 Task: In the event  named  Sales Team Training and Skill Enhancement, Set a range of dates when you can accept meetings  '23 Jul â€" 20 Aug 2023'. Select a duration of  60 min. Select working hours  	_x000D_
MON- SAT 10:00am â€" 6:00pm. Add time before or after your events  as 10 min. Set the frequency of available time slots for invitees as  60 min. Set the minimum notice period and maximum events allowed per day as  42 hours and 2. , logged in from the account softage.4@softage.net and add another guest for the event, softage.1@softage.net
Action: Mouse pressed left at (396, 261)
Screenshot: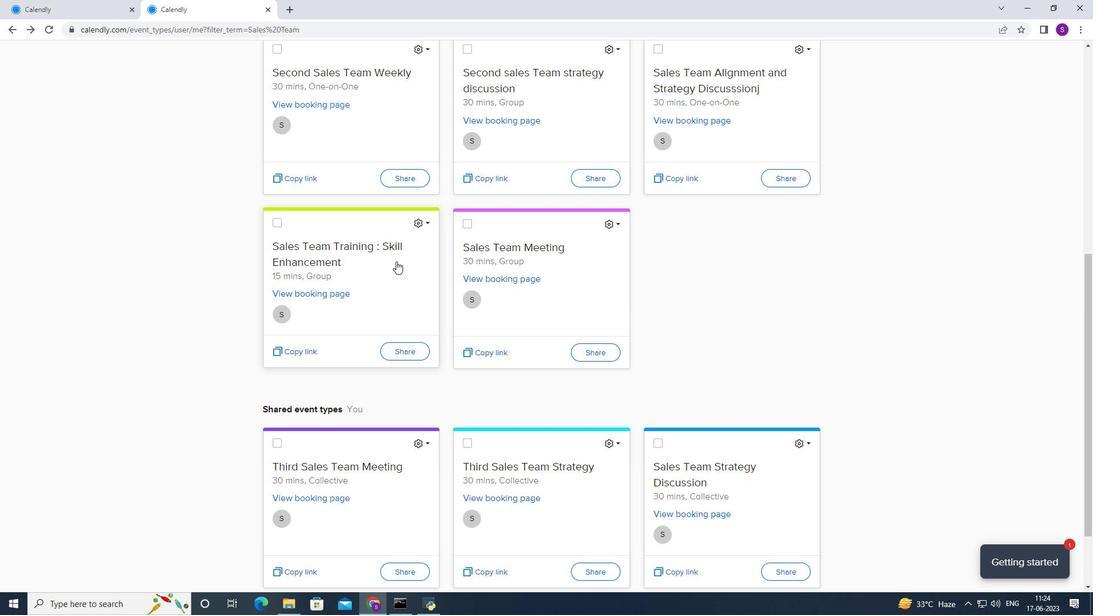 
Action: Mouse moved to (353, 245)
Screenshot: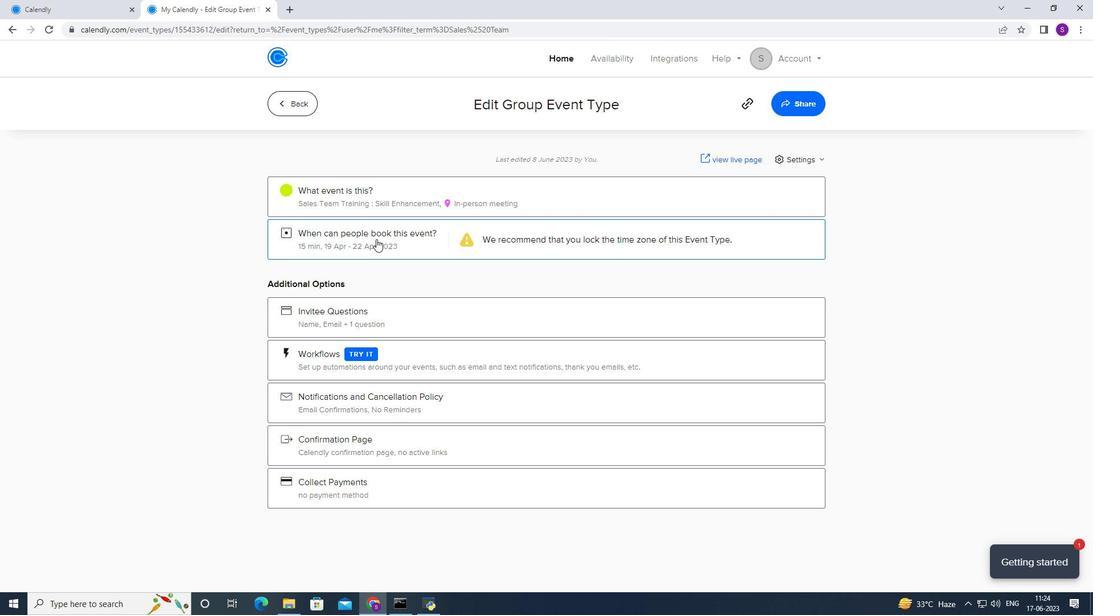 
Action: Mouse pressed left at (353, 245)
Screenshot: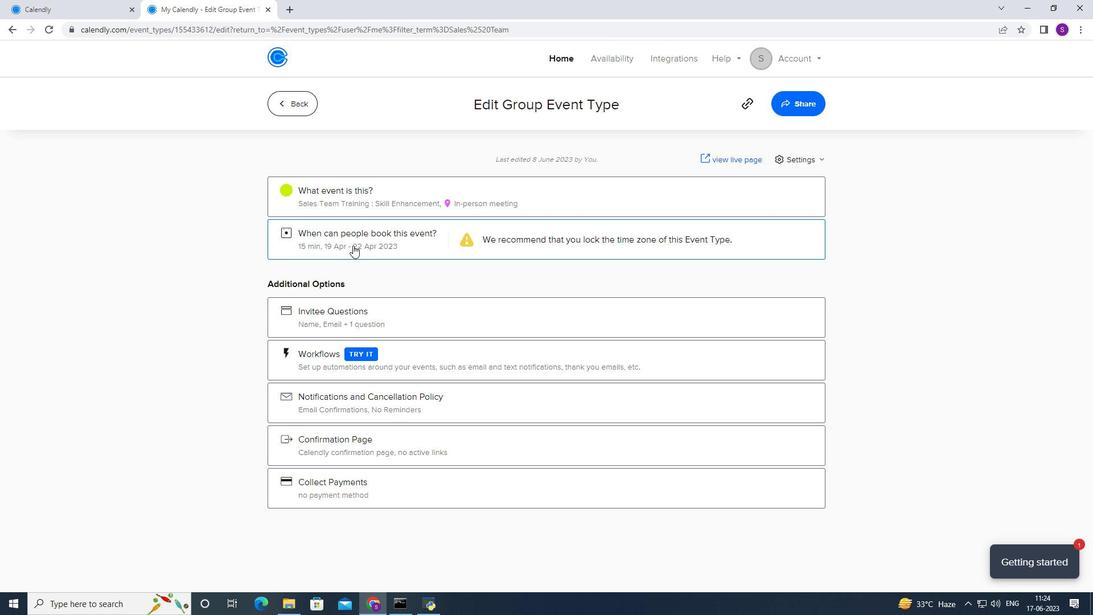 
Action: Mouse moved to (406, 374)
Screenshot: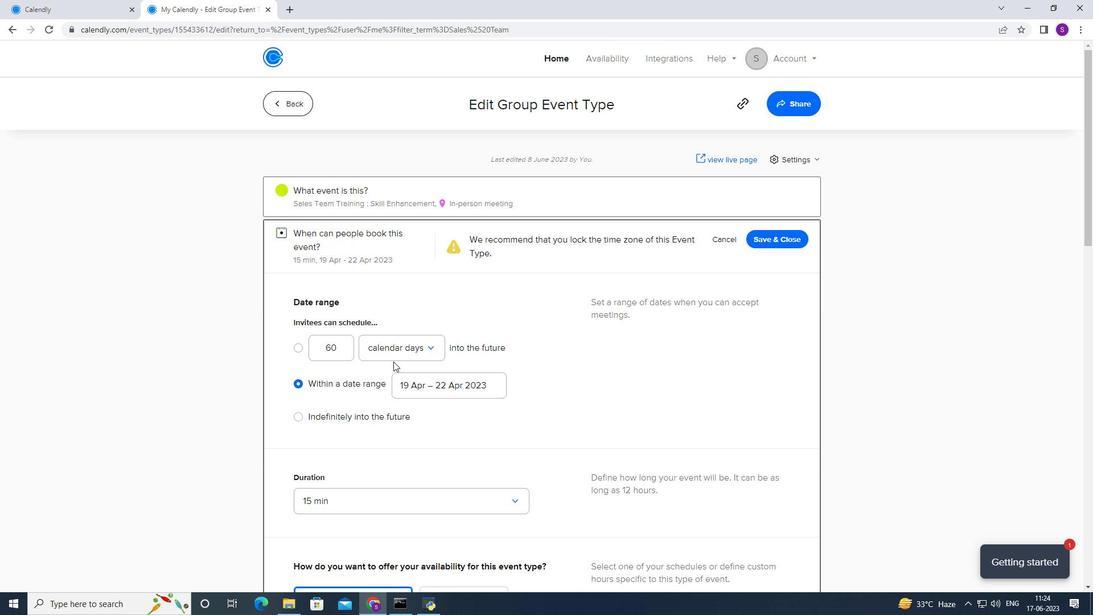
Action: Mouse pressed left at (406, 374)
Screenshot: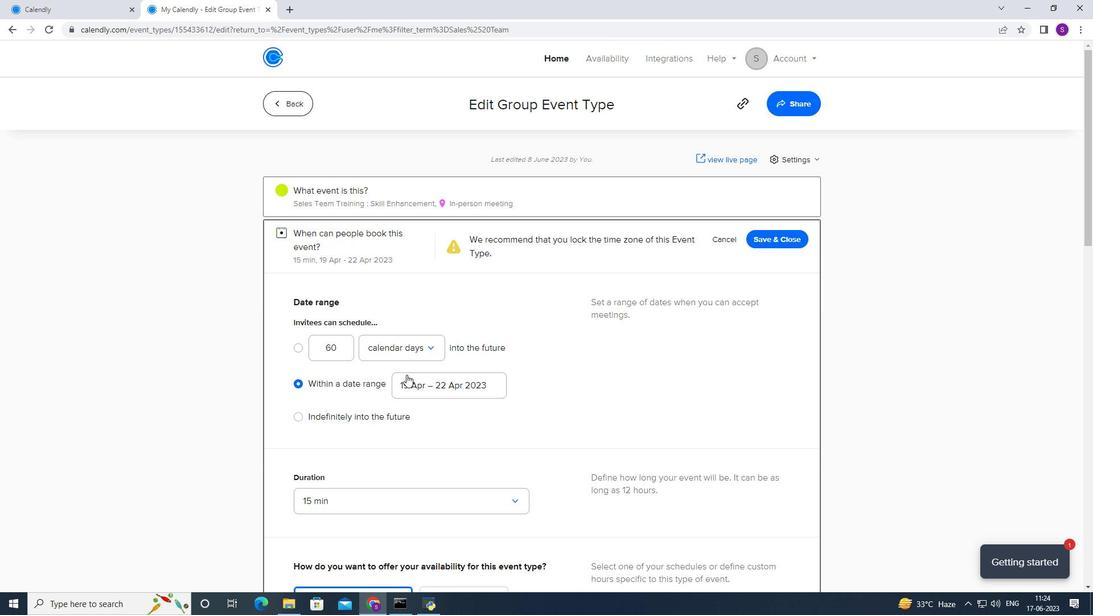 
Action: Mouse moved to (480, 178)
Screenshot: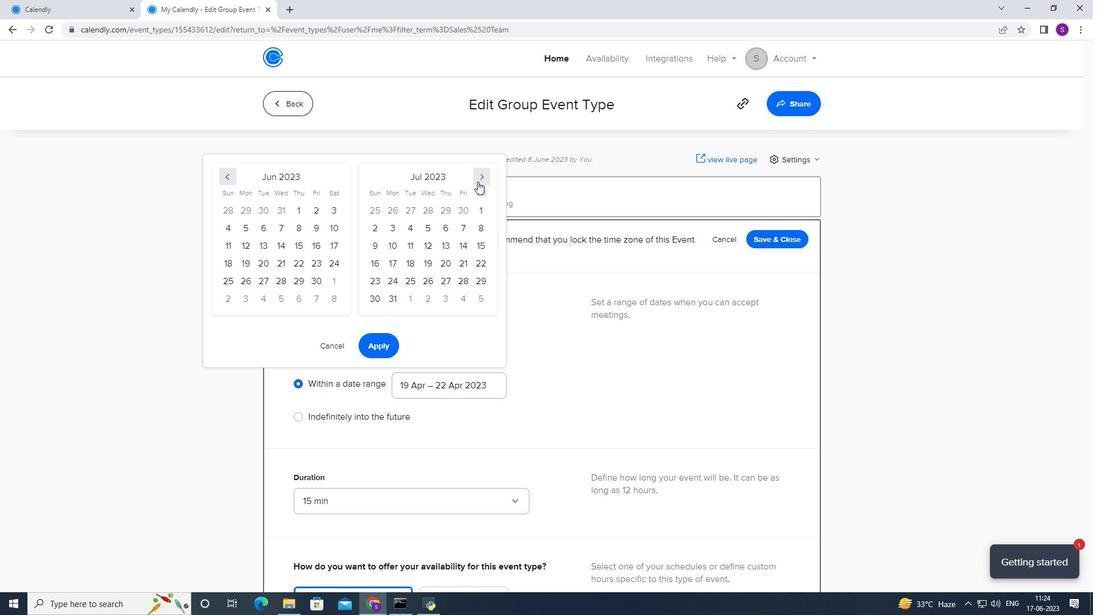 
Action: Mouse pressed left at (480, 178)
Screenshot: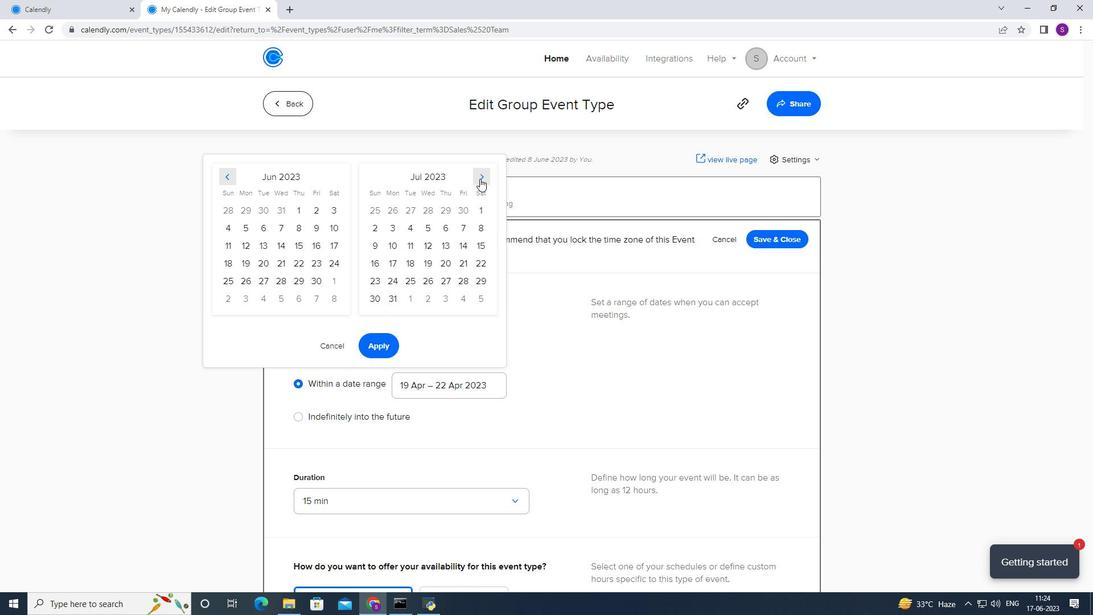 
Action: Mouse moved to (223, 276)
Screenshot: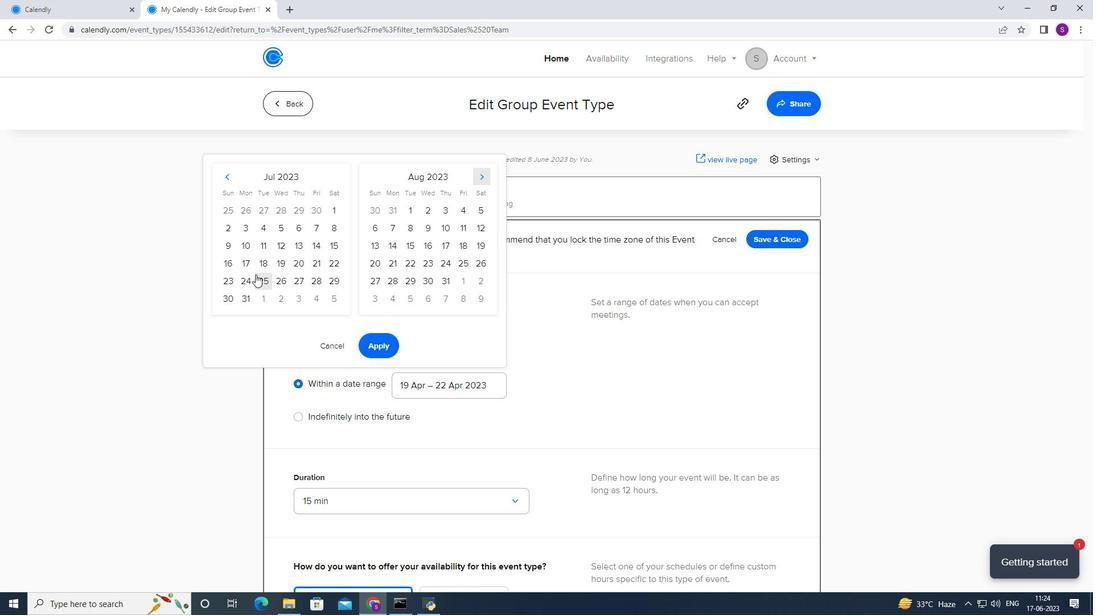 
Action: Mouse pressed left at (223, 276)
Screenshot: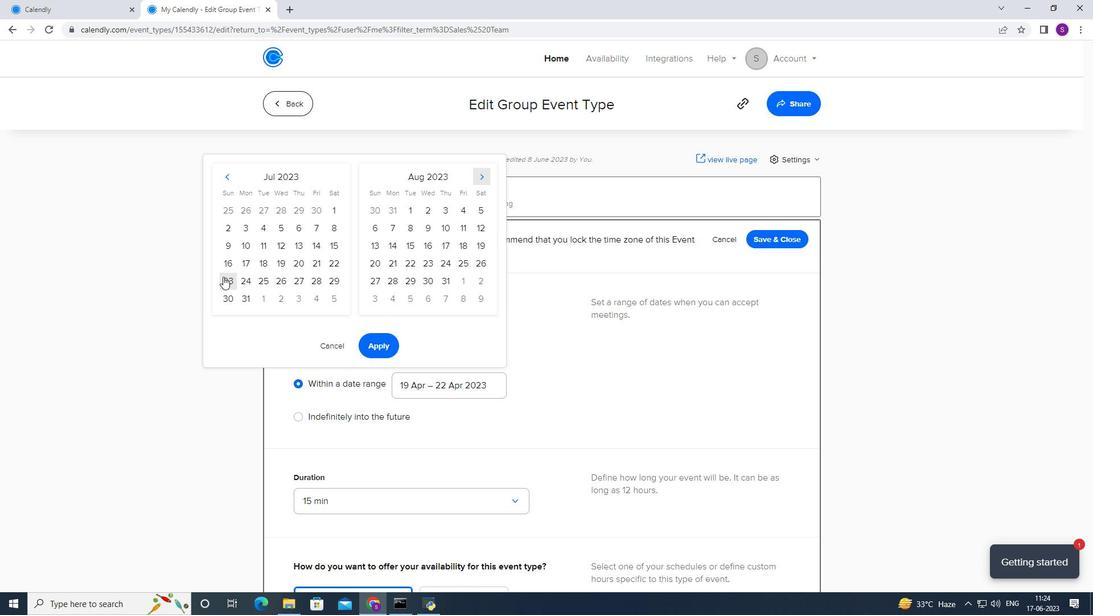 
Action: Mouse moved to (382, 264)
Screenshot: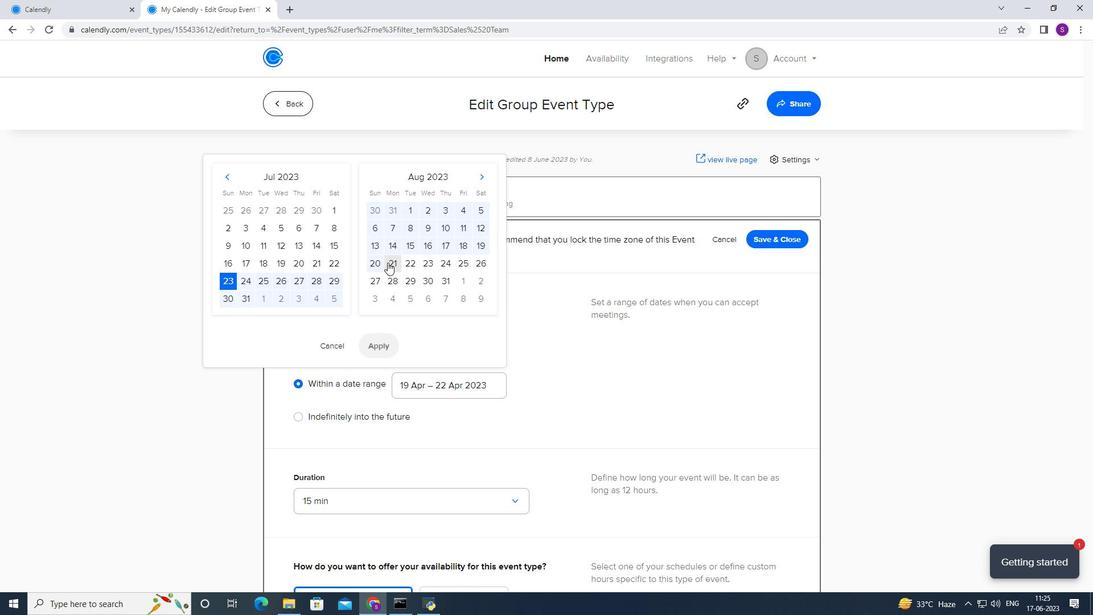 
Action: Mouse pressed left at (382, 264)
Screenshot: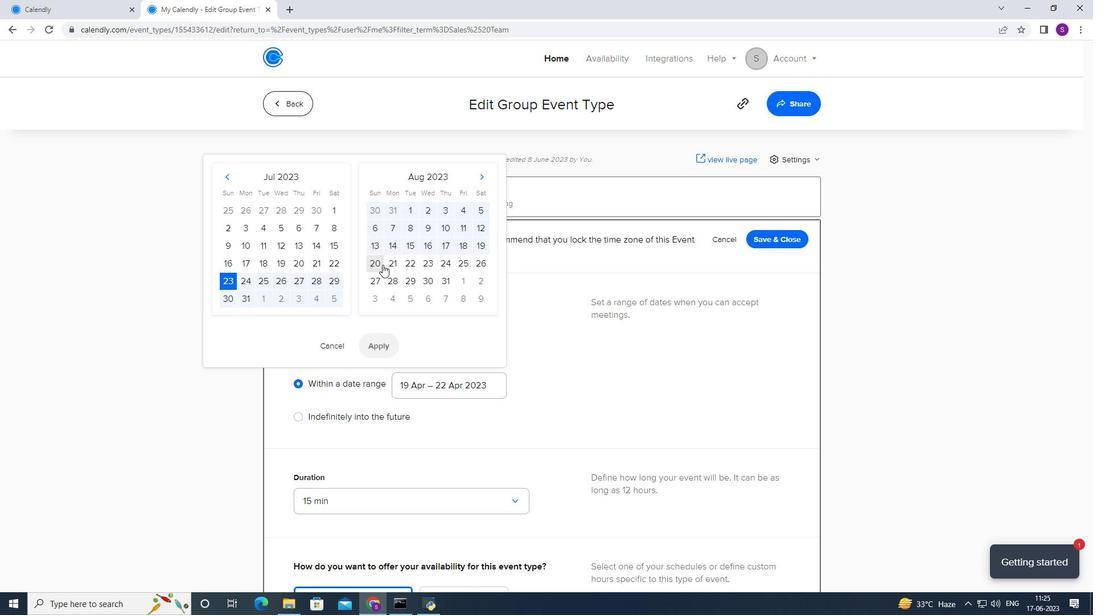 
Action: Mouse moved to (373, 342)
Screenshot: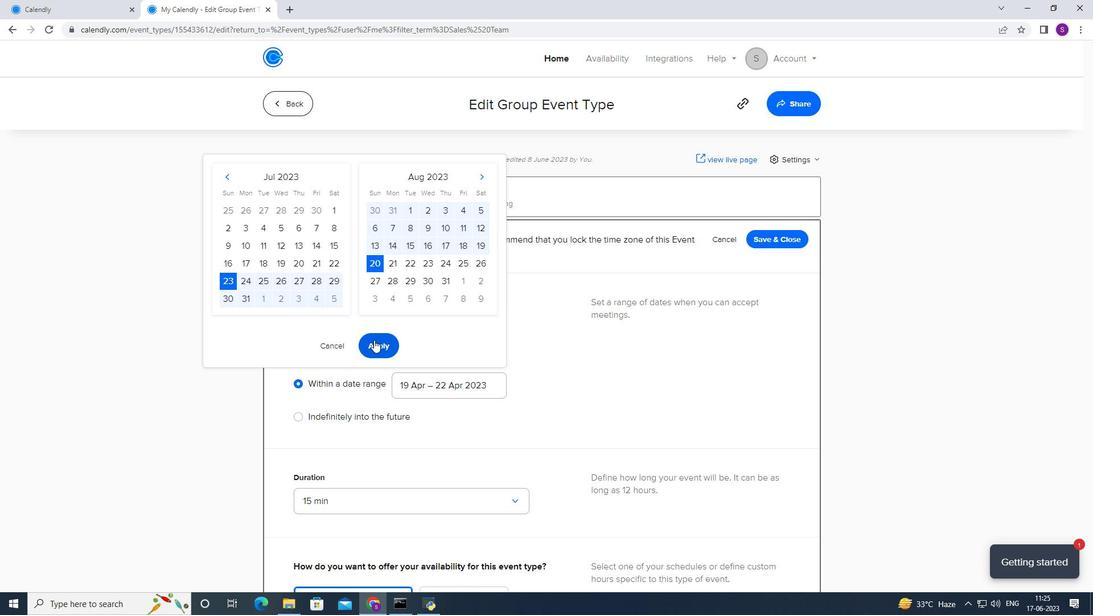 
Action: Mouse pressed left at (373, 342)
Screenshot: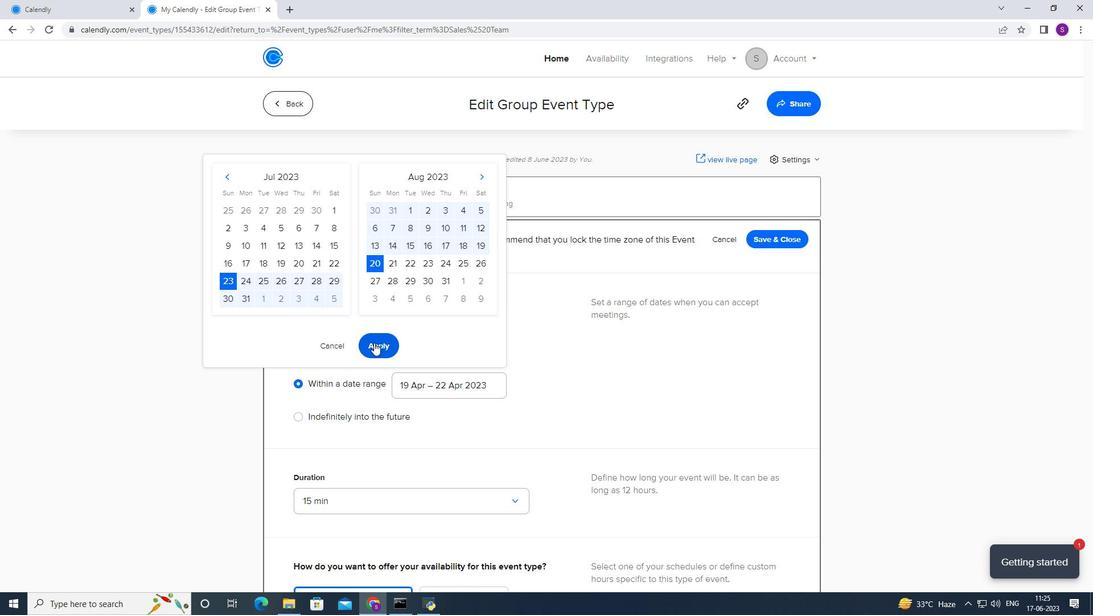 
Action: Mouse scrolled (373, 342) with delta (0, 0)
Screenshot: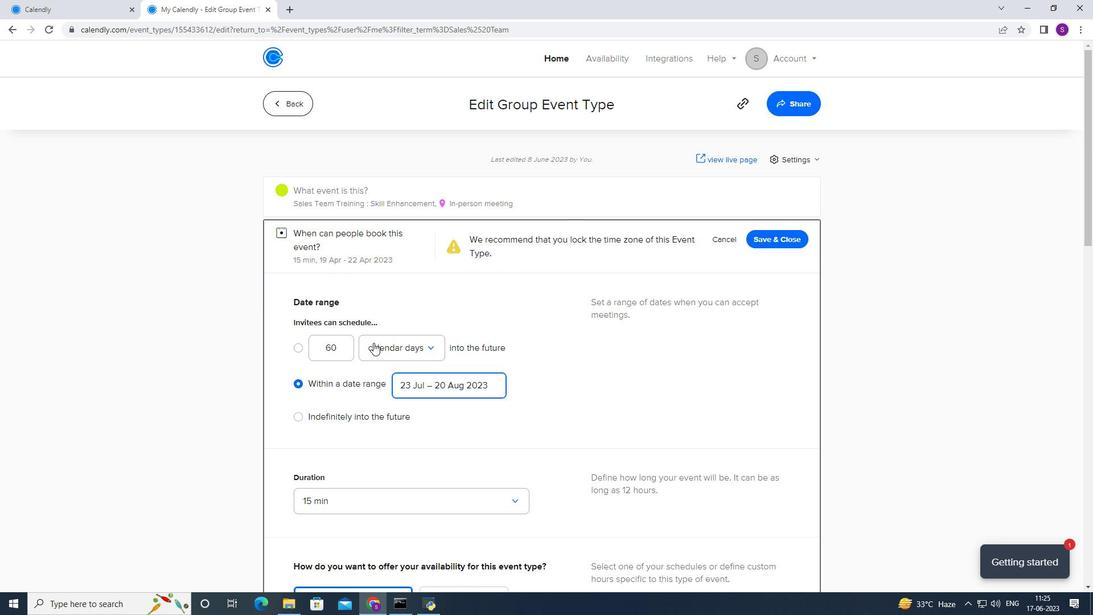 
Action: Mouse scrolled (373, 342) with delta (0, 0)
Screenshot: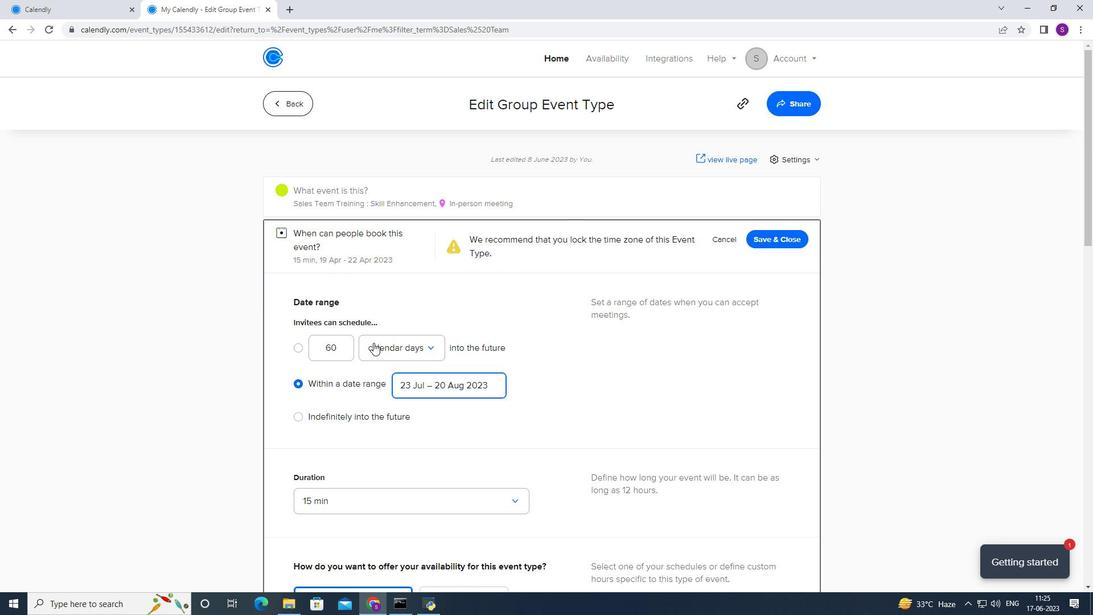 
Action: Mouse scrolled (373, 342) with delta (0, 0)
Screenshot: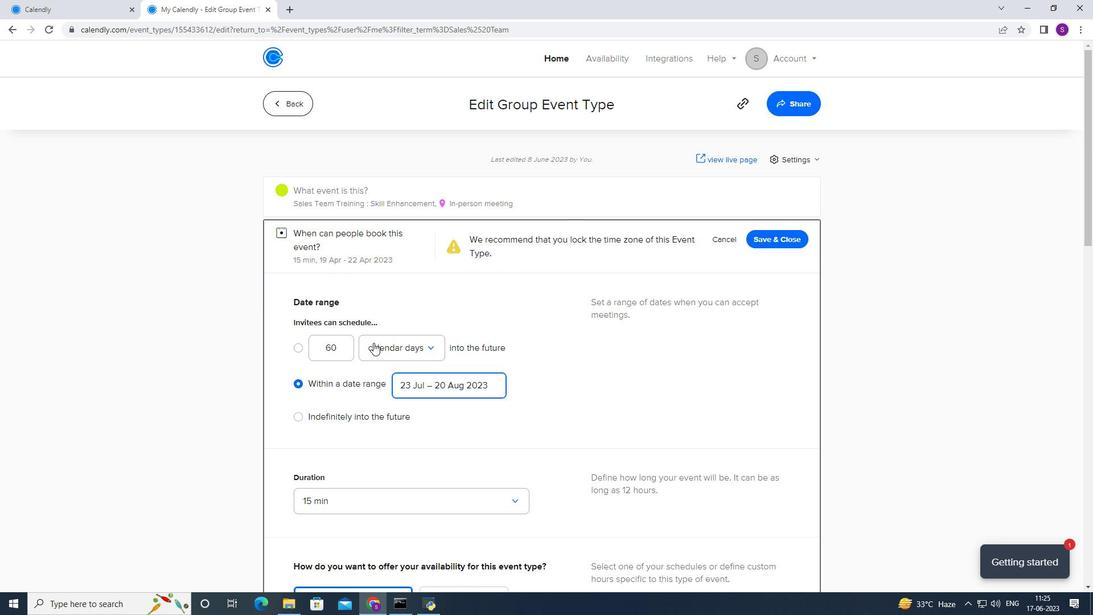 
Action: Mouse scrolled (373, 342) with delta (0, 0)
Screenshot: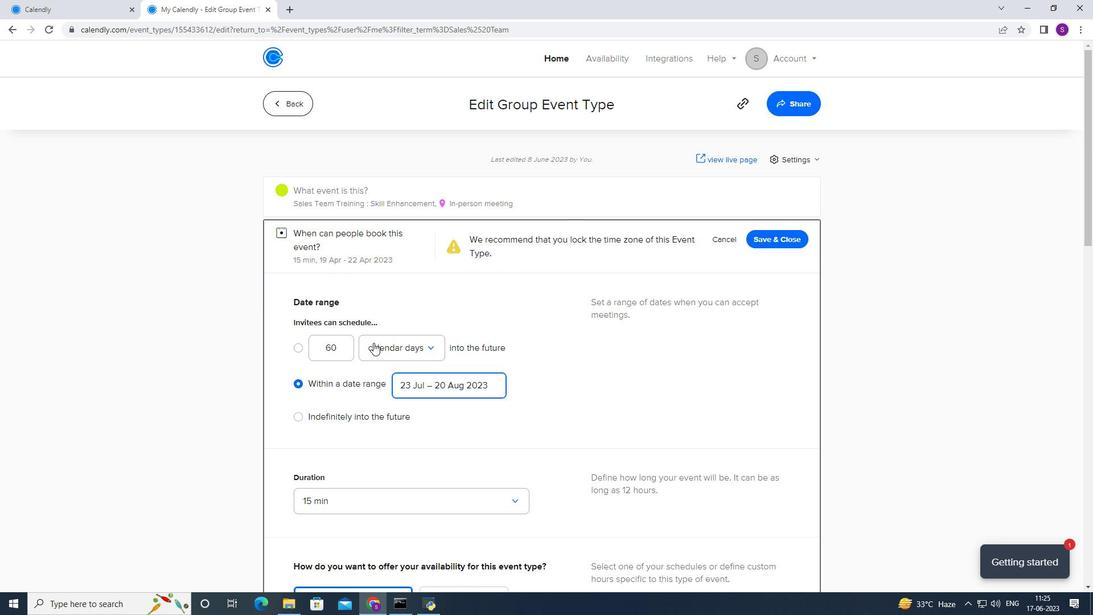 
Action: Mouse scrolled (373, 342) with delta (0, 0)
Screenshot: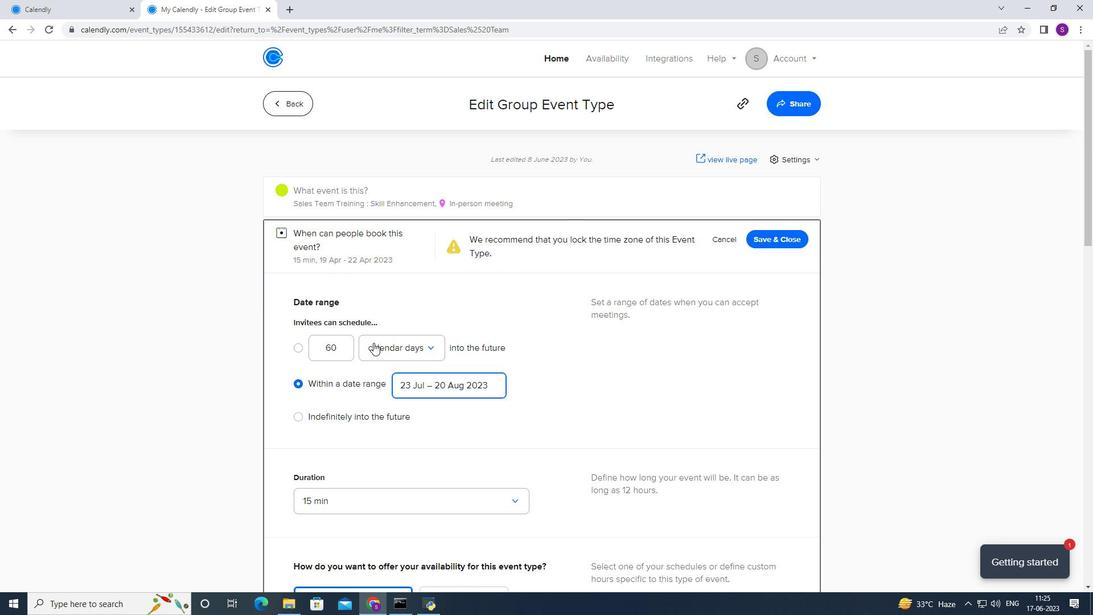 
Action: Mouse moved to (373, 221)
Screenshot: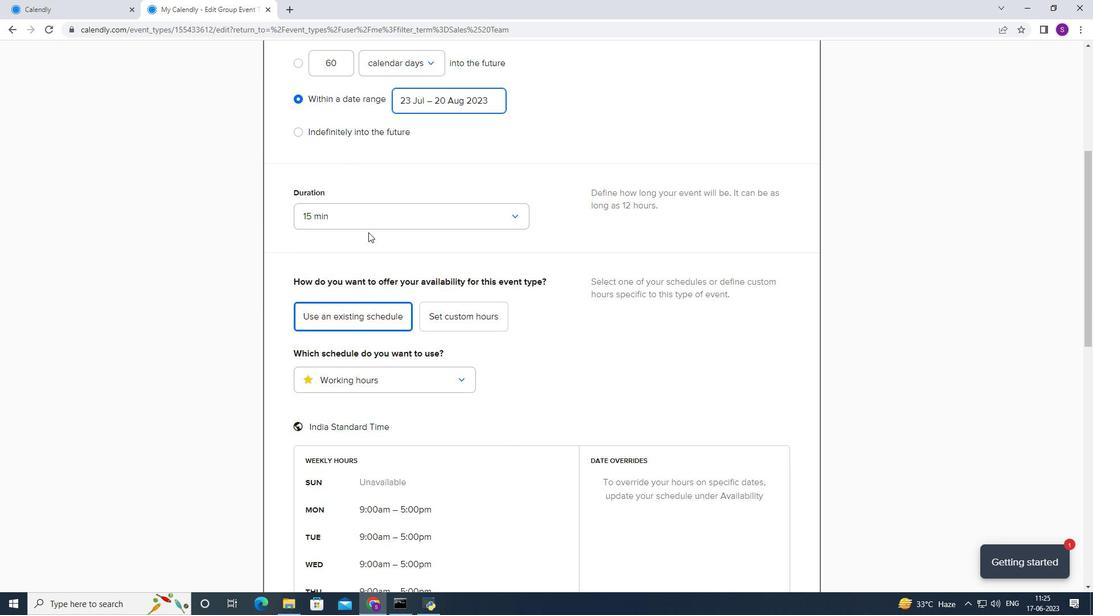 
Action: Mouse pressed left at (373, 221)
Screenshot: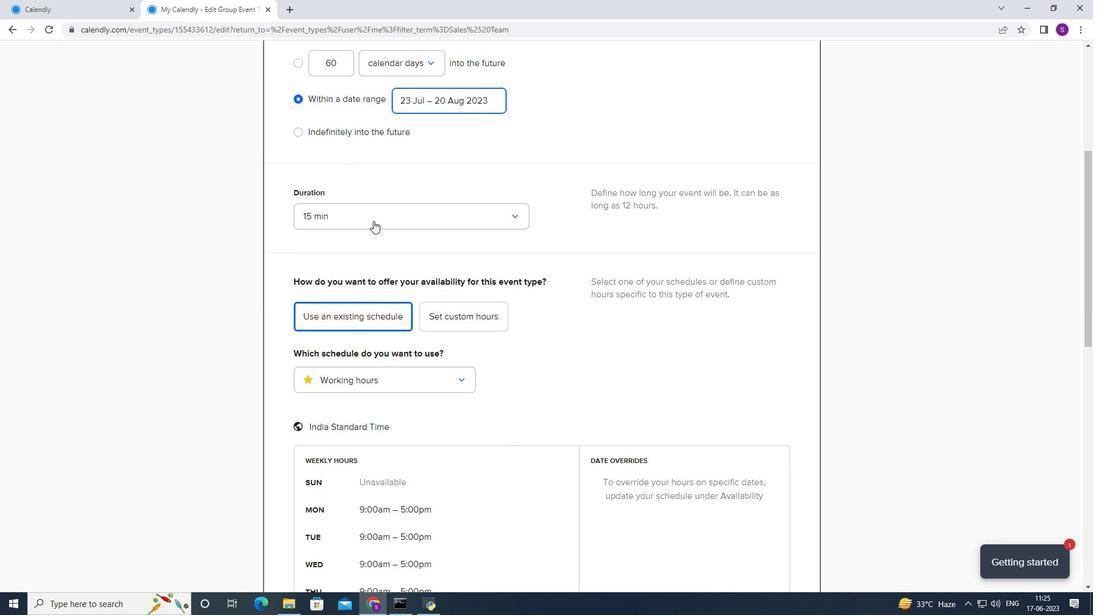 
Action: Mouse moved to (330, 313)
Screenshot: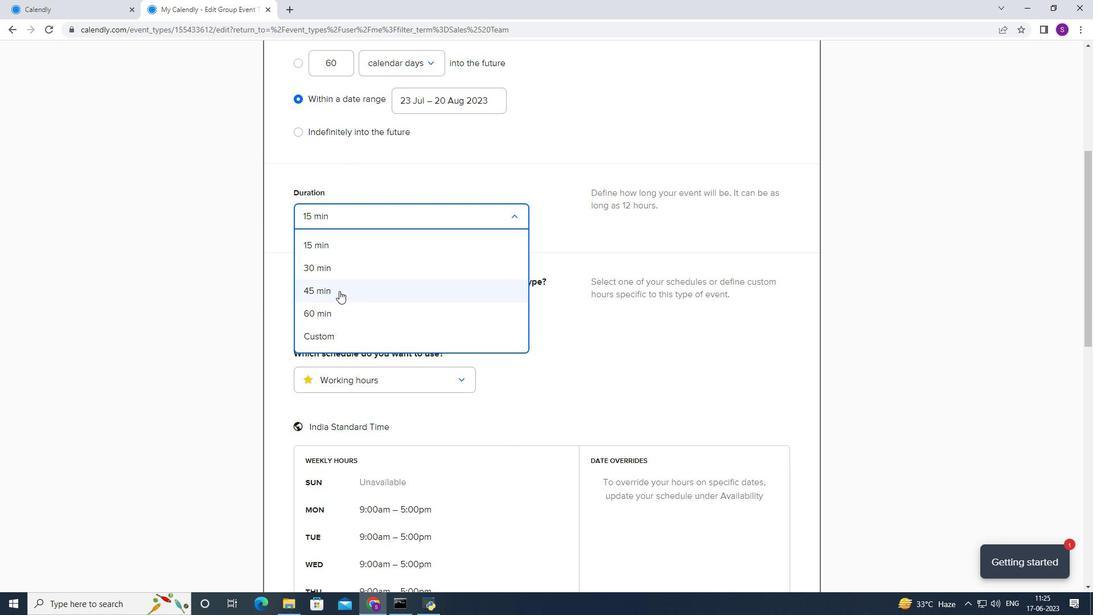 
Action: Mouse pressed left at (330, 313)
Screenshot: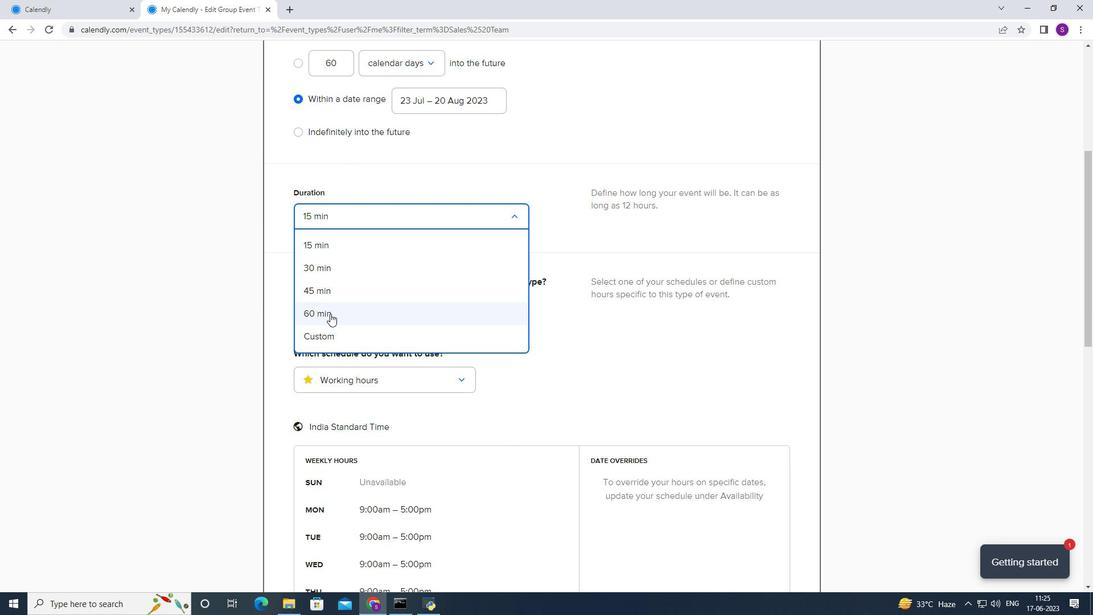 
Action: Mouse moved to (334, 297)
Screenshot: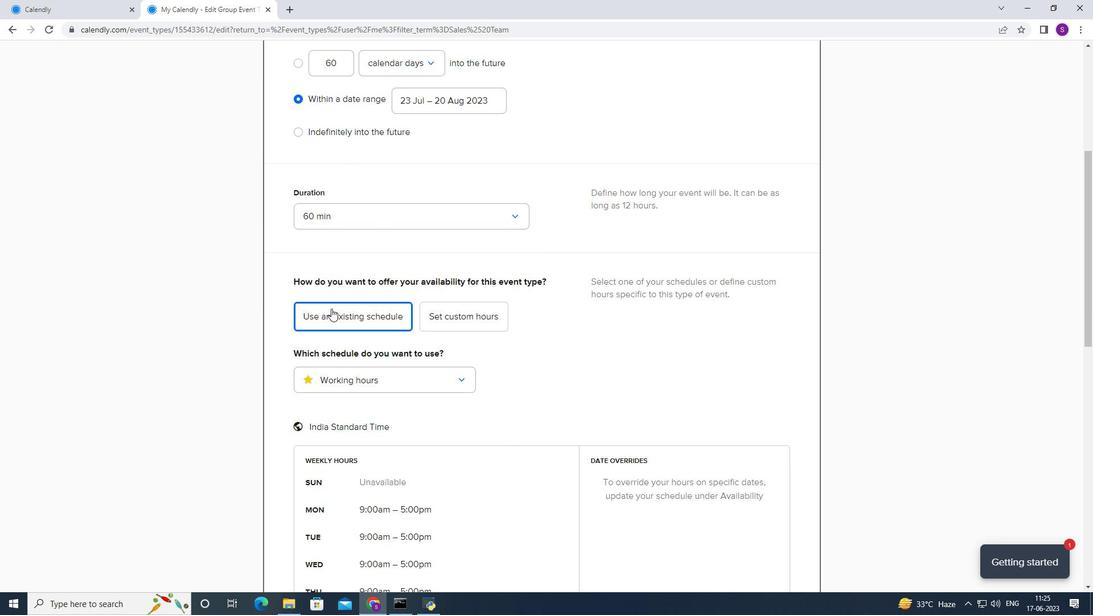 
Action: Mouse scrolled (334, 296) with delta (0, 0)
Screenshot: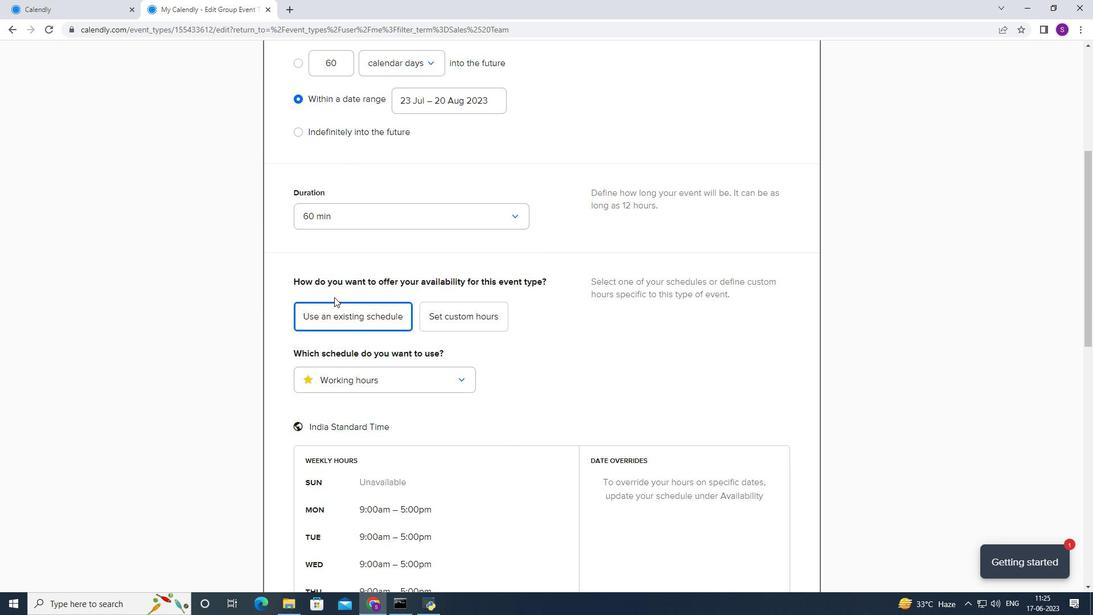 
Action: Mouse scrolled (334, 296) with delta (0, 0)
Screenshot: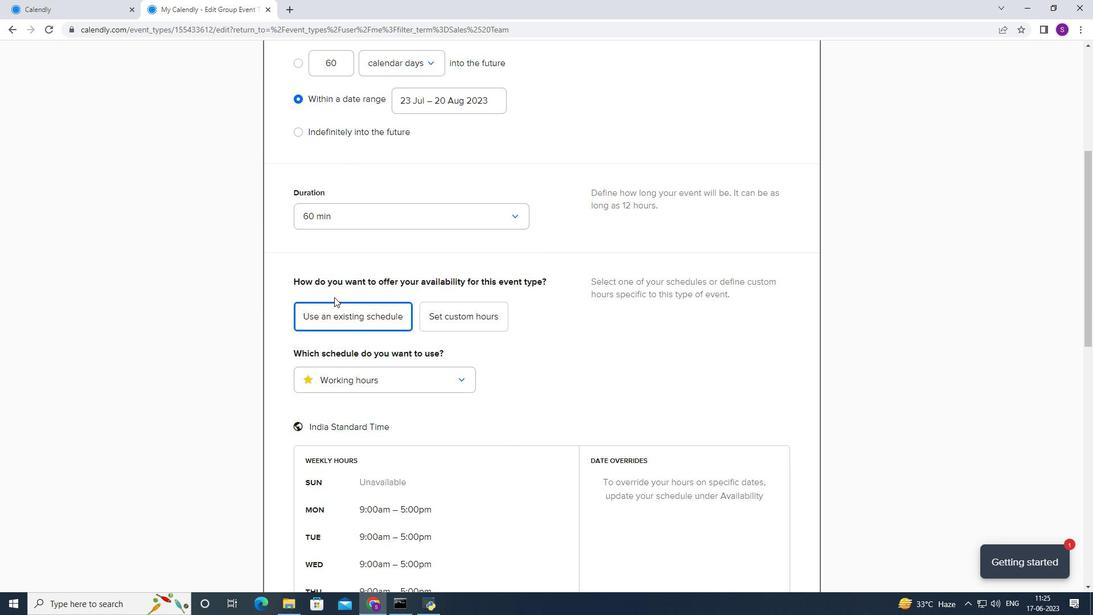 
Action: Mouse scrolled (334, 296) with delta (0, 0)
Screenshot: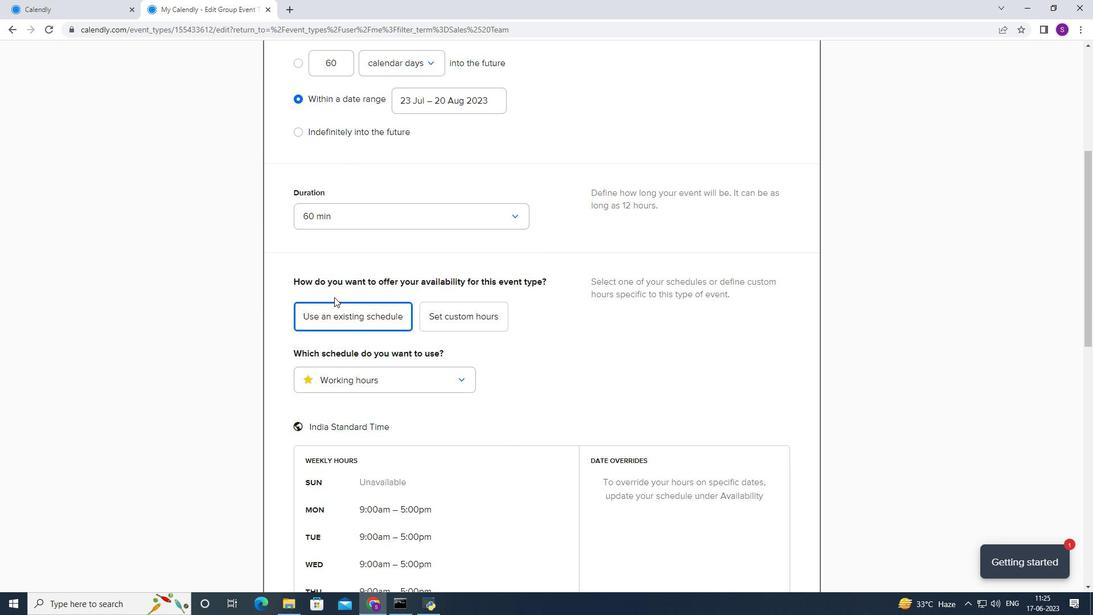 
Action: Mouse moved to (357, 215)
Screenshot: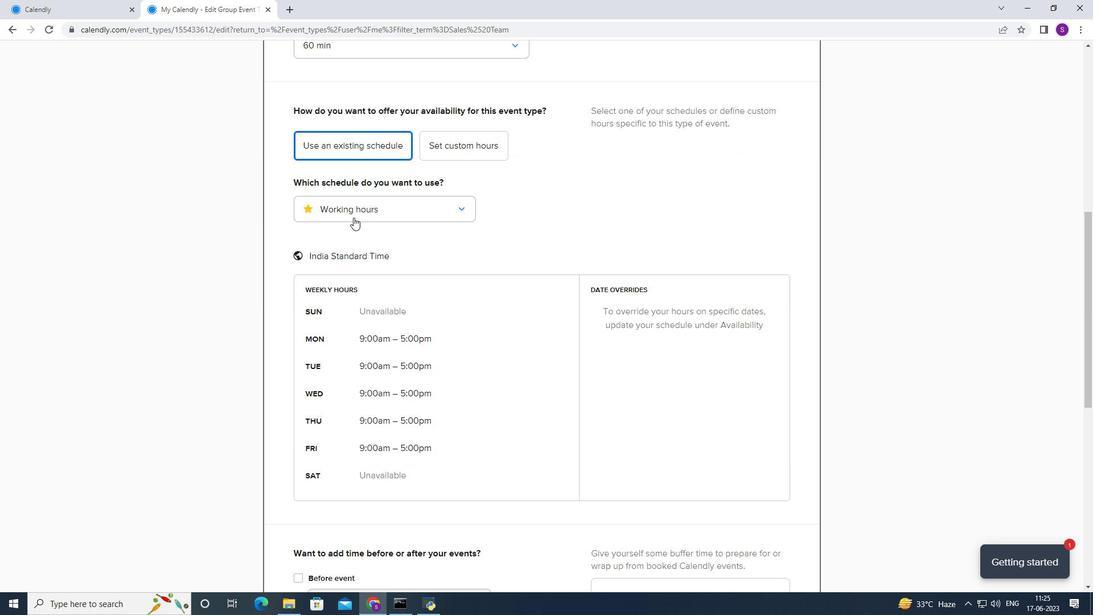 
Action: Mouse pressed left at (357, 215)
Screenshot: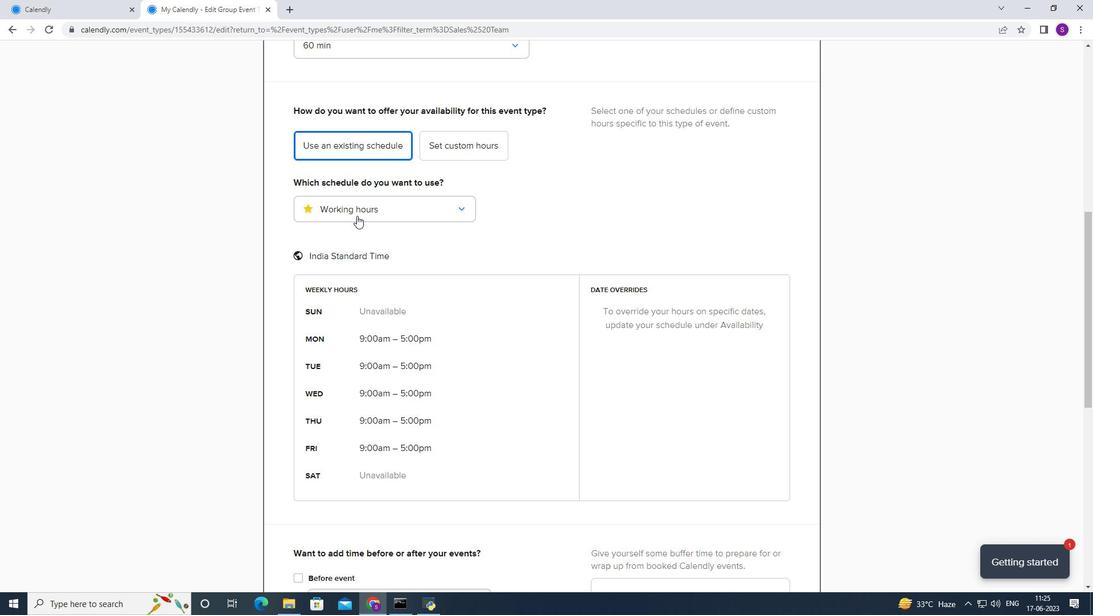 
Action: Mouse moved to (357, 237)
Screenshot: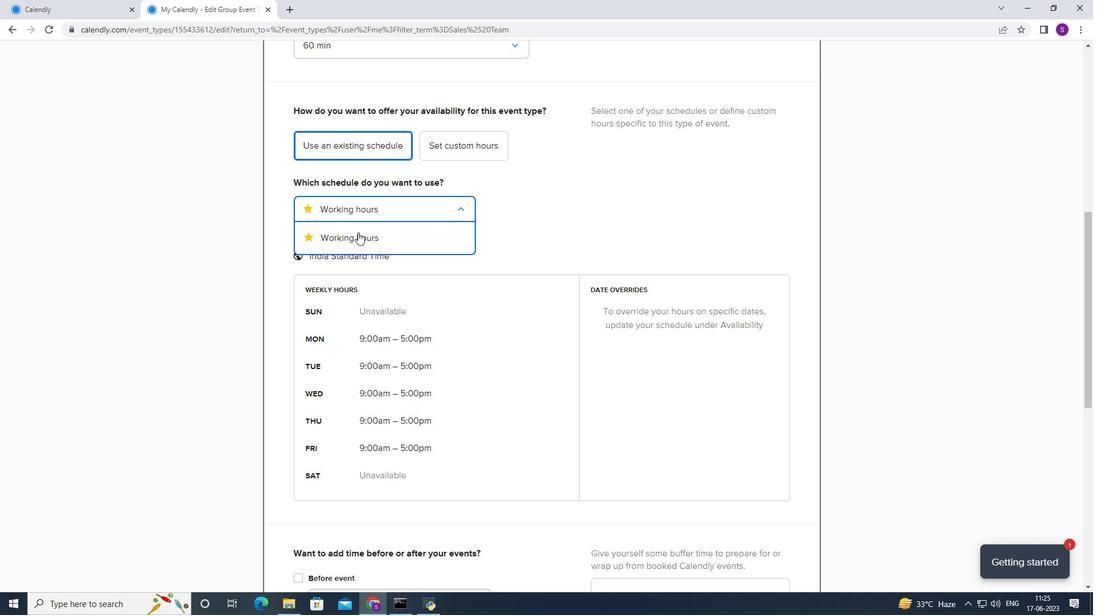 
Action: Mouse pressed left at (357, 237)
Screenshot: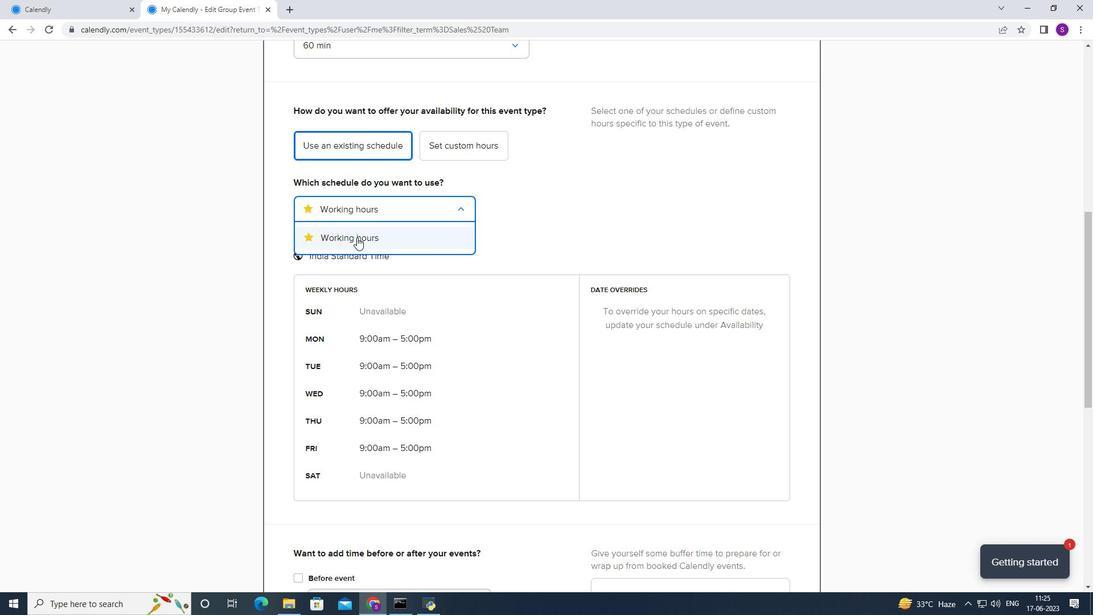 
Action: Mouse moved to (342, 295)
Screenshot: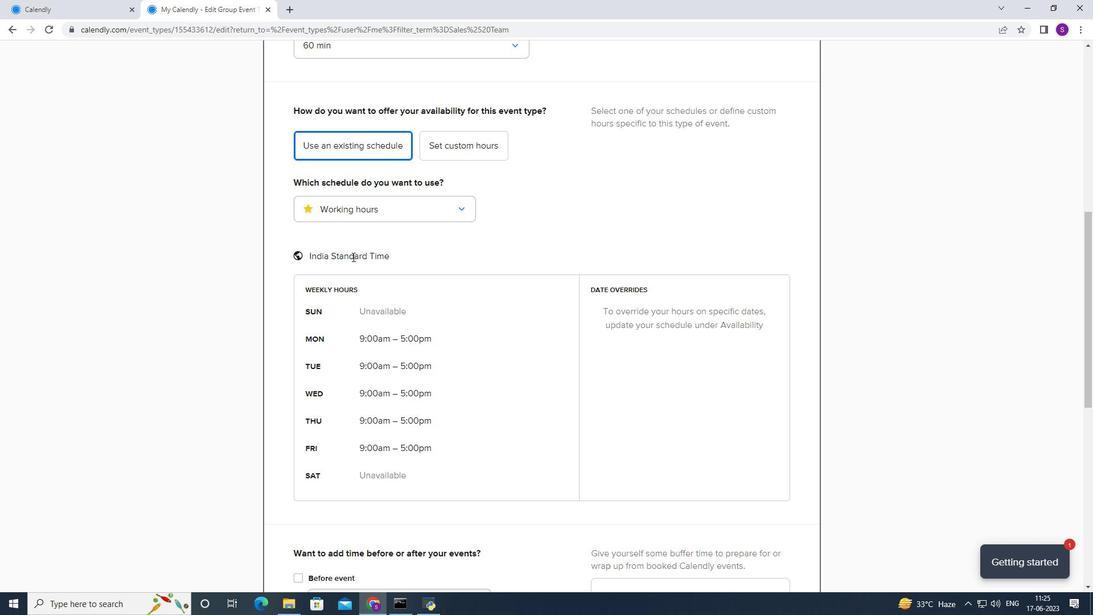 
Action: Mouse scrolled (342, 294) with delta (0, 0)
Screenshot: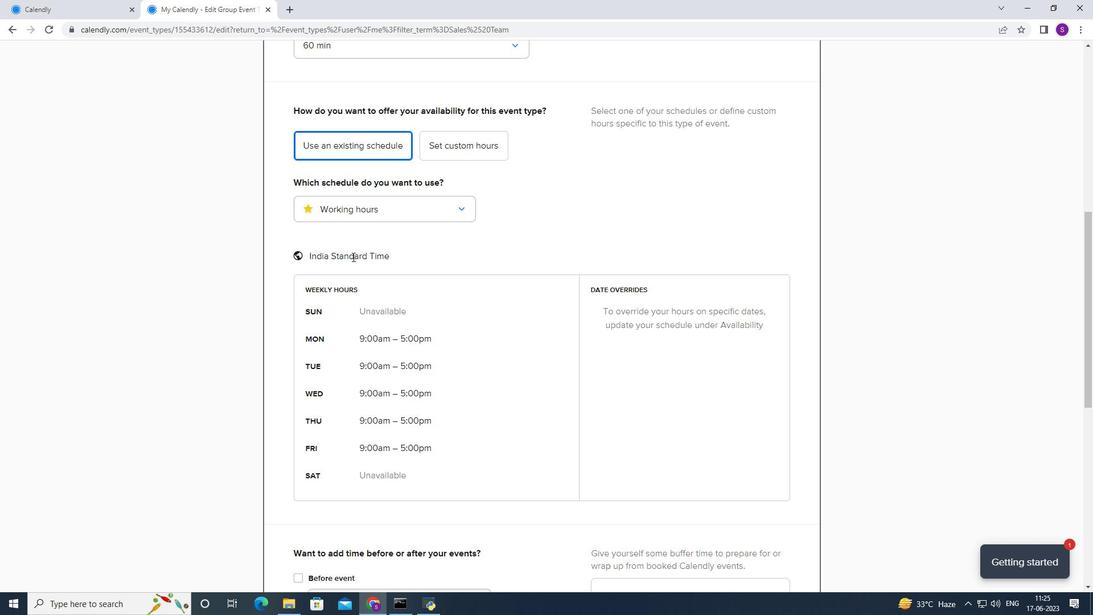 
Action: Mouse scrolled (342, 294) with delta (0, 0)
Screenshot: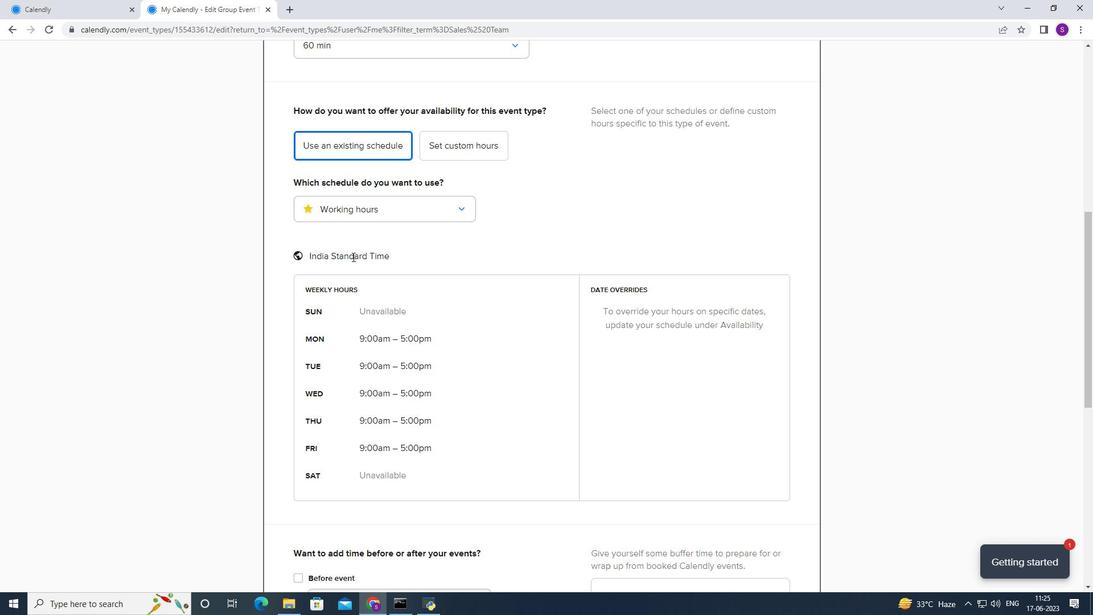 
Action: Mouse scrolled (342, 294) with delta (0, 0)
Screenshot: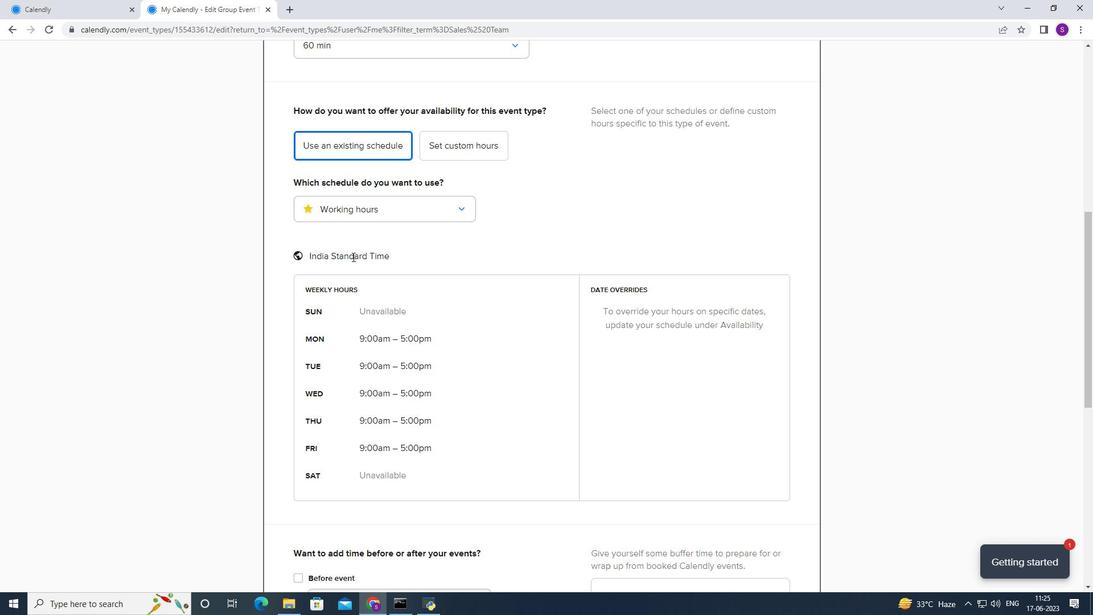
Action: Mouse moved to (343, 284)
Screenshot: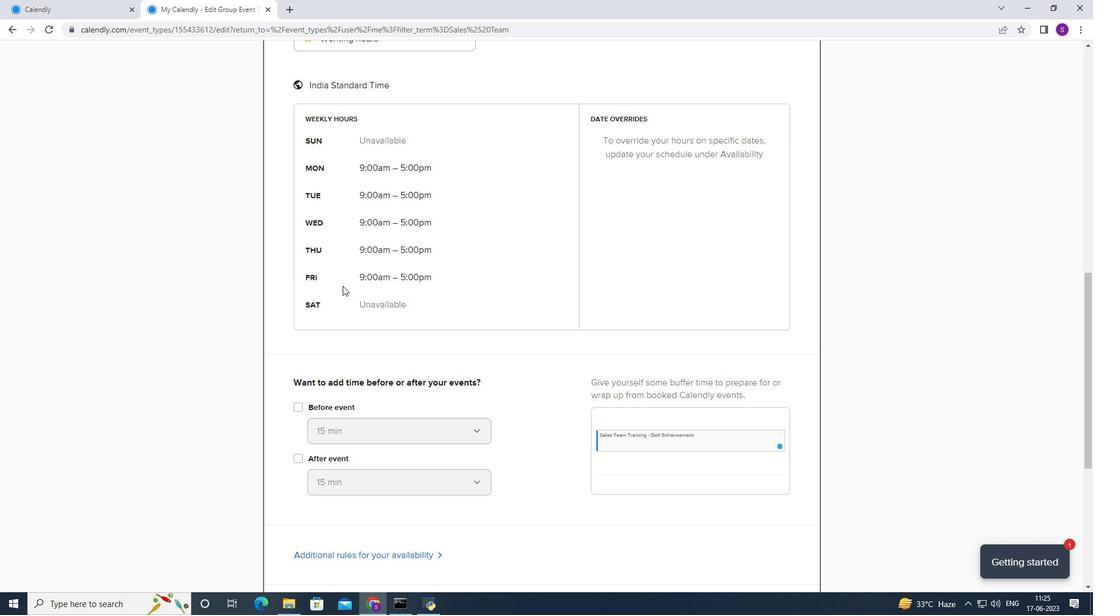 
Action: Mouse scrolled (343, 285) with delta (0, 0)
Screenshot: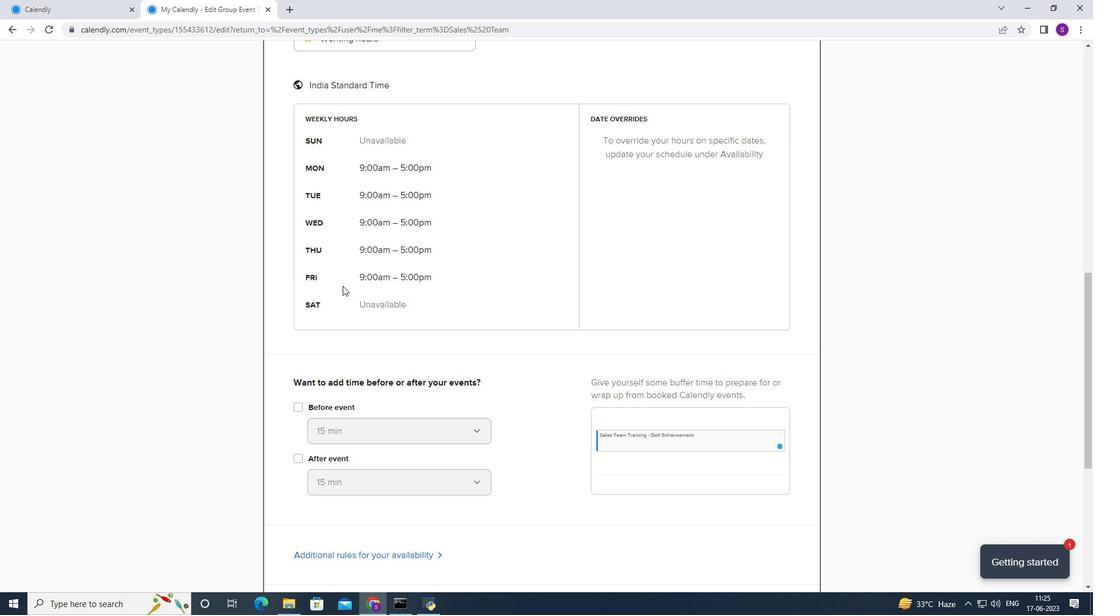 
Action: Mouse scrolled (343, 285) with delta (0, 0)
Screenshot: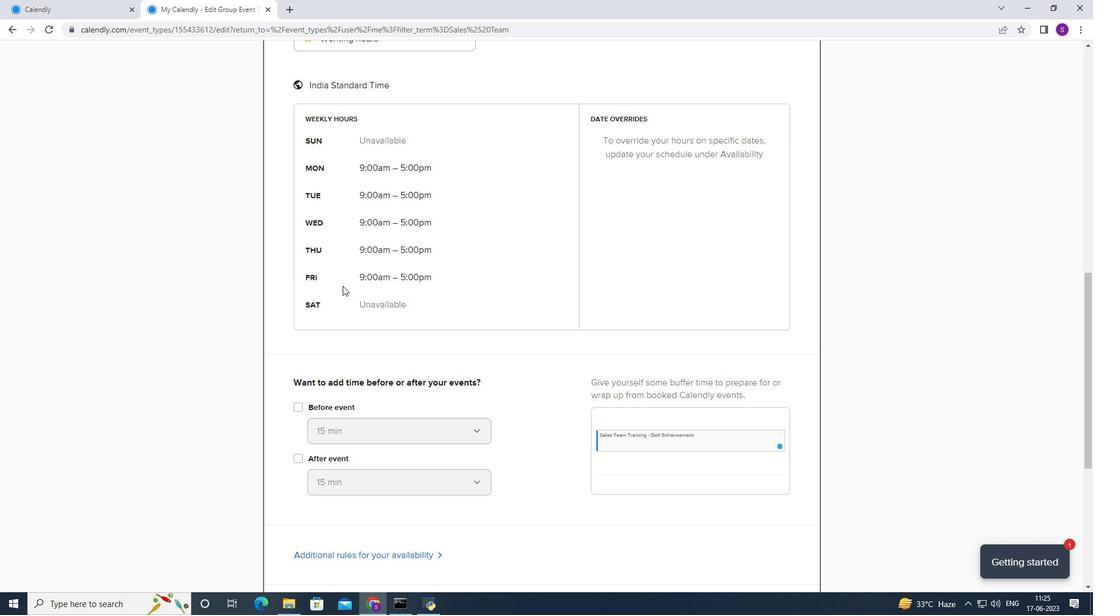
Action: Mouse scrolled (343, 285) with delta (0, 0)
Screenshot: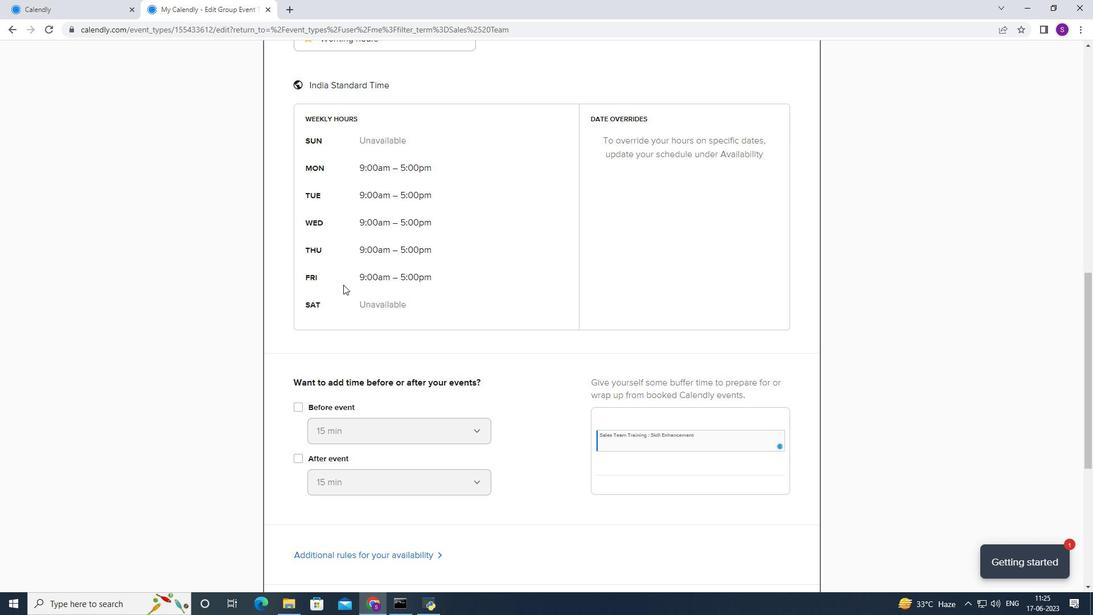 
Action: Mouse moved to (454, 210)
Screenshot: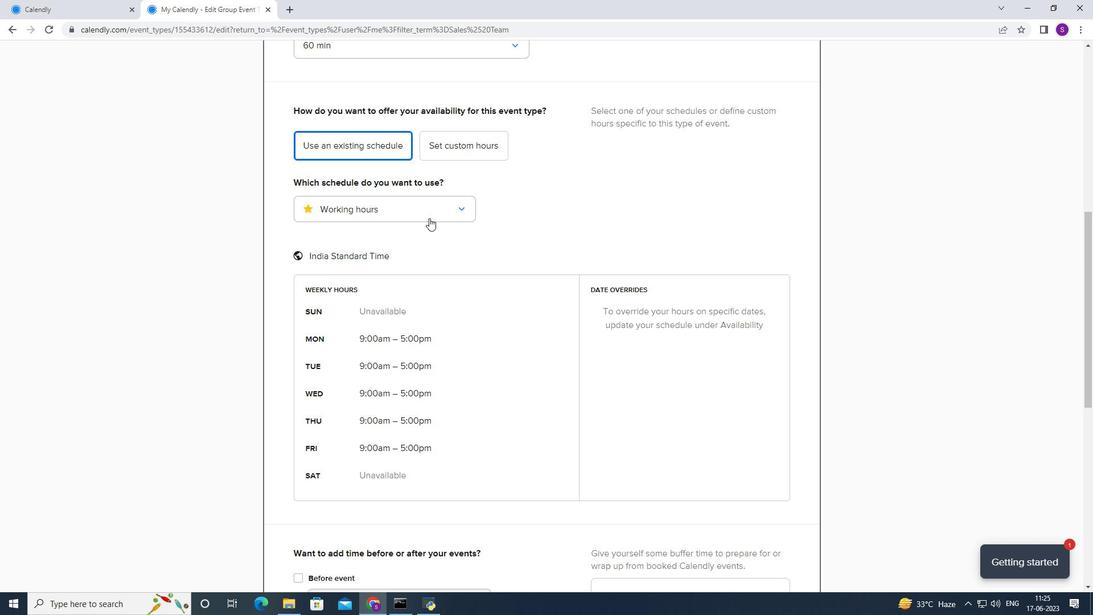 
Action: Mouse pressed left at (454, 210)
Screenshot: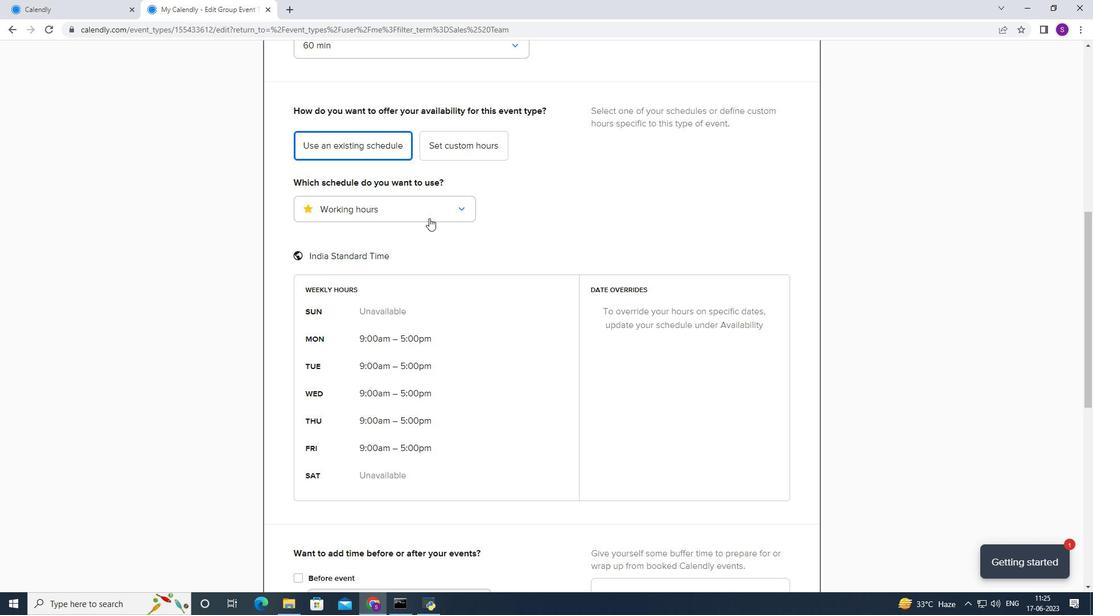 
Action: Mouse moved to (478, 148)
Screenshot: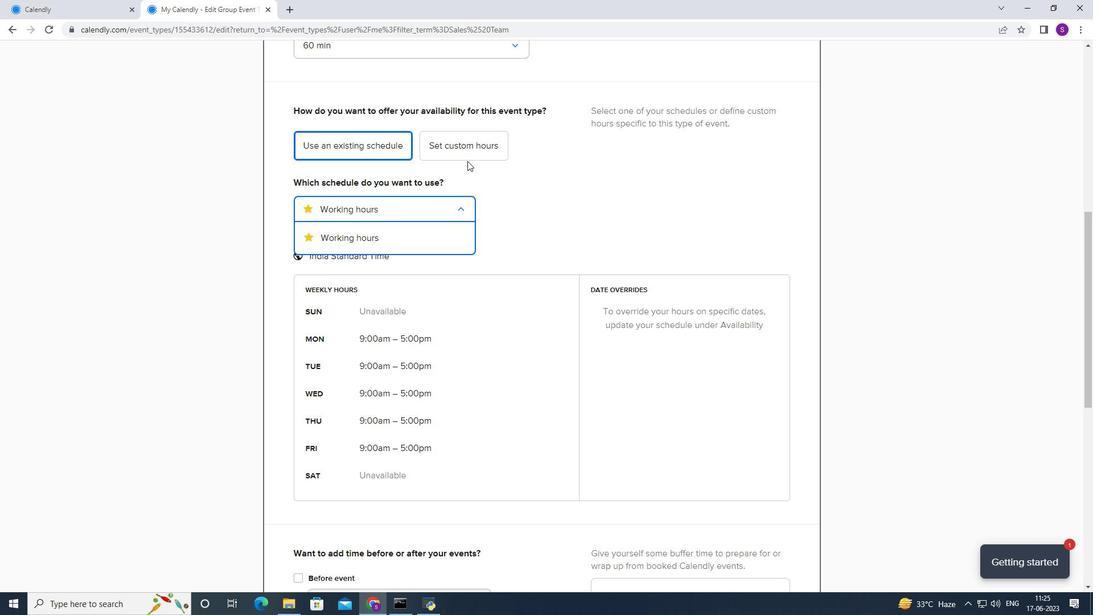 
Action: Mouse pressed left at (478, 148)
Screenshot: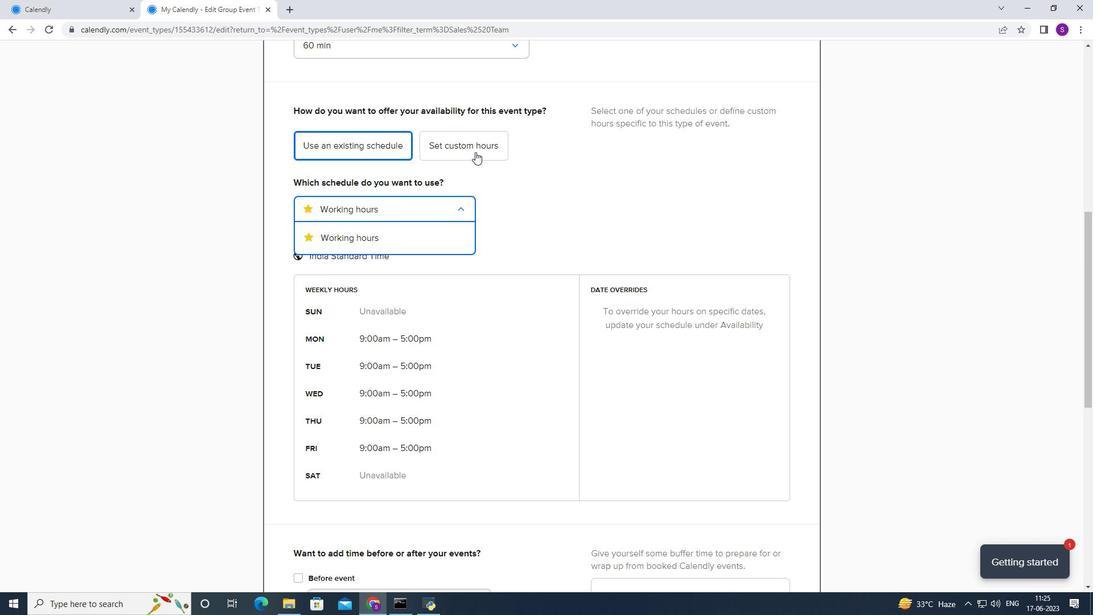 
Action: Mouse moved to (341, 311)
Screenshot: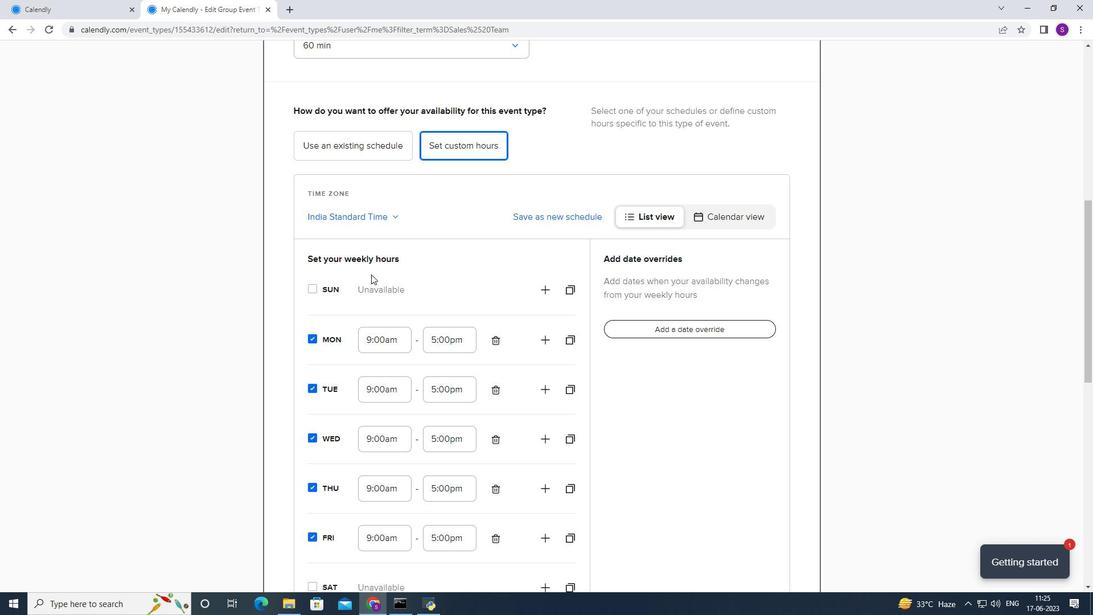 
Action: Mouse scrolled (341, 310) with delta (0, 0)
Screenshot: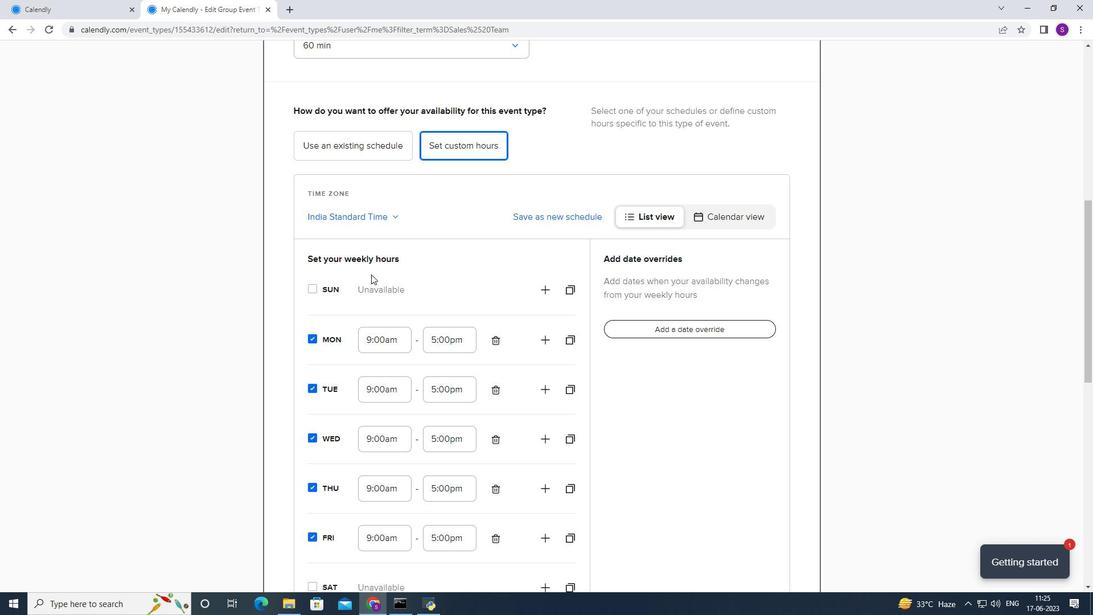 
Action: Mouse moved to (341, 311)
Screenshot: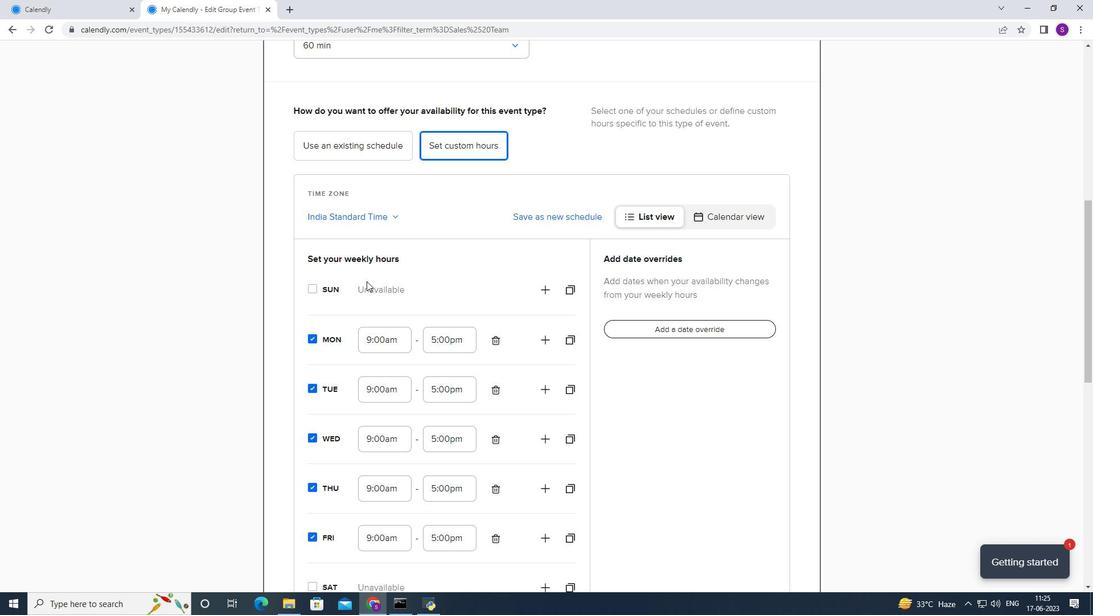 
Action: Mouse scrolled (341, 310) with delta (0, 0)
Screenshot: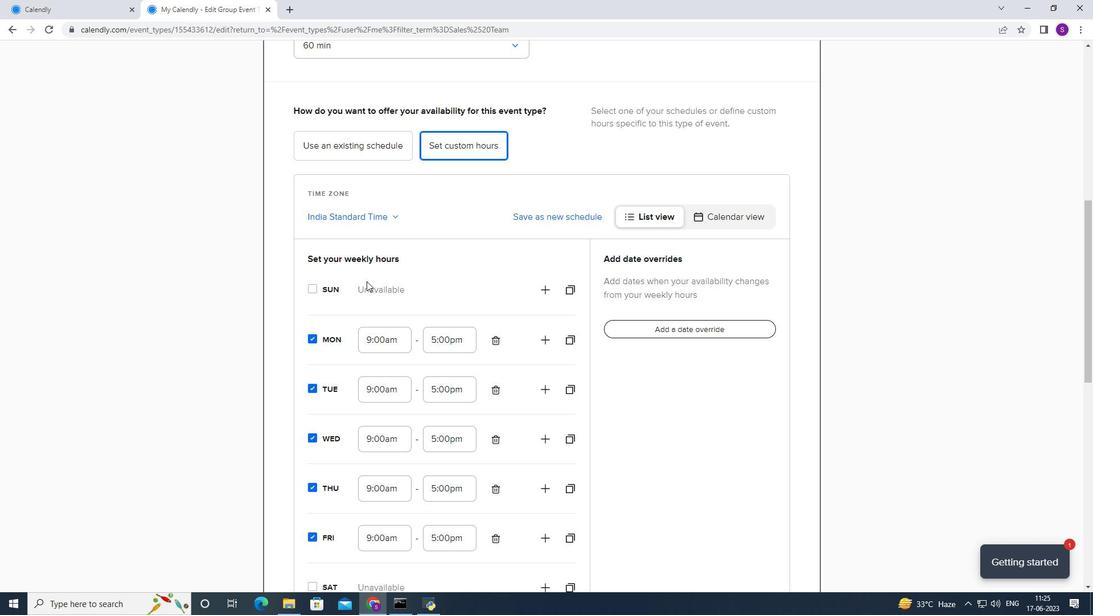
Action: Mouse scrolled (341, 310) with delta (0, 0)
Screenshot: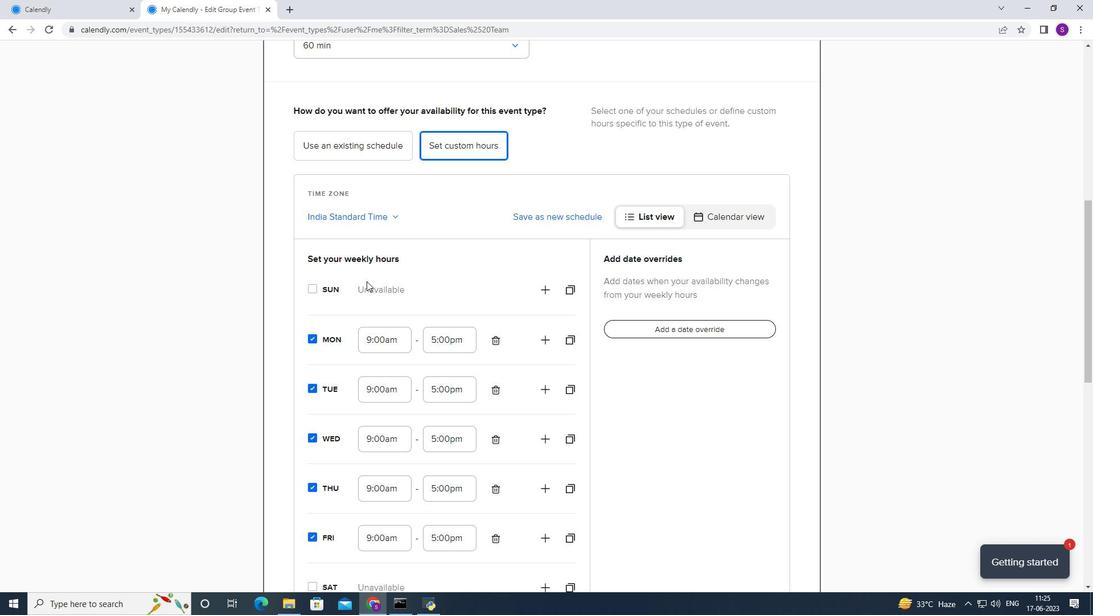 
Action: Mouse moved to (312, 413)
Screenshot: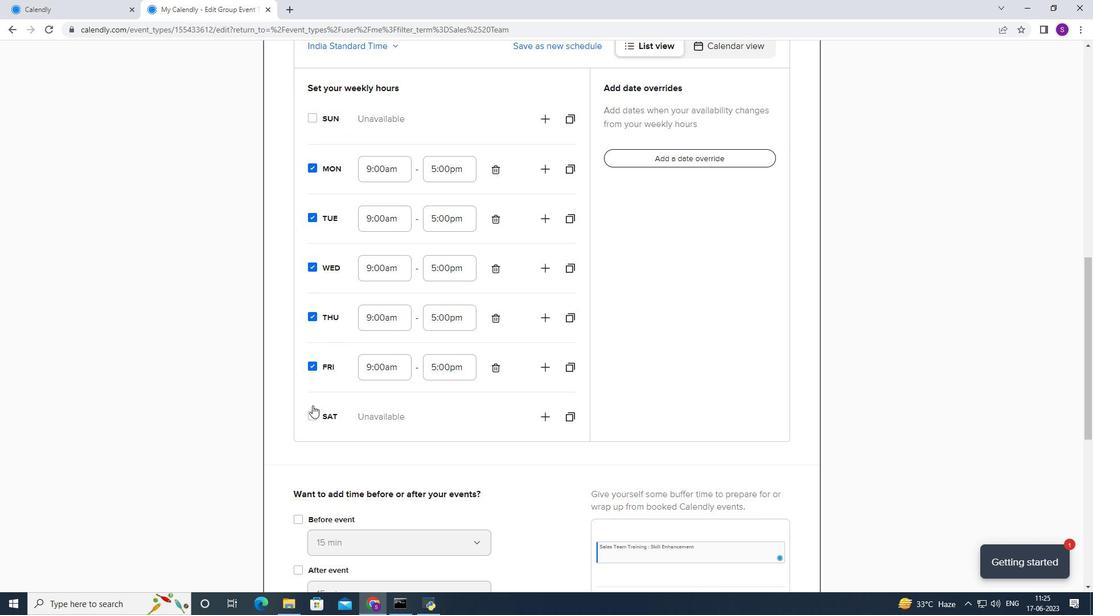 
Action: Mouse pressed left at (312, 413)
Screenshot: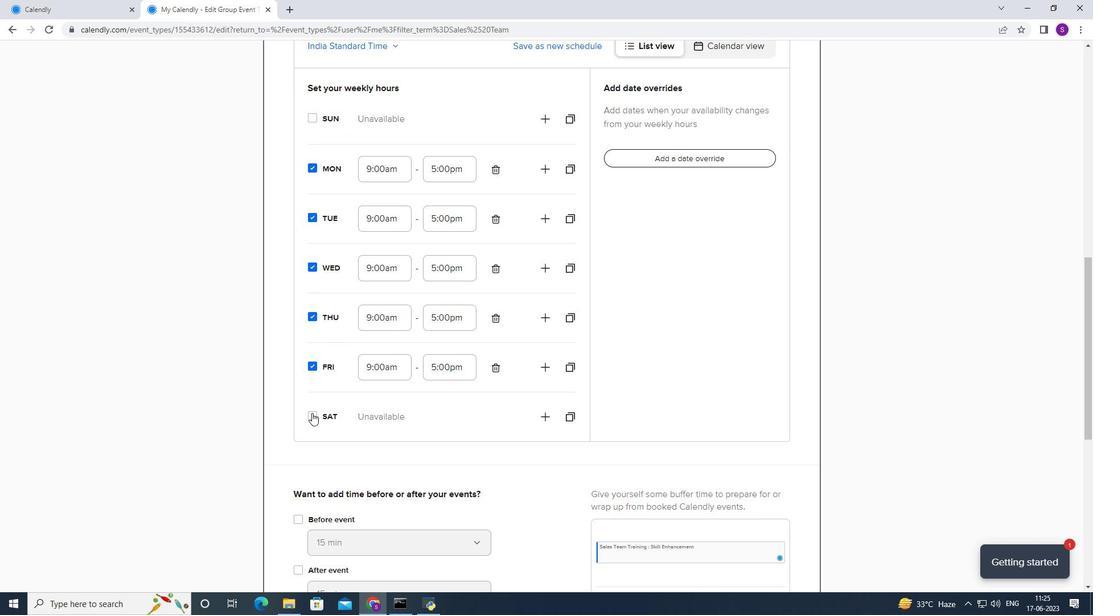 
Action: Mouse moved to (387, 366)
Screenshot: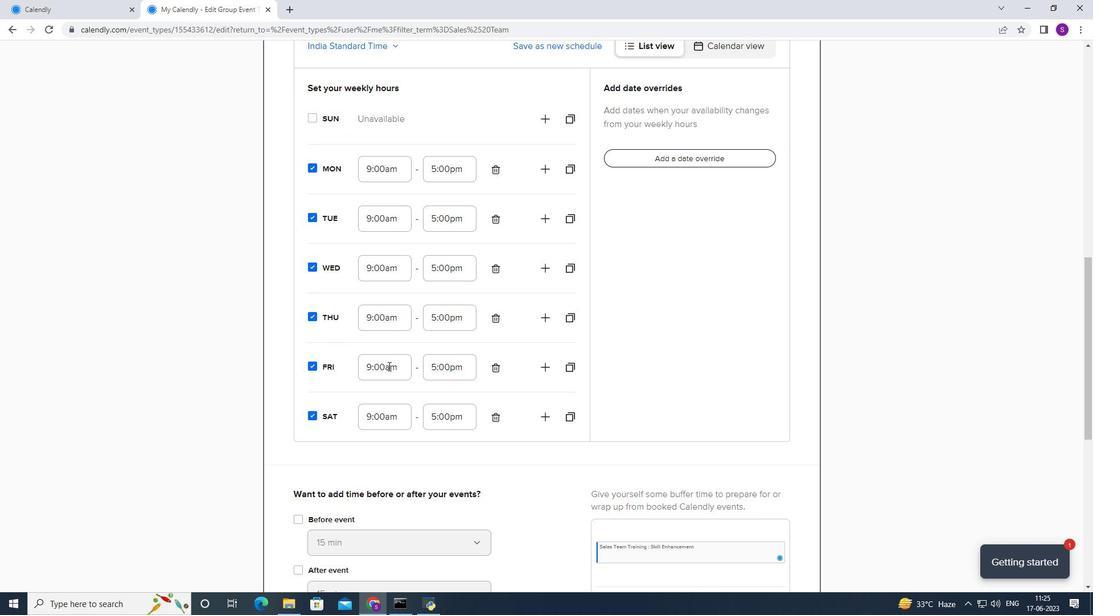 
Action: Mouse pressed left at (387, 366)
Screenshot: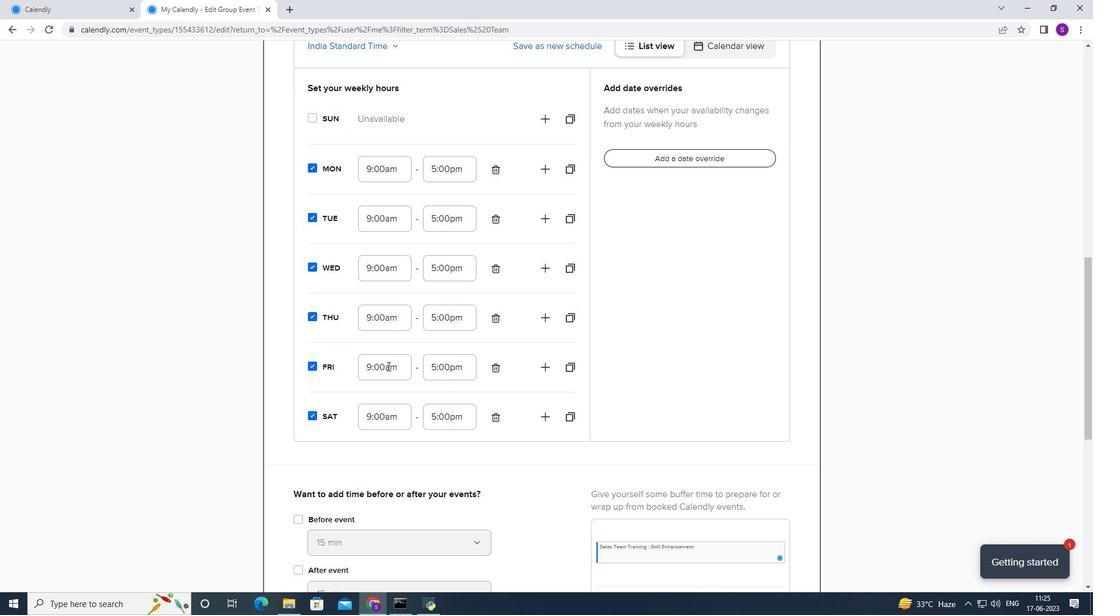 
Action: Mouse scrolled (387, 365) with delta (0, 0)
Screenshot: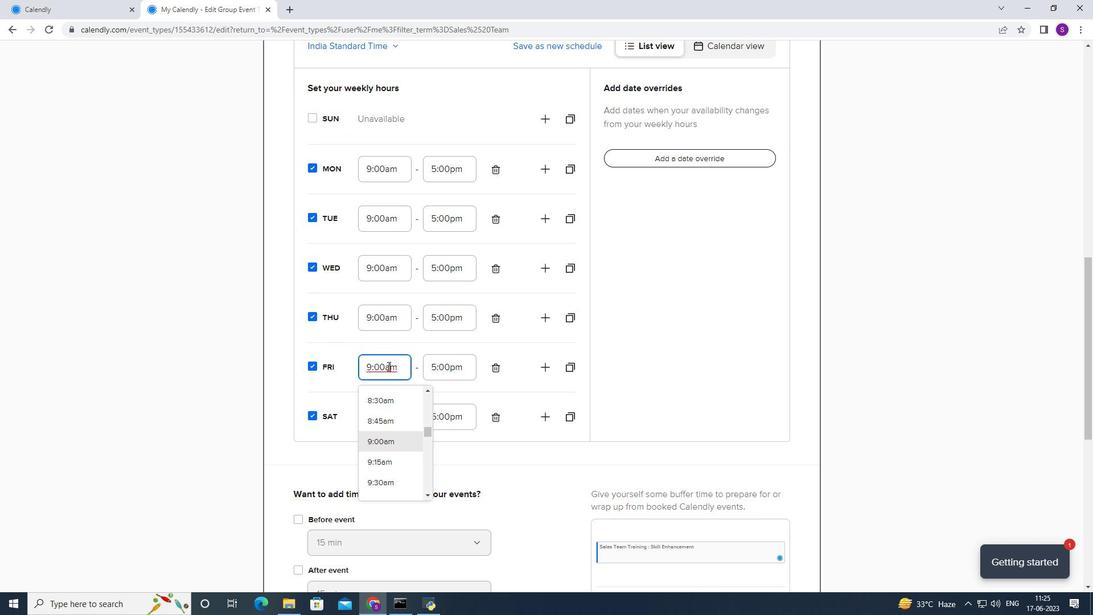 
Action: Mouse scrolled (387, 365) with delta (0, 0)
Screenshot: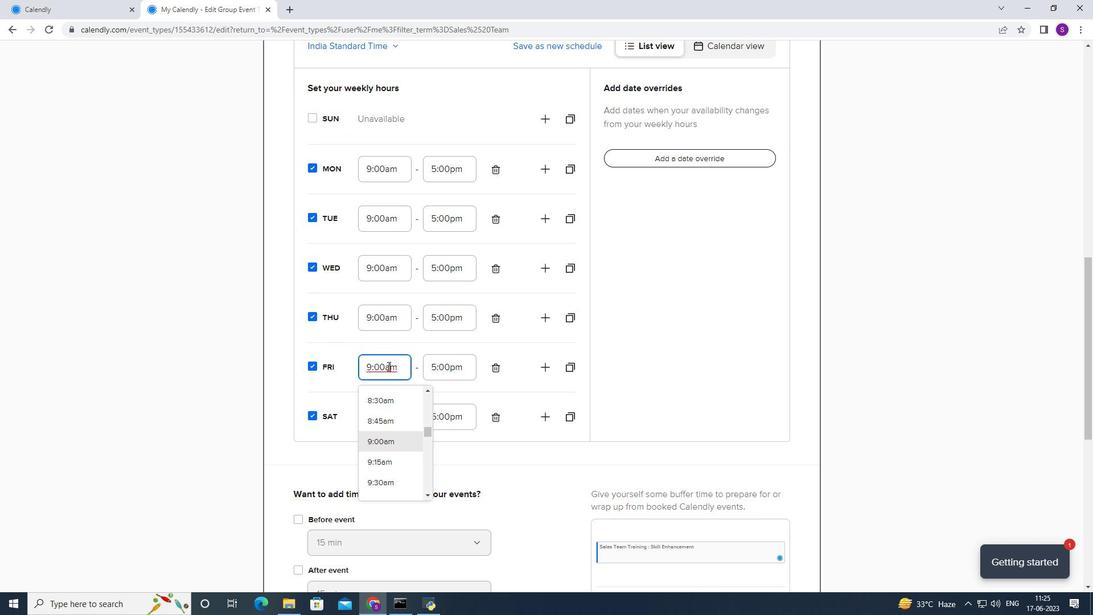 
Action: Mouse scrolled (387, 365) with delta (0, 0)
Screenshot: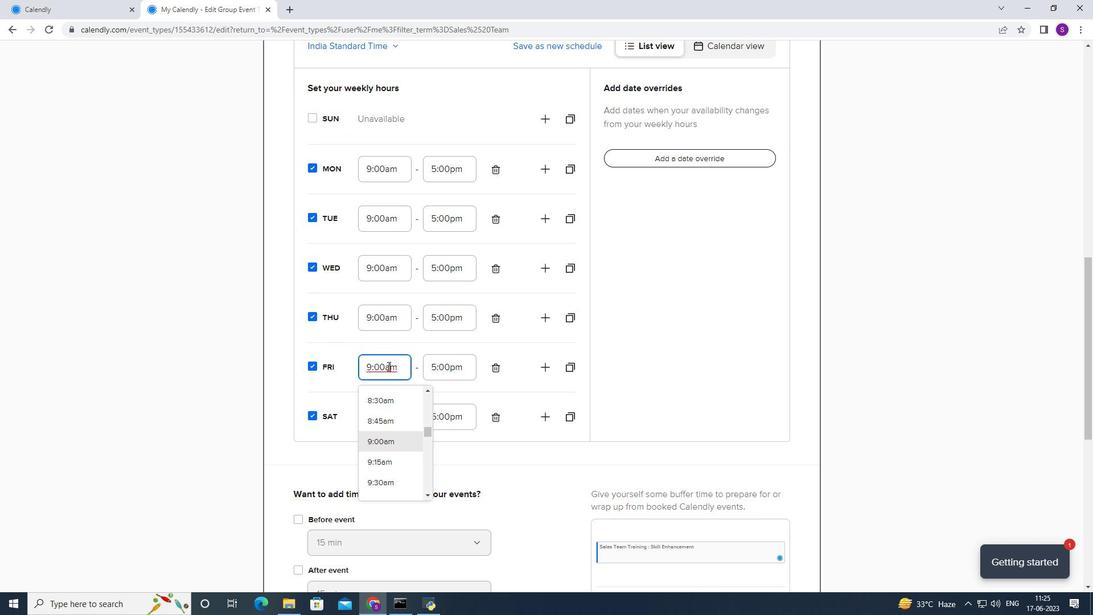 
Action: Mouse moved to (404, 292)
Screenshot: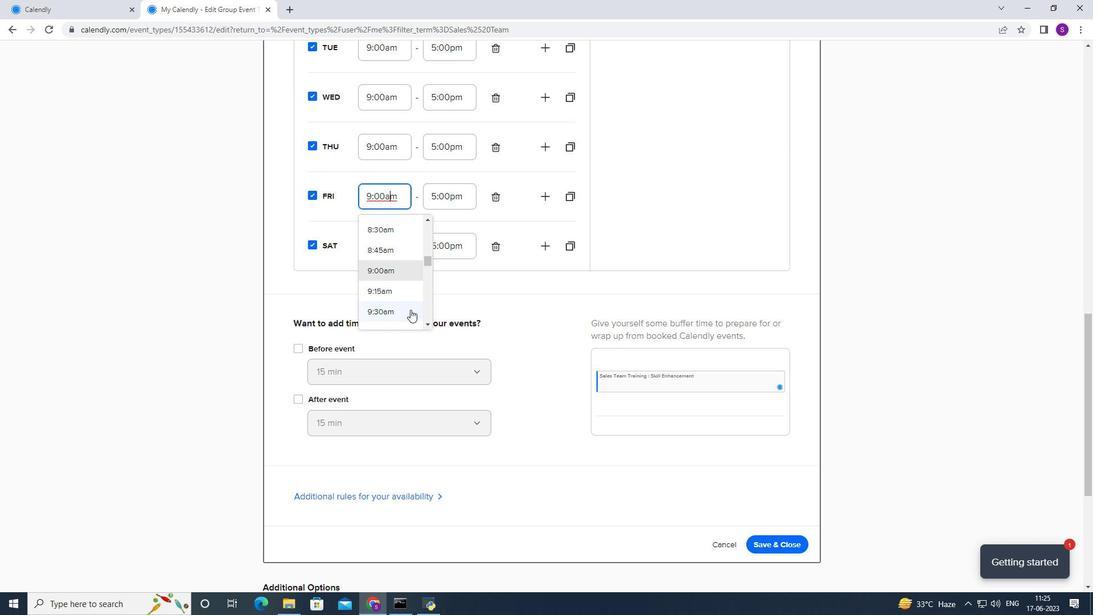 
Action: Mouse scrolled (404, 292) with delta (0, 0)
Screenshot: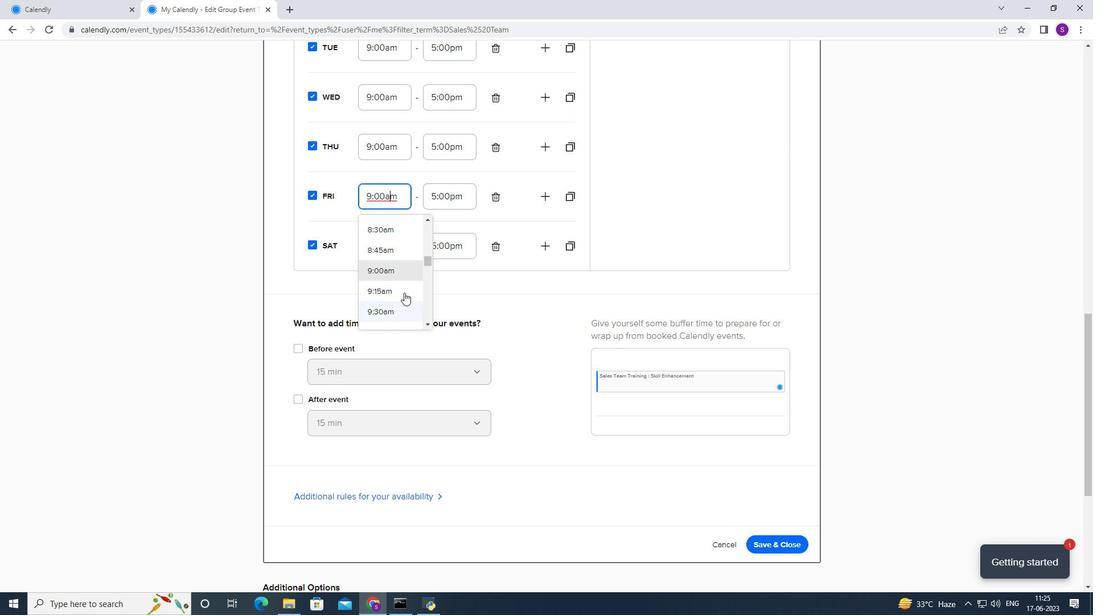 
Action: Mouse scrolled (404, 292) with delta (0, 0)
Screenshot: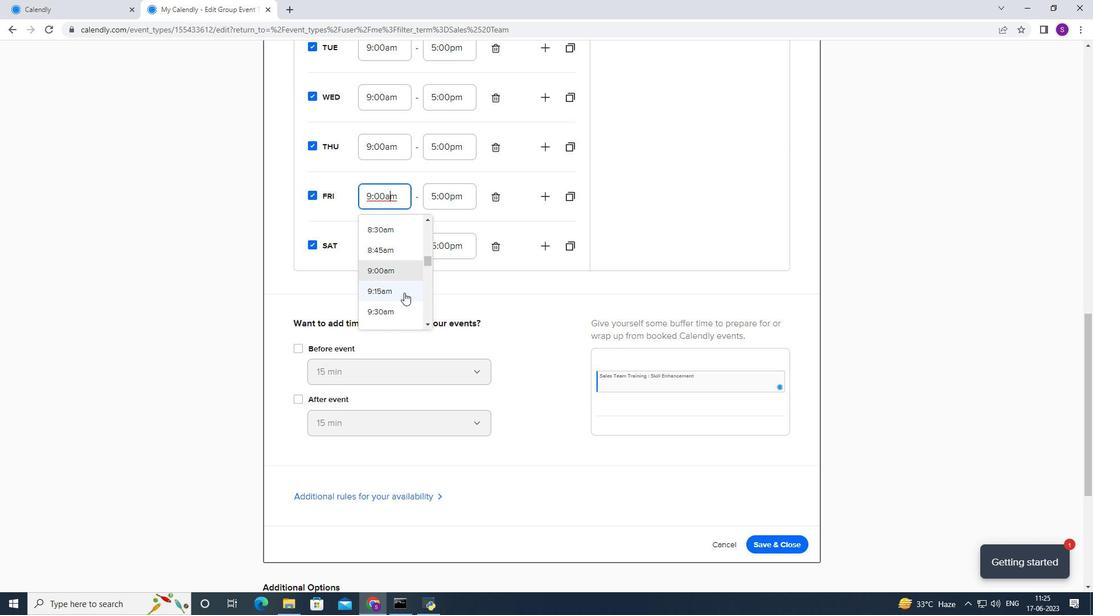 
Action: Mouse scrolled (404, 292) with delta (0, 0)
Screenshot: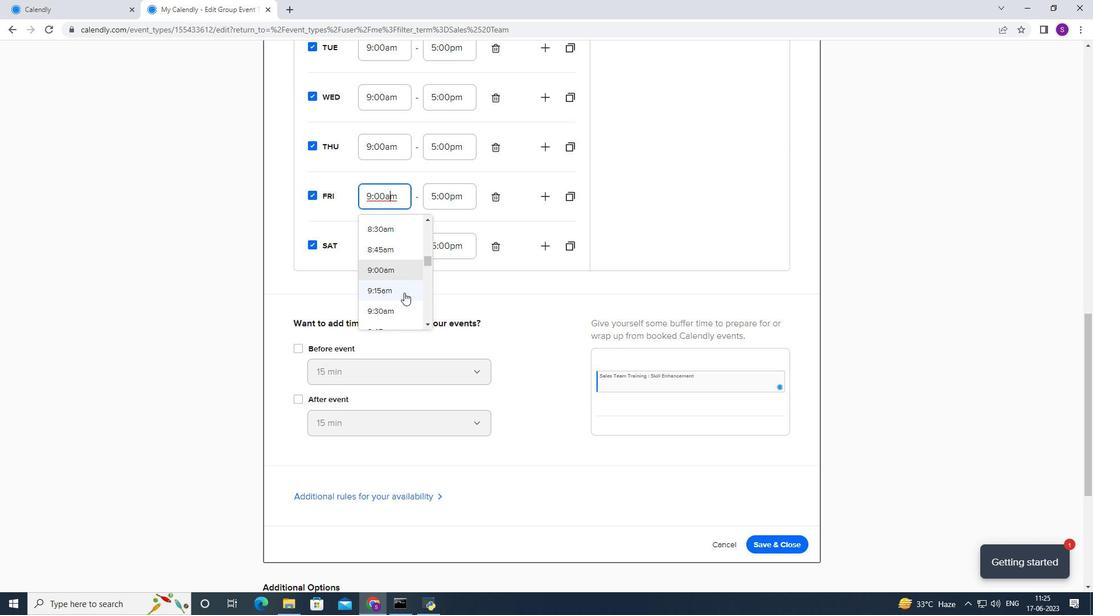 
Action: Mouse scrolled (404, 293) with delta (0, 0)
Screenshot: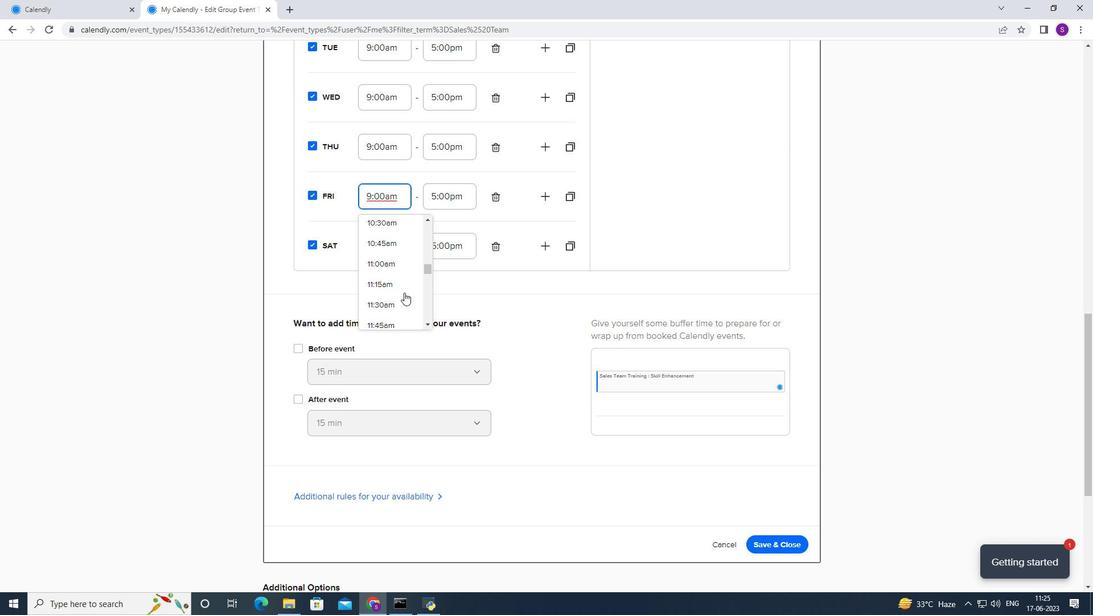 
Action: Mouse moved to (403, 292)
Screenshot: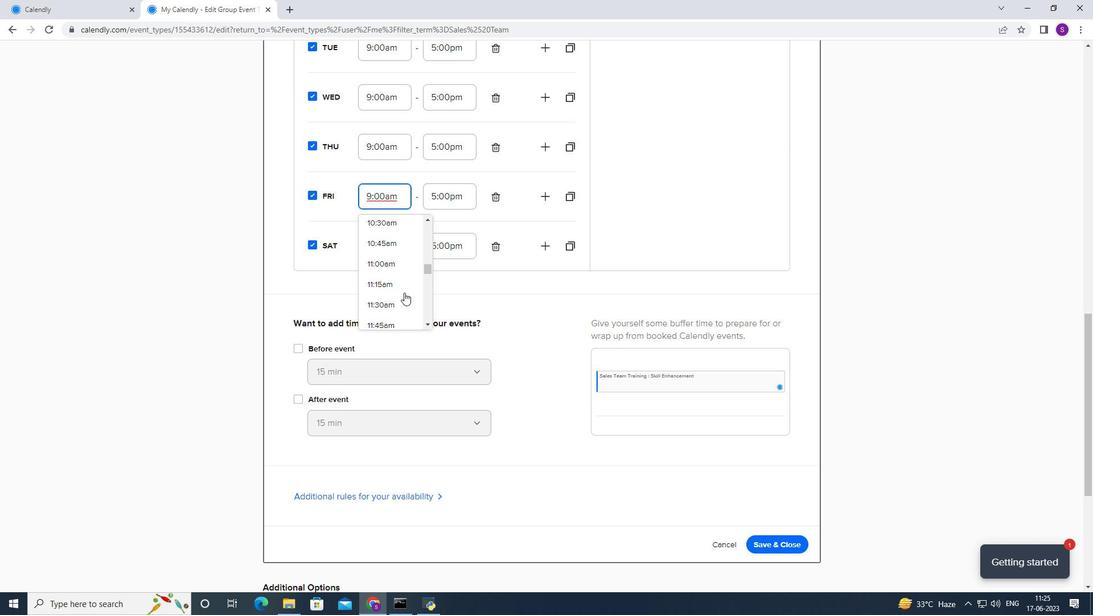 
Action: Mouse scrolled (403, 292) with delta (0, 0)
Screenshot: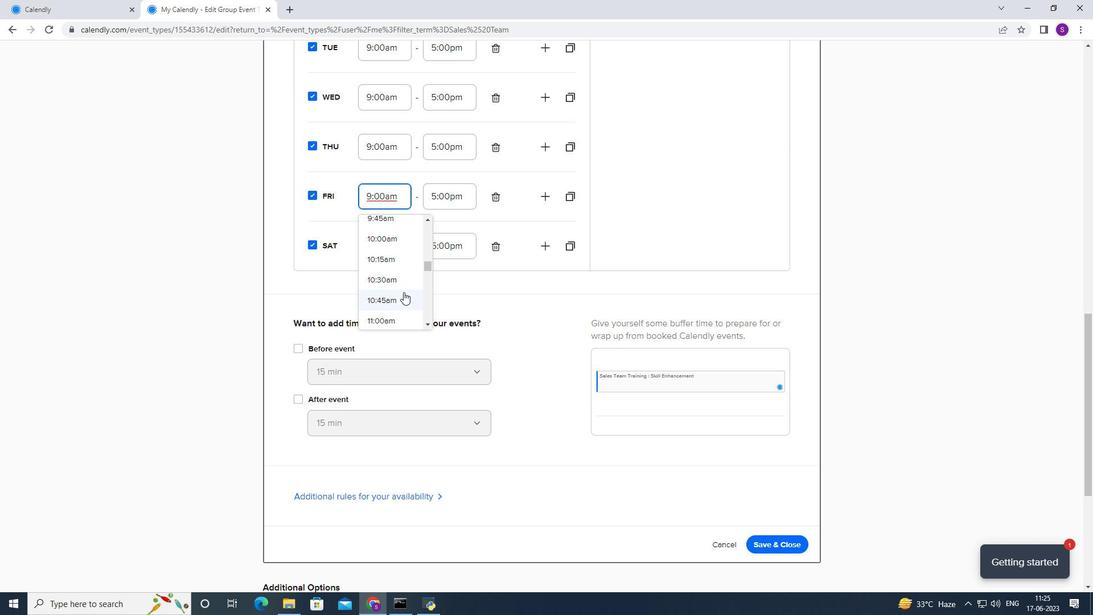 
Action: Mouse moved to (395, 302)
Screenshot: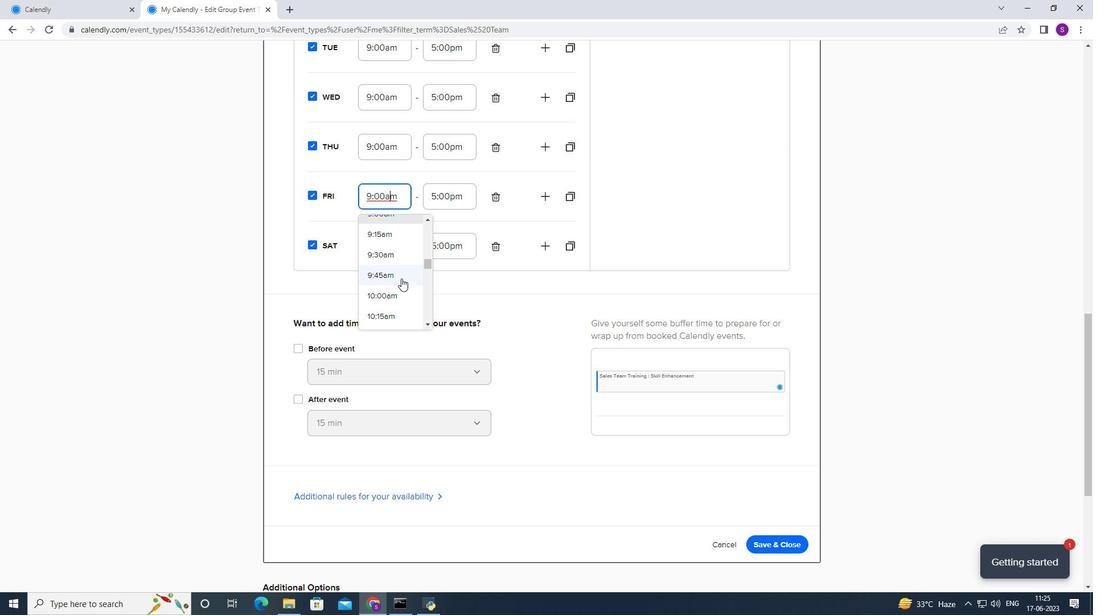 
Action: Mouse pressed left at (395, 302)
Screenshot: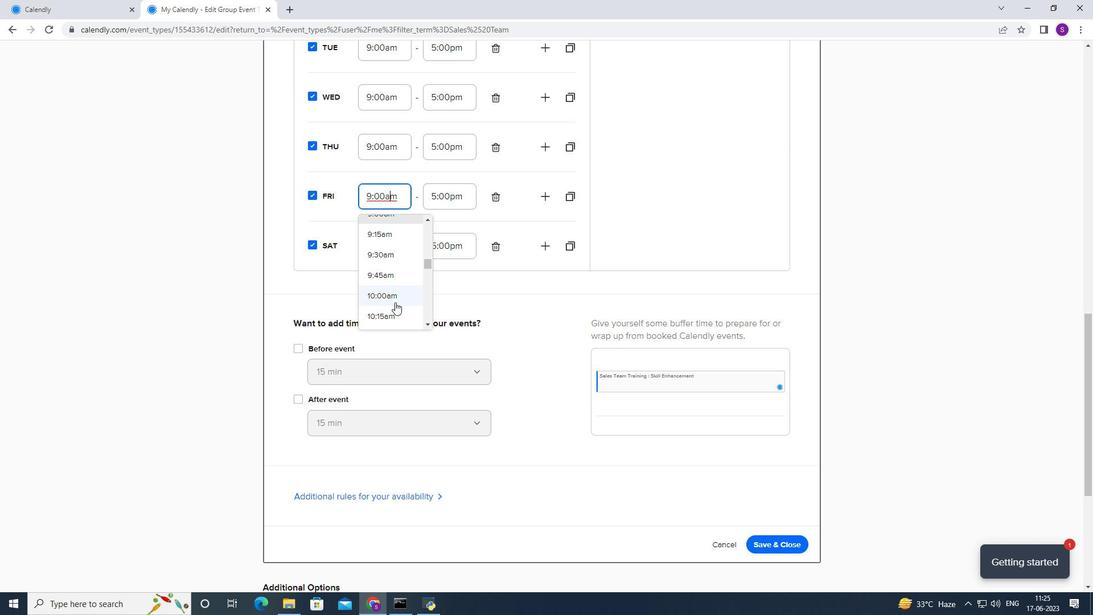 
Action: Mouse moved to (443, 198)
Screenshot: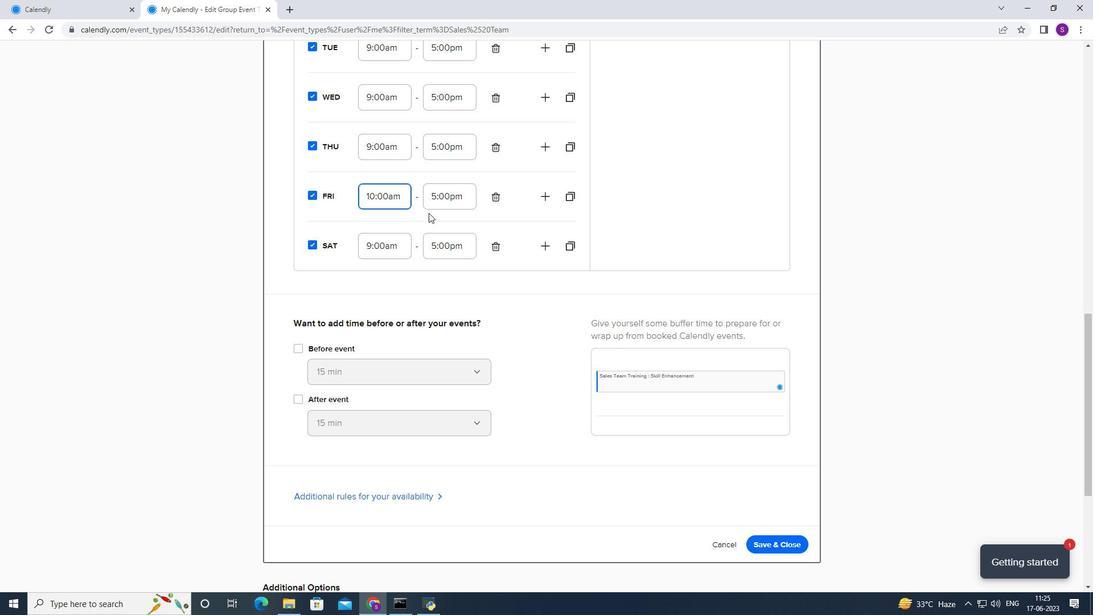 
Action: Mouse pressed left at (443, 198)
Screenshot: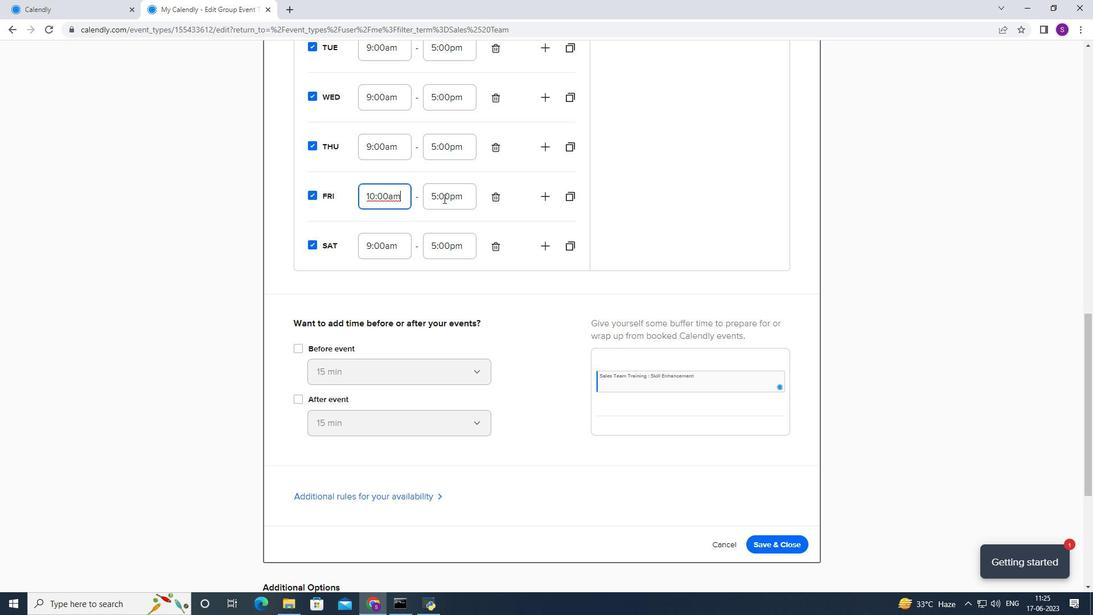 
Action: Mouse moved to (442, 254)
Screenshot: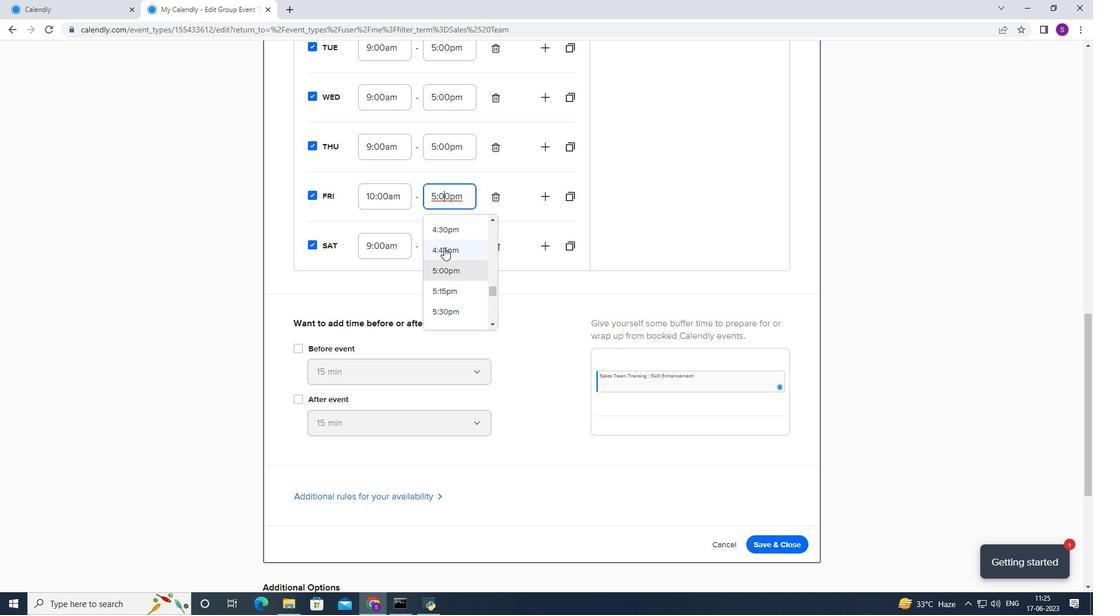 
Action: Mouse scrolled (442, 254) with delta (0, 0)
Screenshot: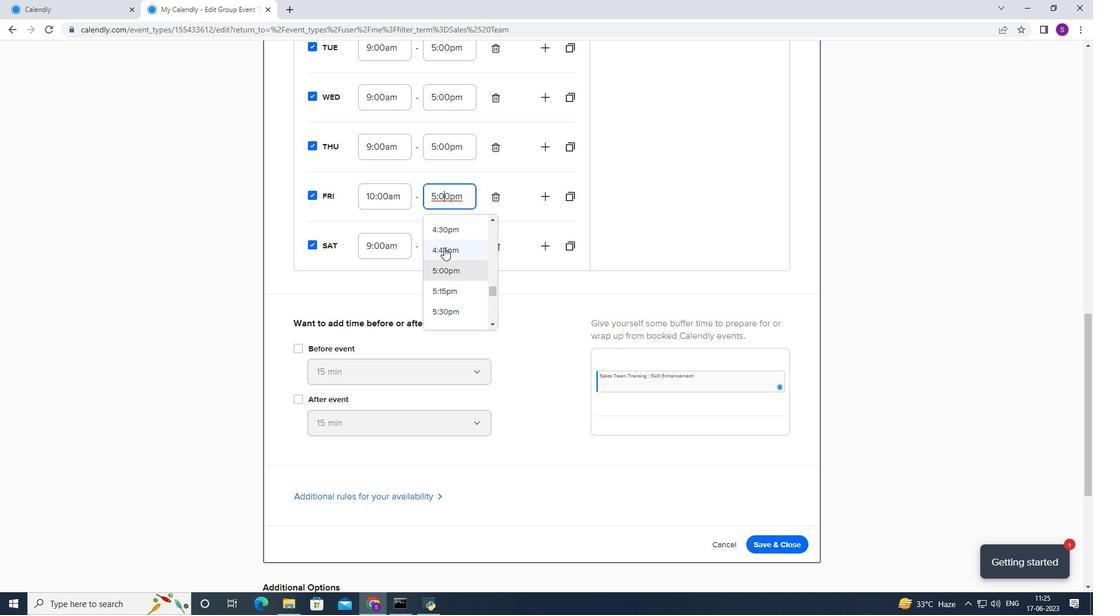
Action: Mouse scrolled (442, 254) with delta (0, 0)
Screenshot: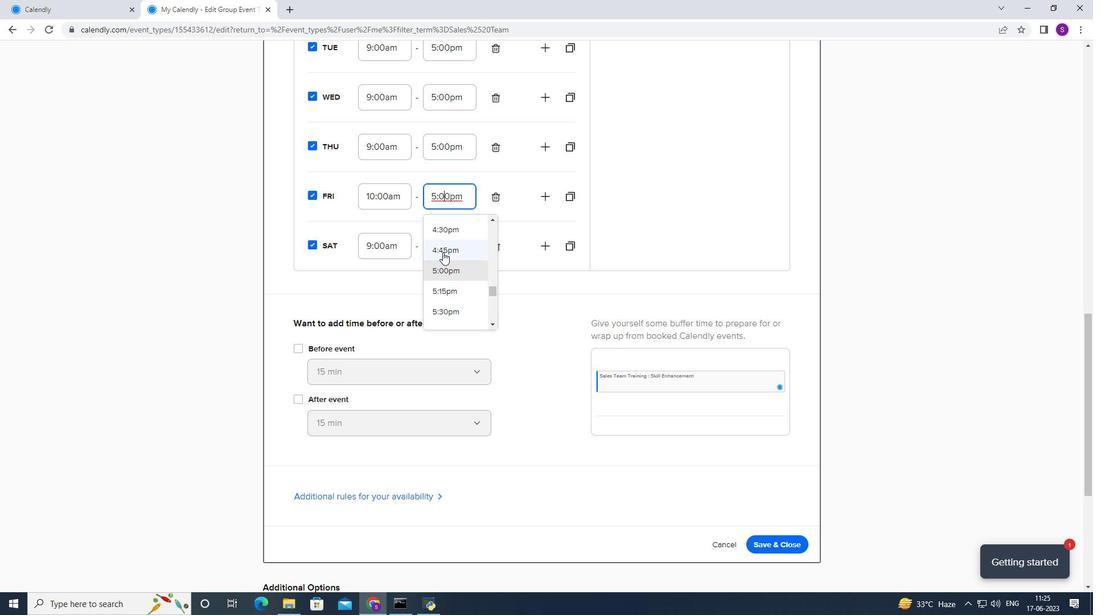 
Action: Mouse scrolled (442, 254) with delta (0, 0)
Screenshot: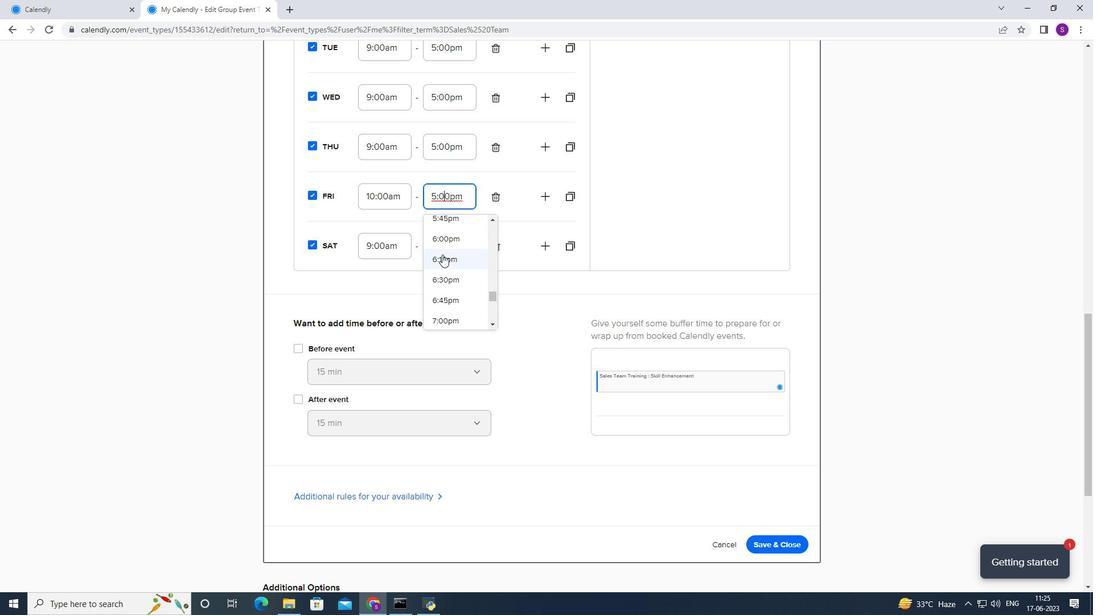 
Action: Mouse scrolled (442, 255) with delta (0, 0)
Screenshot: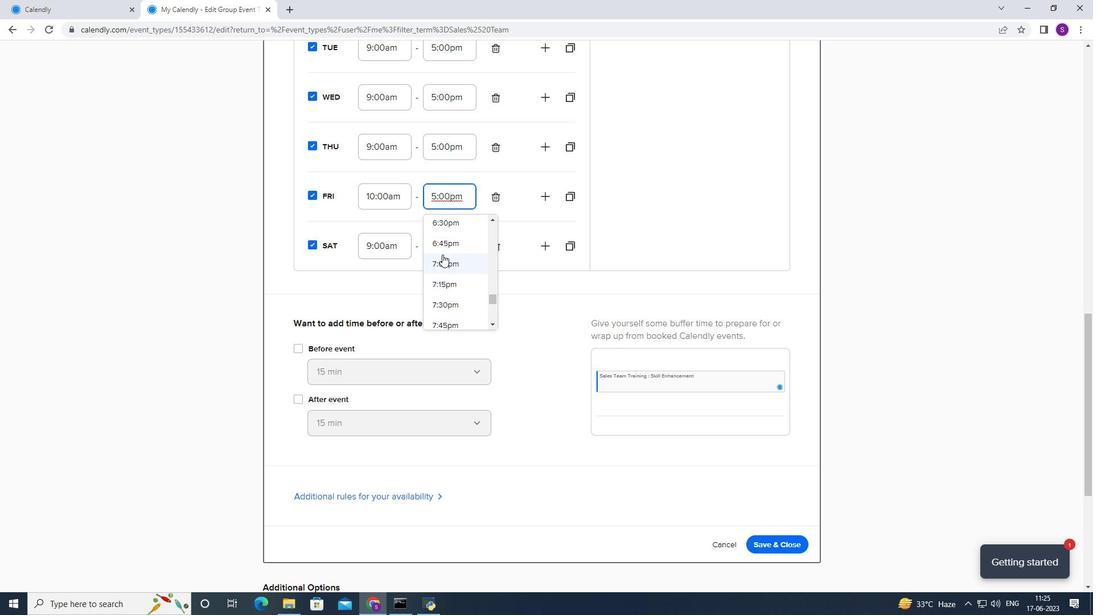
Action: Mouse moved to (451, 244)
Screenshot: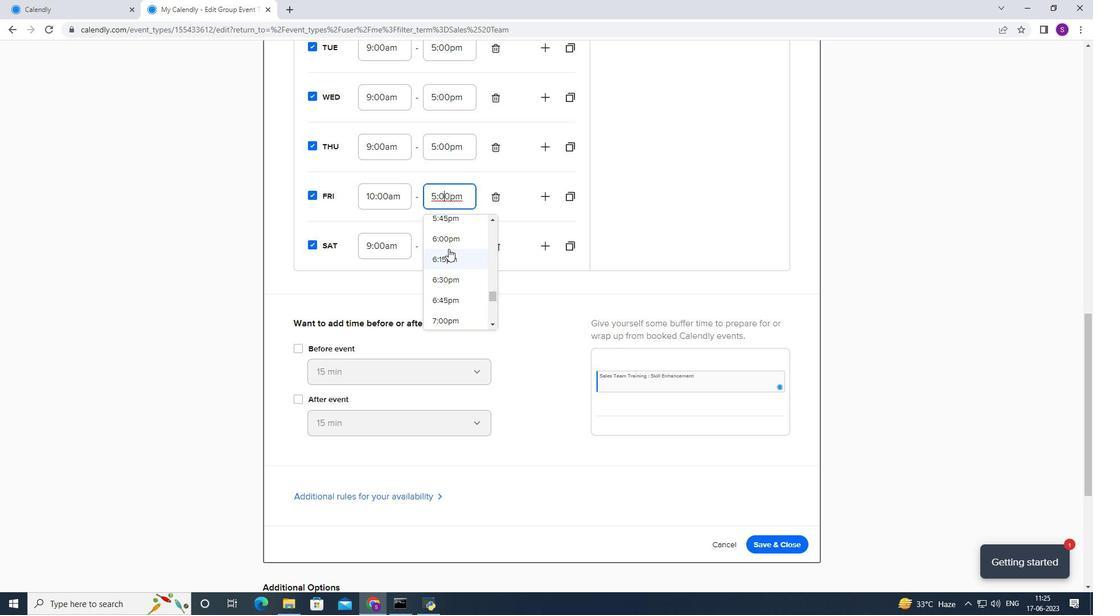 
Action: Mouse pressed left at (451, 244)
Screenshot: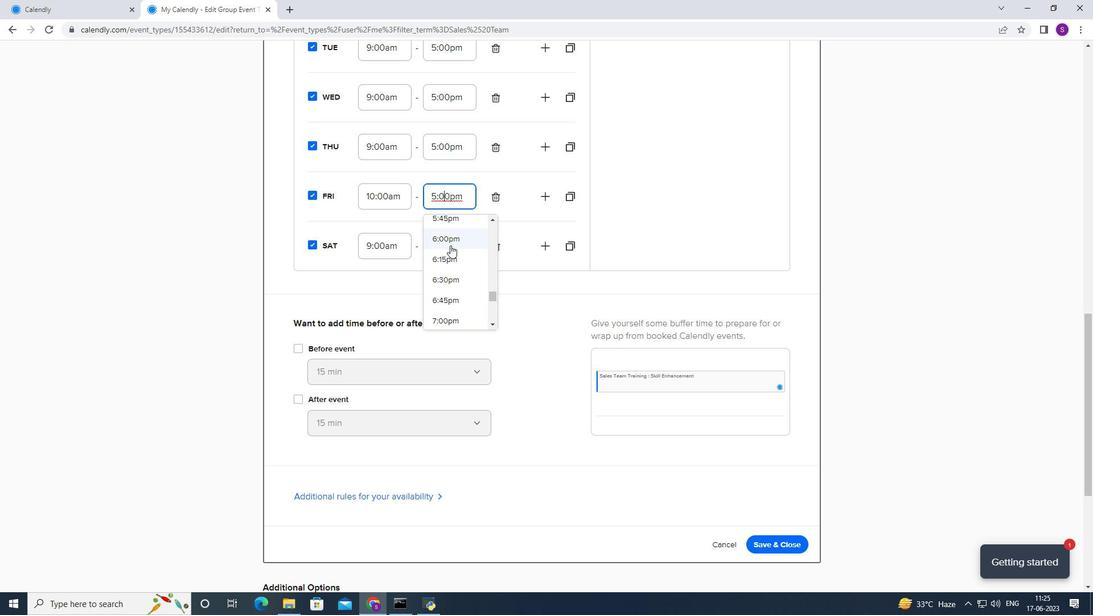 
Action: Mouse moved to (383, 244)
Screenshot: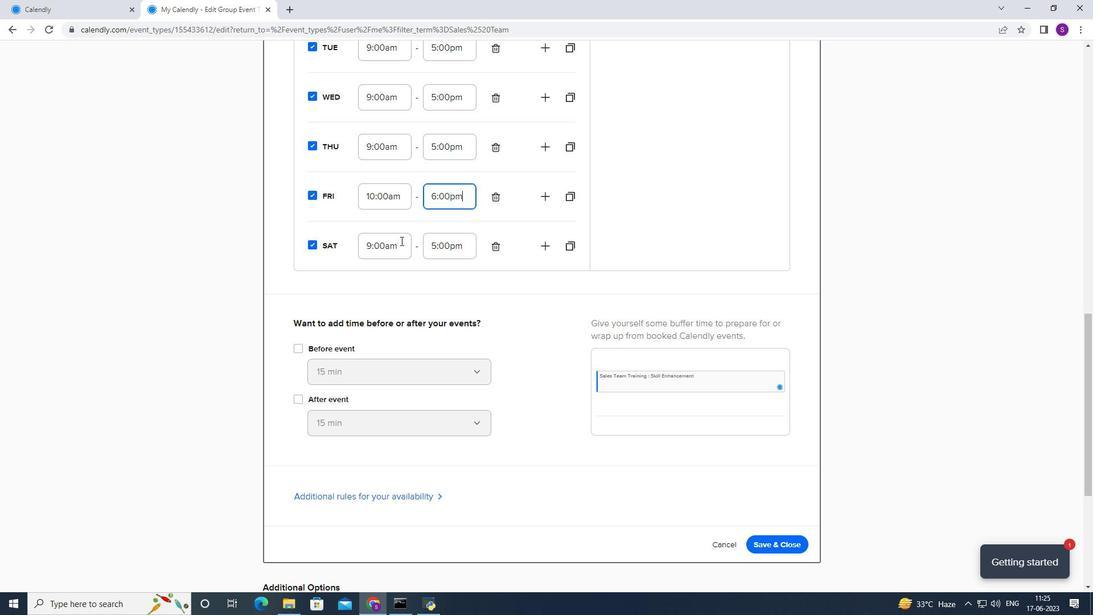 
Action: Mouse pressed left at (383, 244)
Screenshot: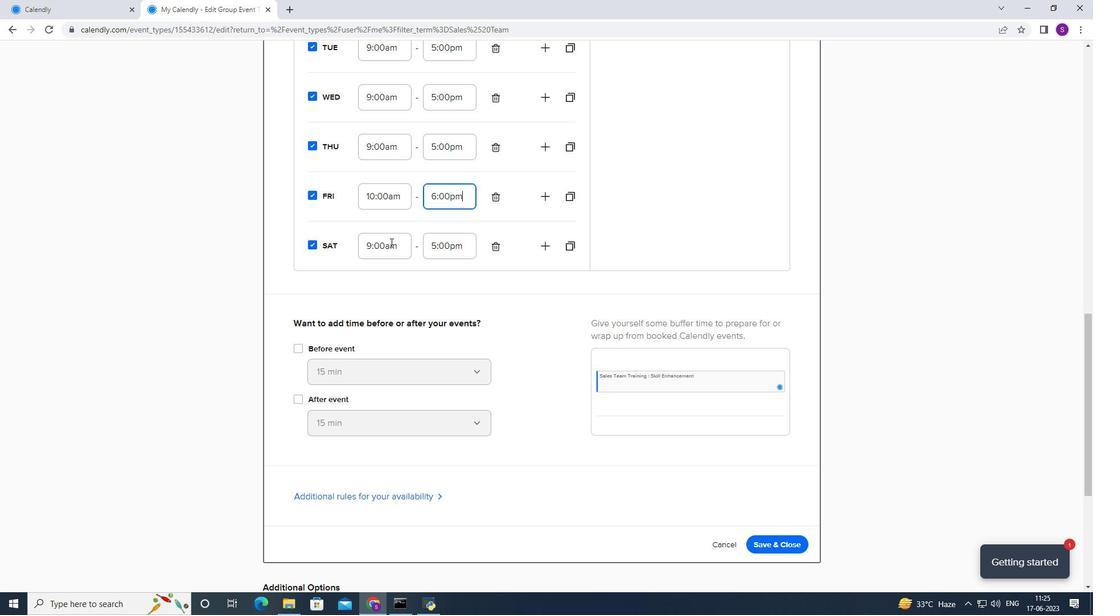 
Action: Mouse moved to (392, 287)
Screenshot: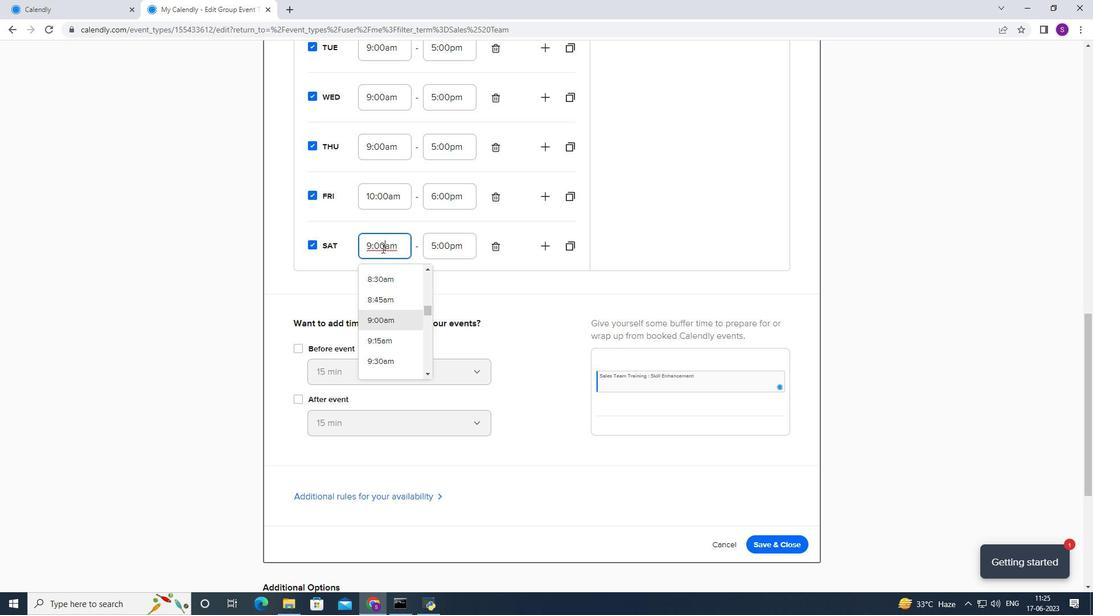 
Action: Mouse scrolled (392, 286) with delta (0, 0)
Screenshot: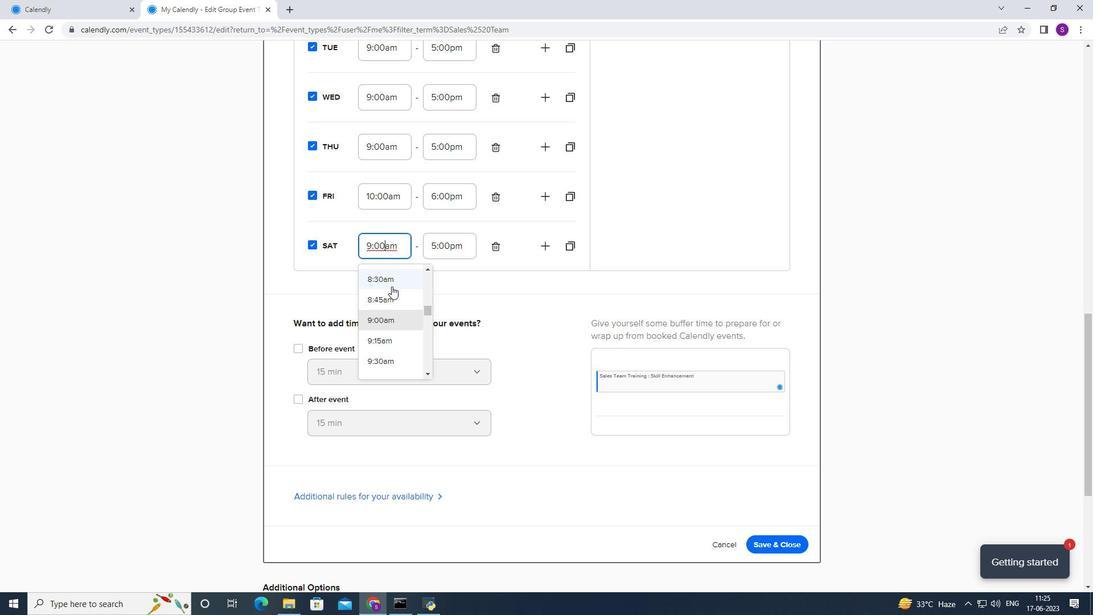 
Action: Mouse scrolled (392, 286) with delta (0, 0)
Screenshot: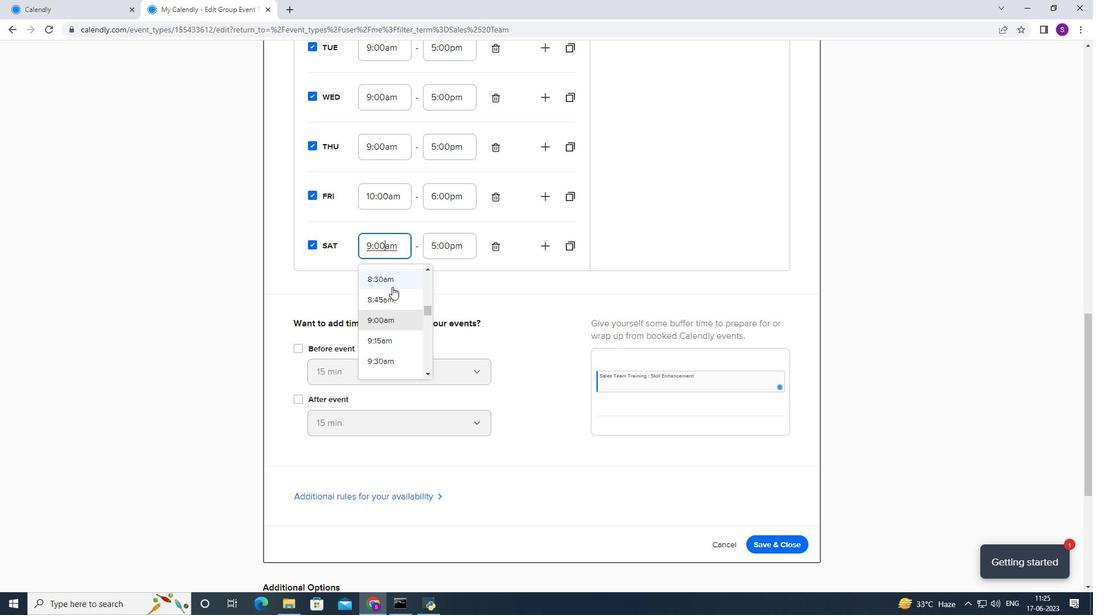 
Action: Mouse pressed left at (392, 287)
Screenshot: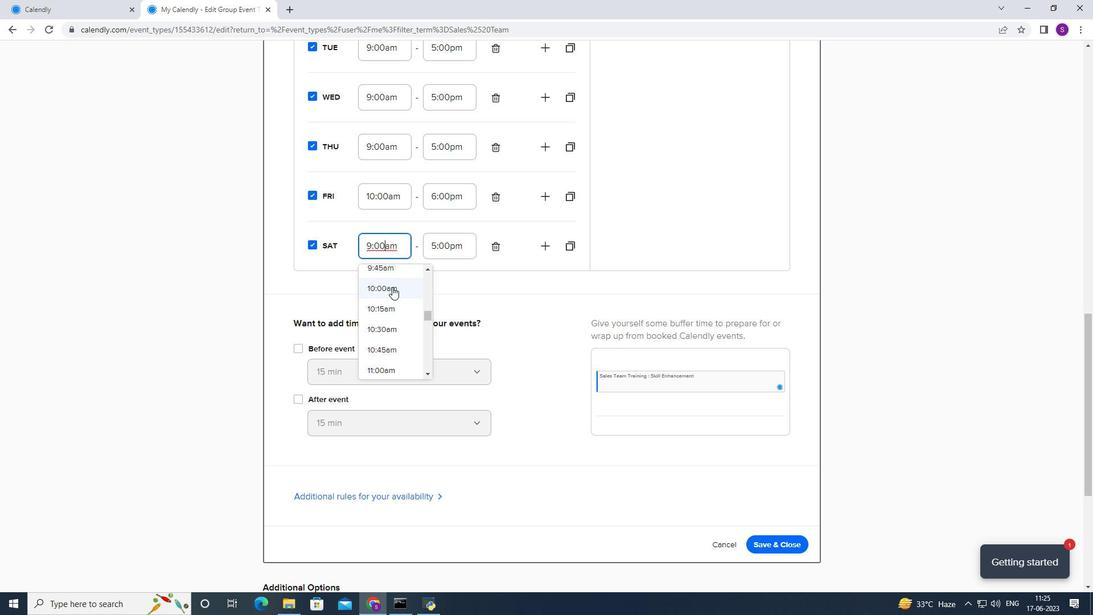 
Action: Mouse moved to (453, 249)
Screenshot: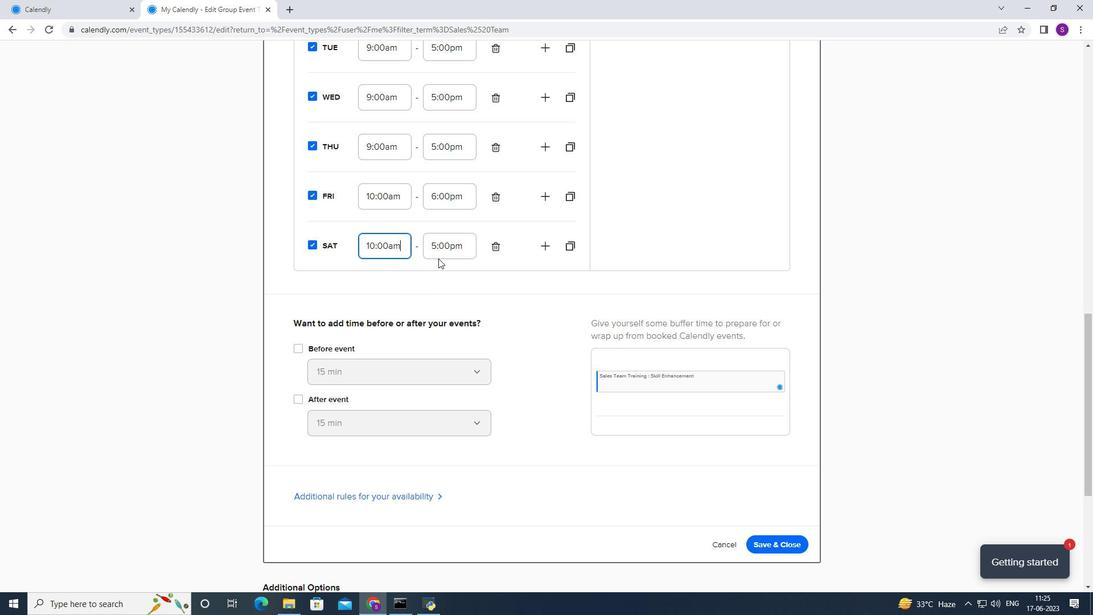 
Action: Mouse pressed left at (453, 249)
Screenshot: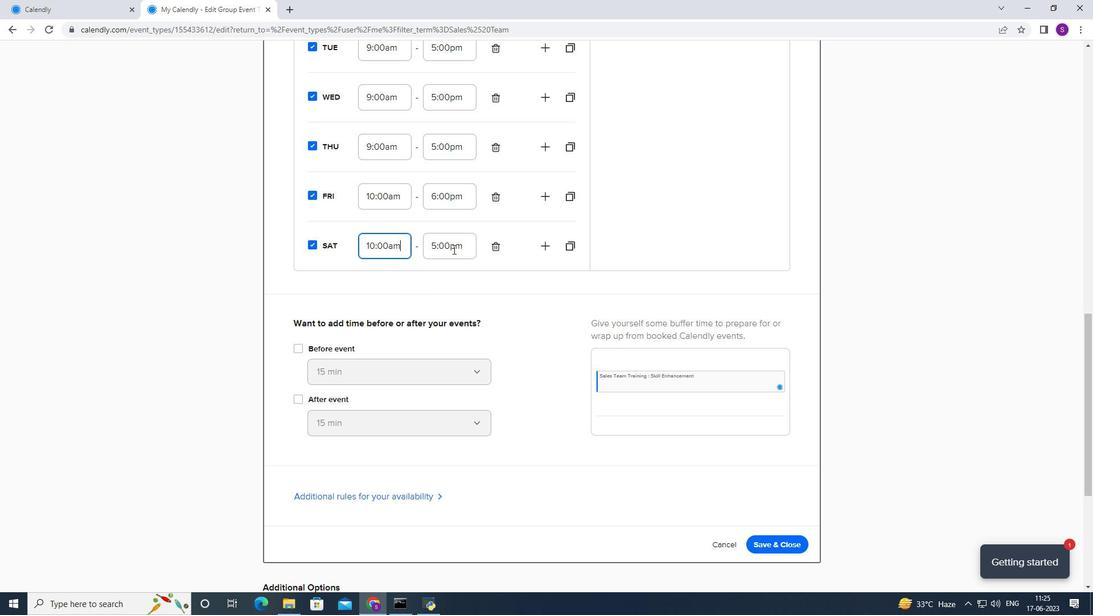 
Action: Mouse moved to (448, 267)
Screenshot: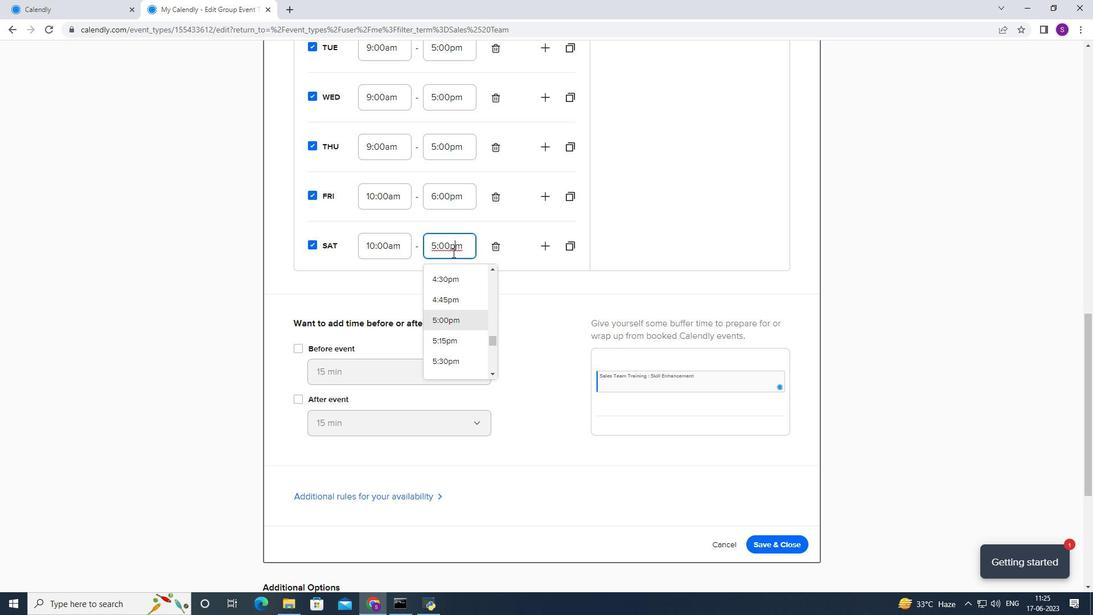 
Action: Mouse scrolled (448, 266) with delta (0, 0)
Screenshot: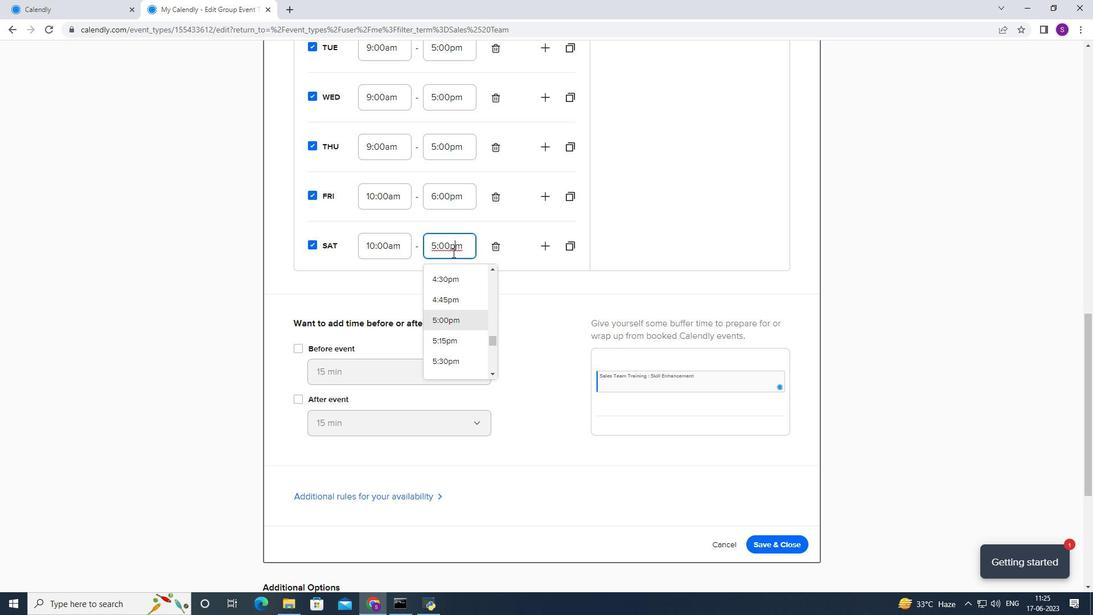 
Action: Mouse moved to (432, 354)
Screenshot: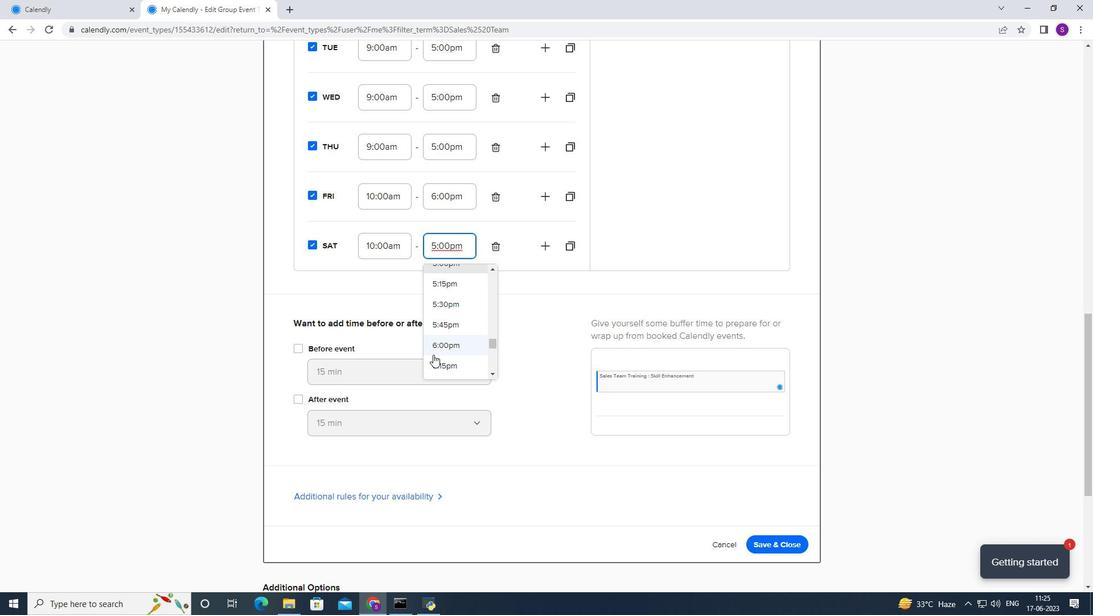 
Action: Mouse pressed left at (432, 354)
Screenshot: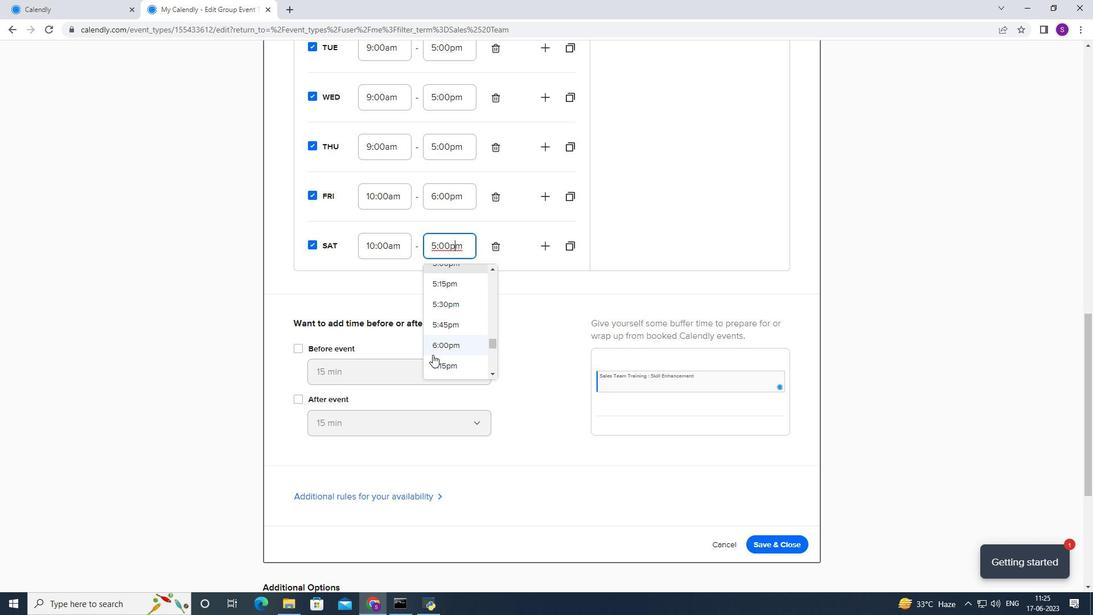 
Action: Mouse moved to (471, 146)
Screenshot: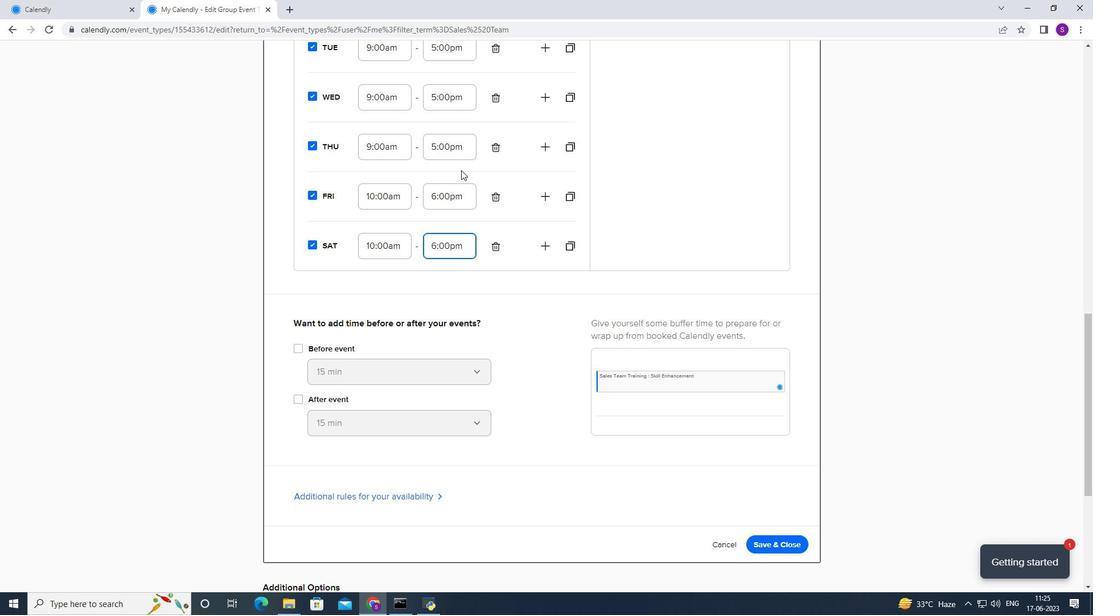 
Action: Mouse pressed left at (471, 146)
Screenshot: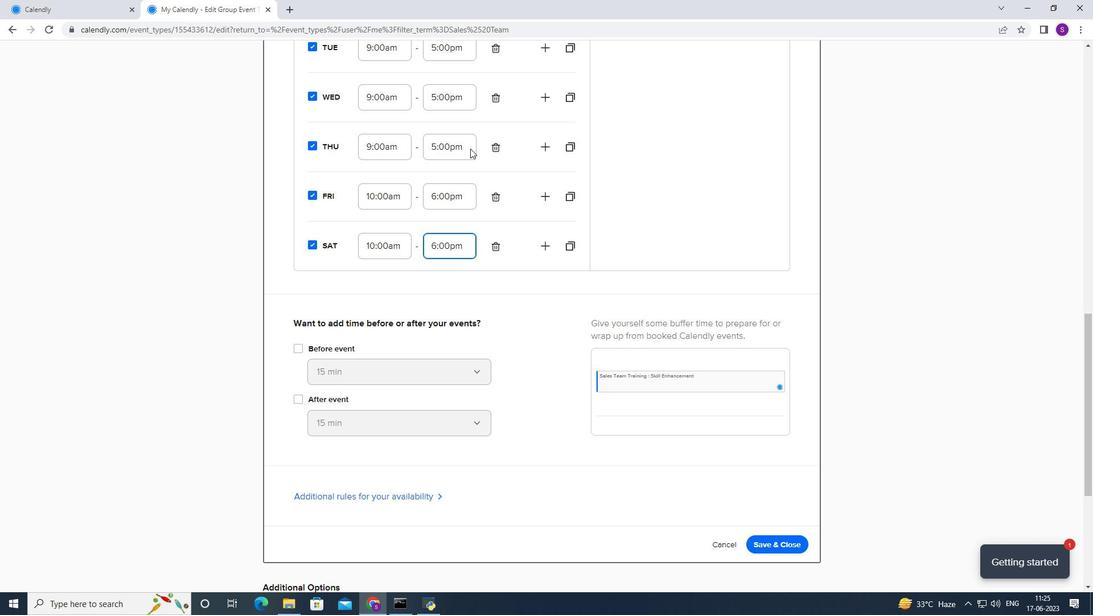 
Action: Mouse moved to (464, 236)
Screenshot: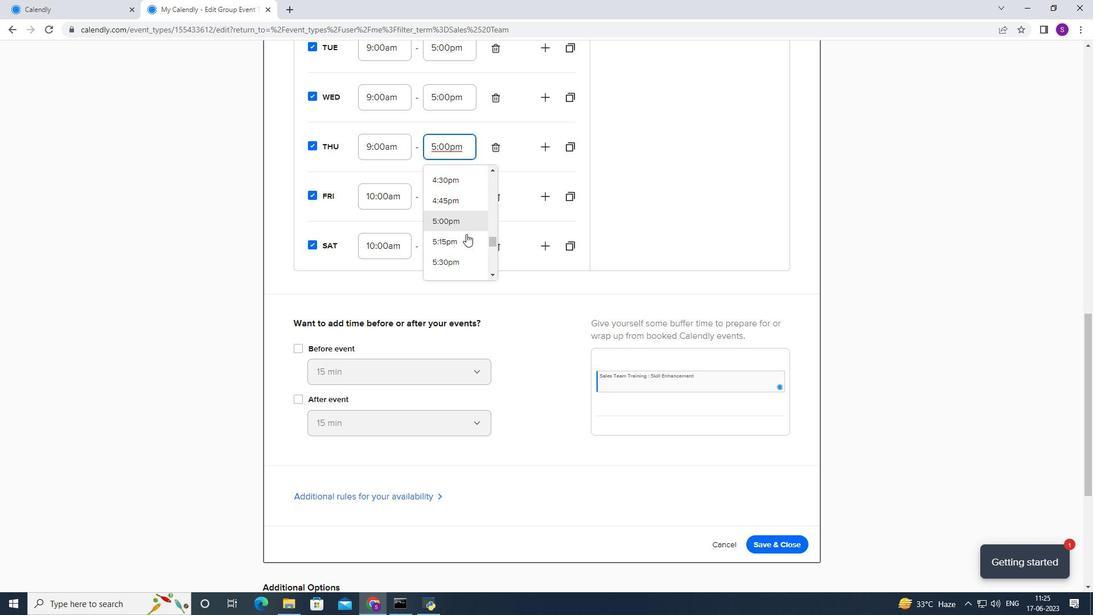
Action: Mouse scrolled (464, 236) with delta (0, 0)
Screenshot: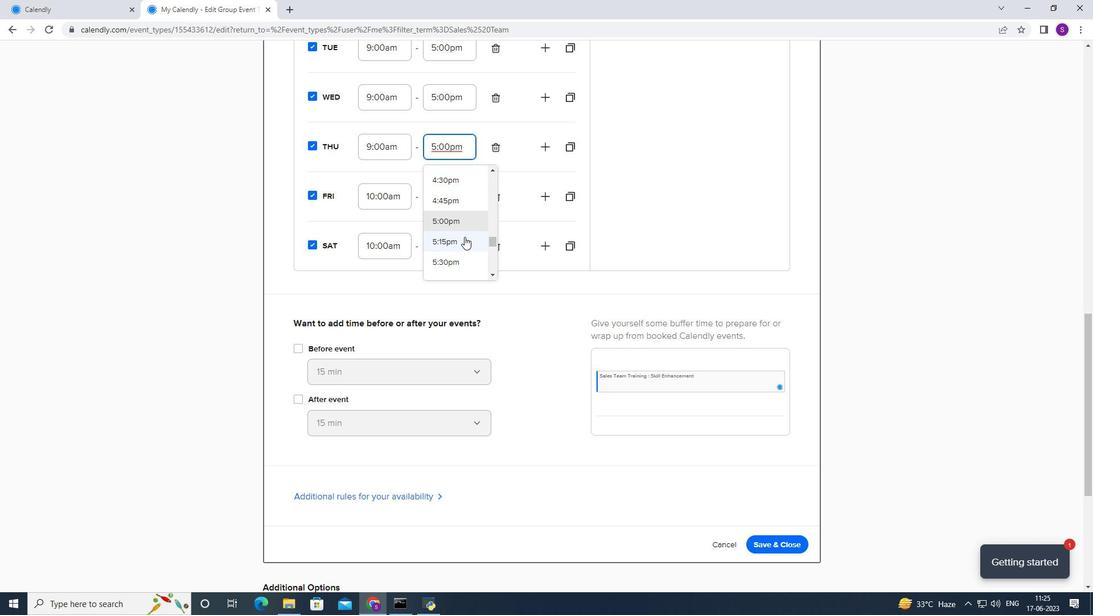 
Action: Mouse moved to (463, 240)
Screenshot: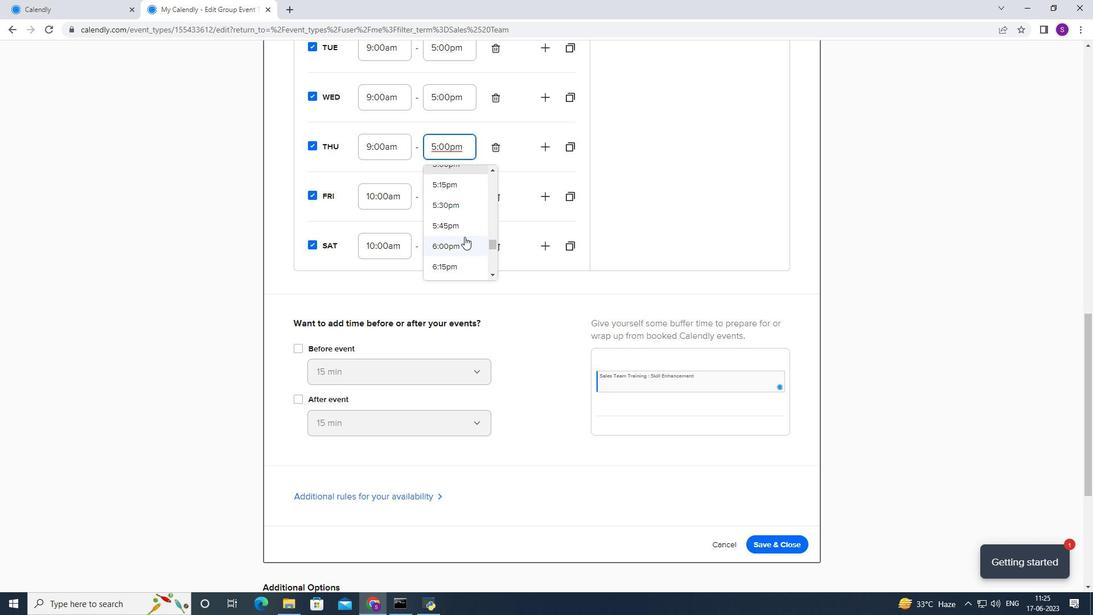 
Action: Mouse pressed left at (463, 240)
Screenshot: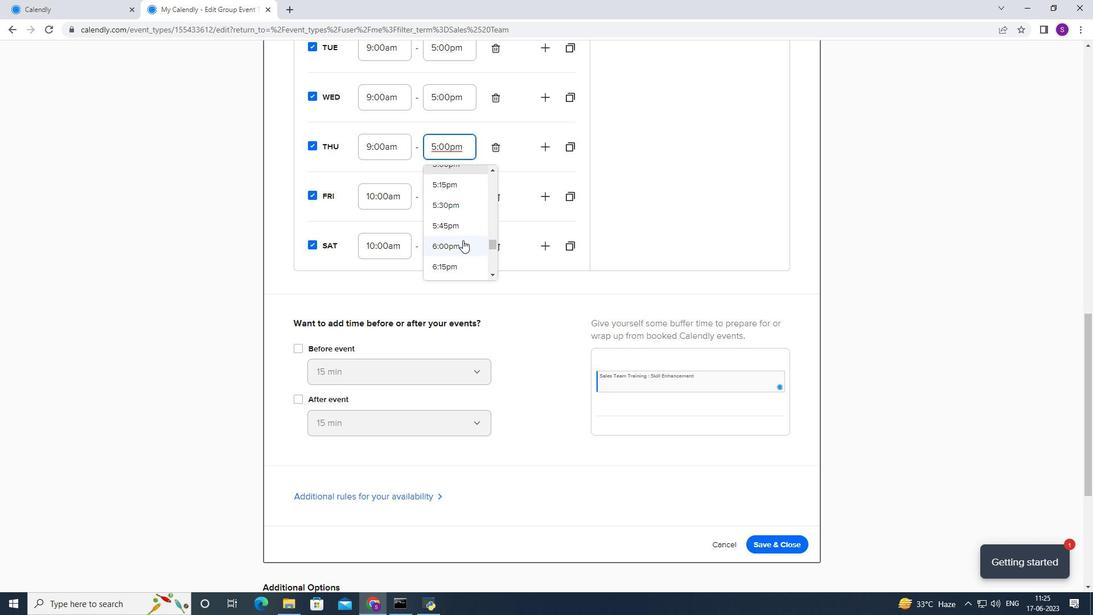 
Action: Mouse moved to (396, 150)
Screenshot: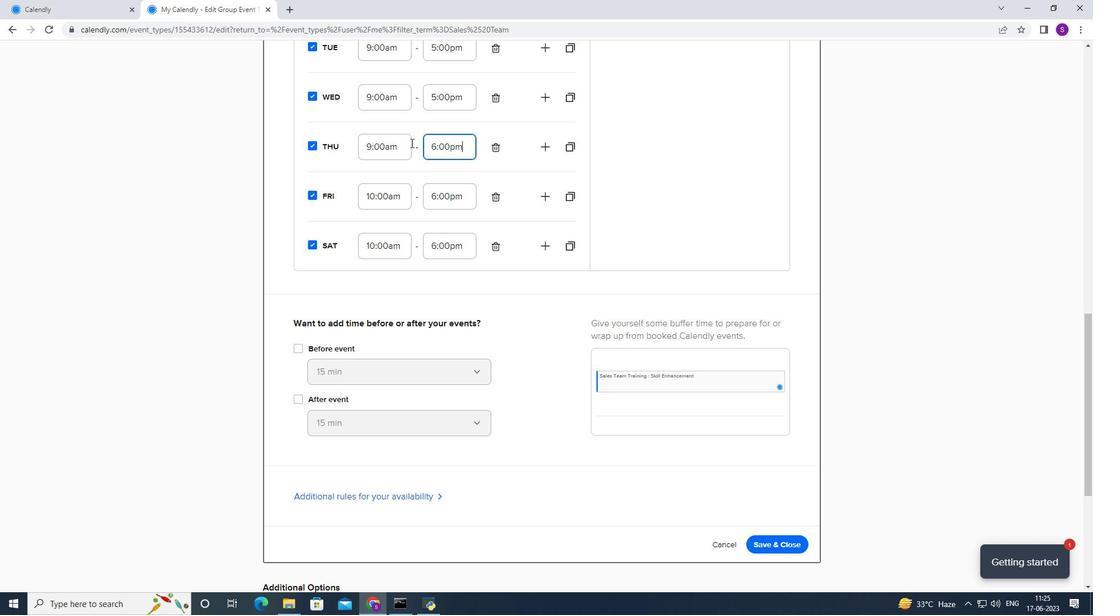 
Action: Mouse pressed left at (396, 150)
Screenshot: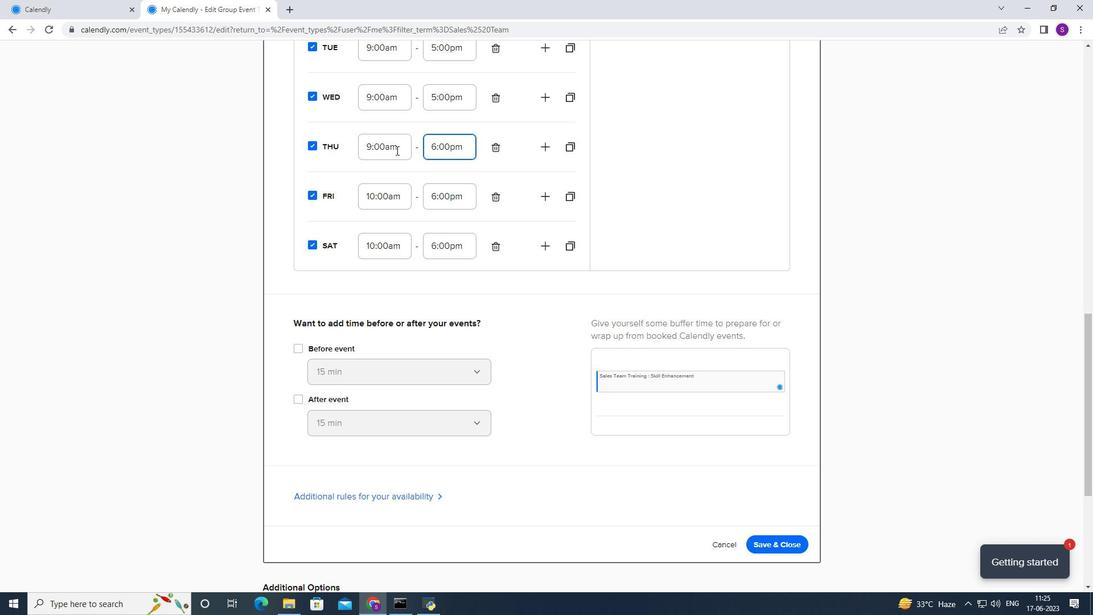 
Action: Mouse moved to (392, 187)
Screenshot: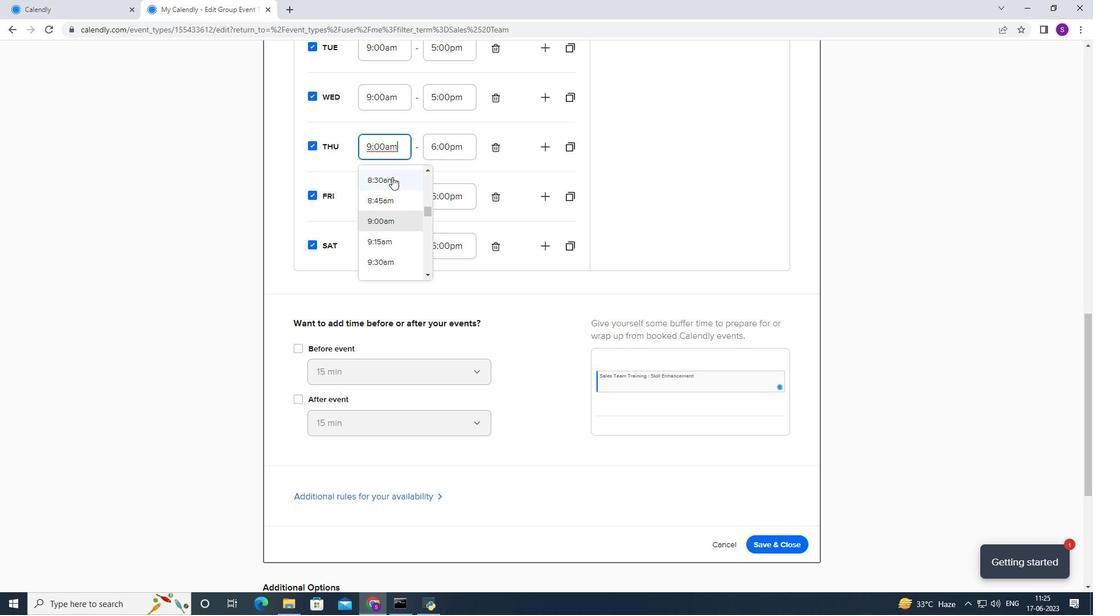 
Action: Mouse scrolled (392, 187) with delta (0, 0)
Screenshot: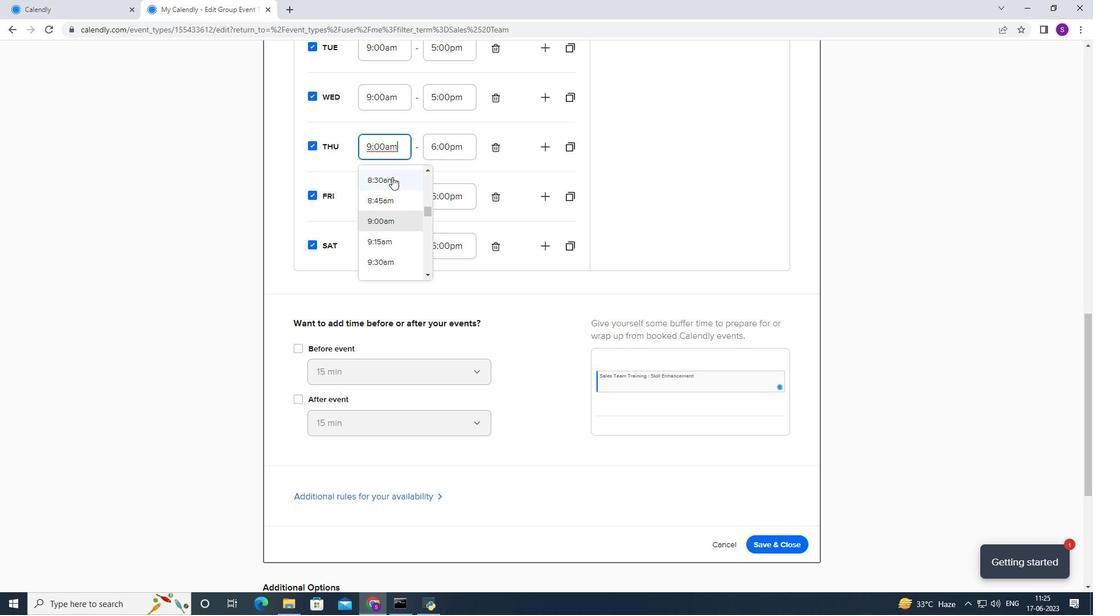 
Action: Mouse scrolled (392, 187) with delta (0, 0)
Screenshot: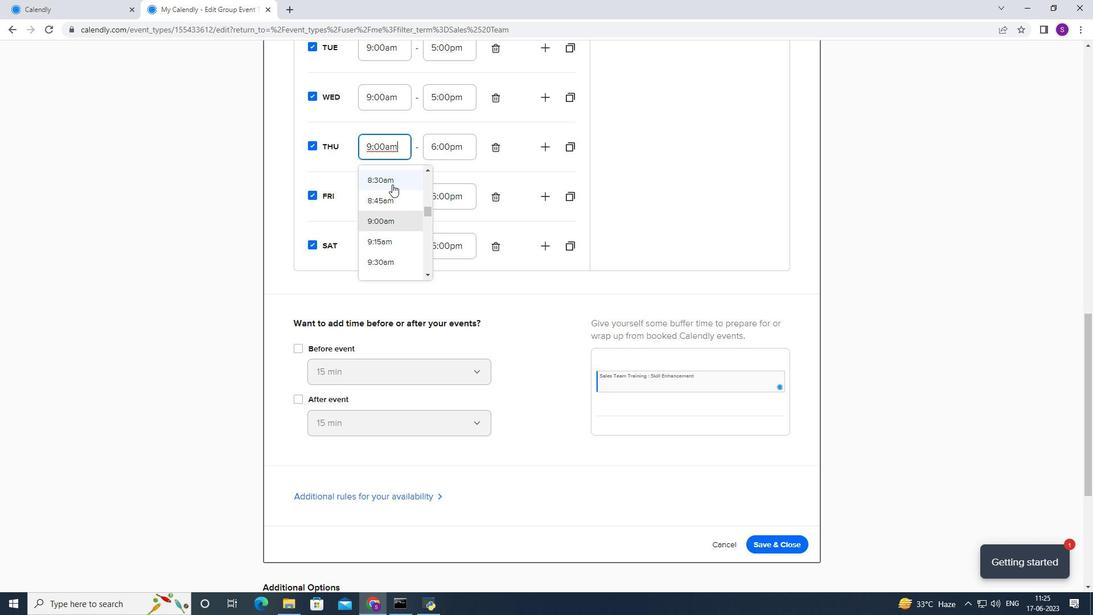 
Action: Mouse pressed left at (392, 187)
Screenshot: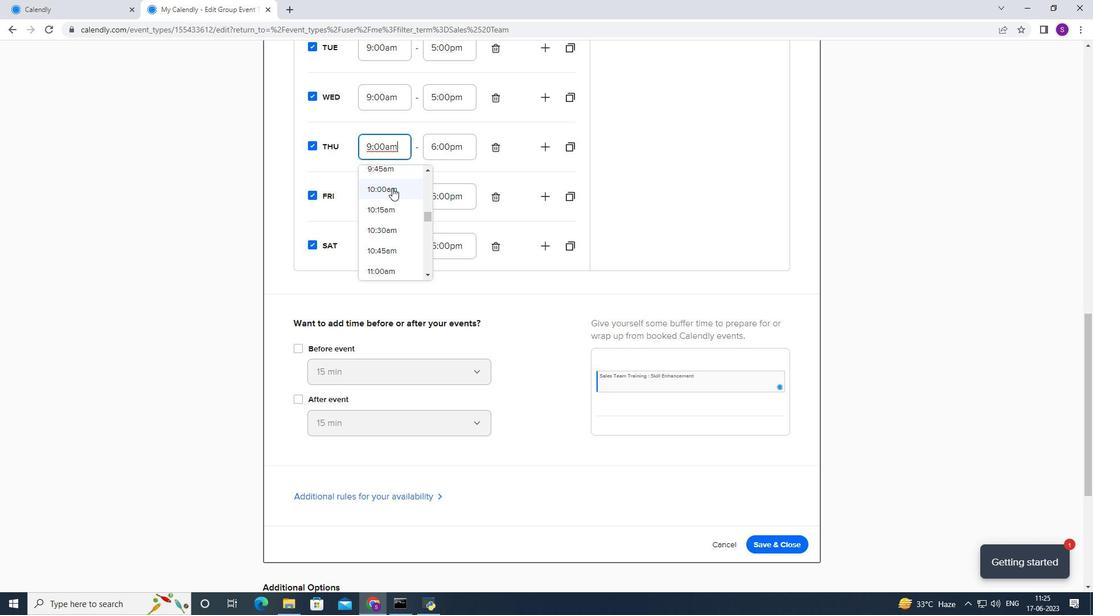 
Action: Mouse moved to (361, 148)
Screenshot: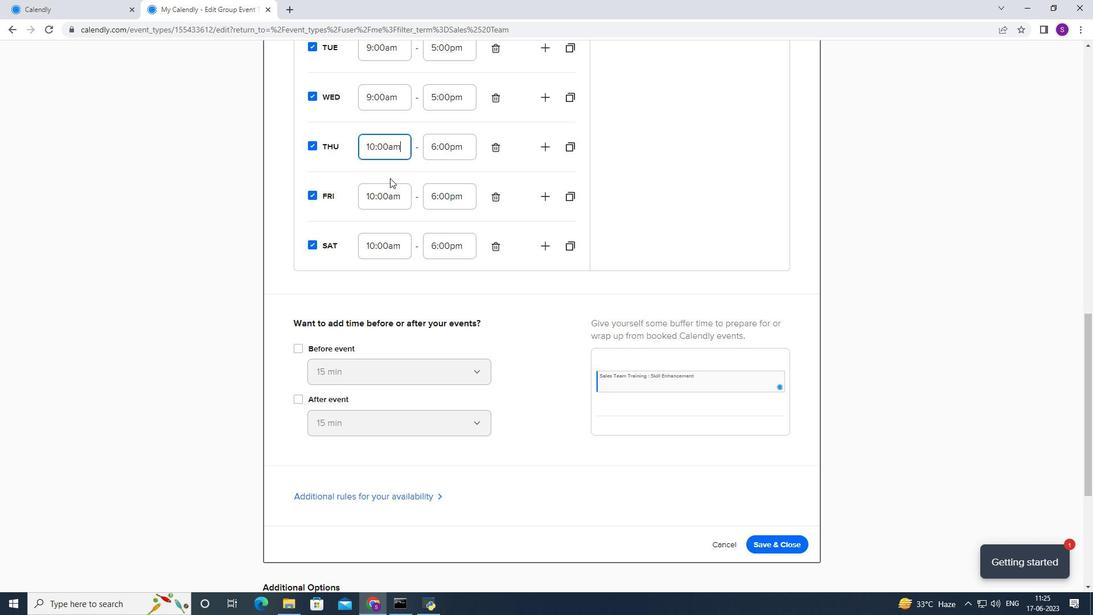 
Action: Mouse scrolled (361, 149) with delta (0, 0)
Screenshot: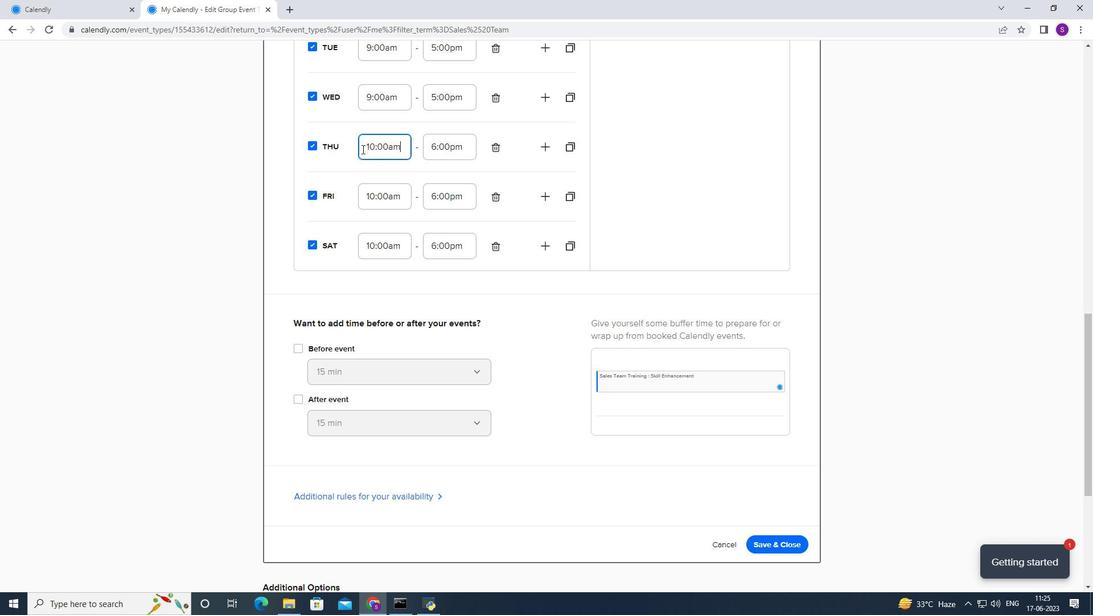 
Action: Mouse scrolled (361, 149) with delta (0, 0)
Screenshot: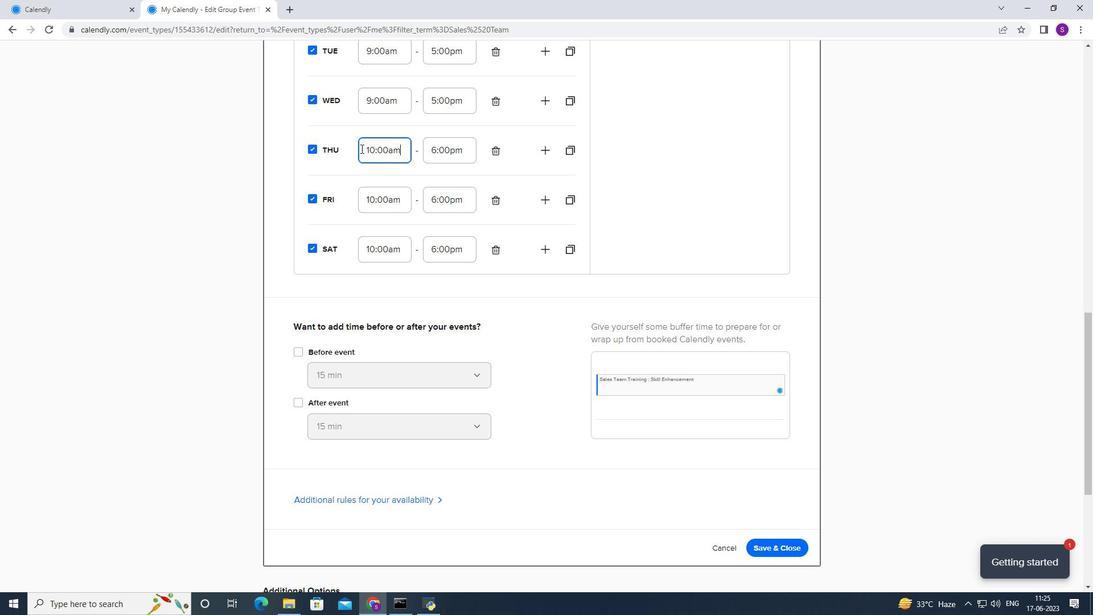 
Action: Mouse moved to (375, 201)
Screenshot: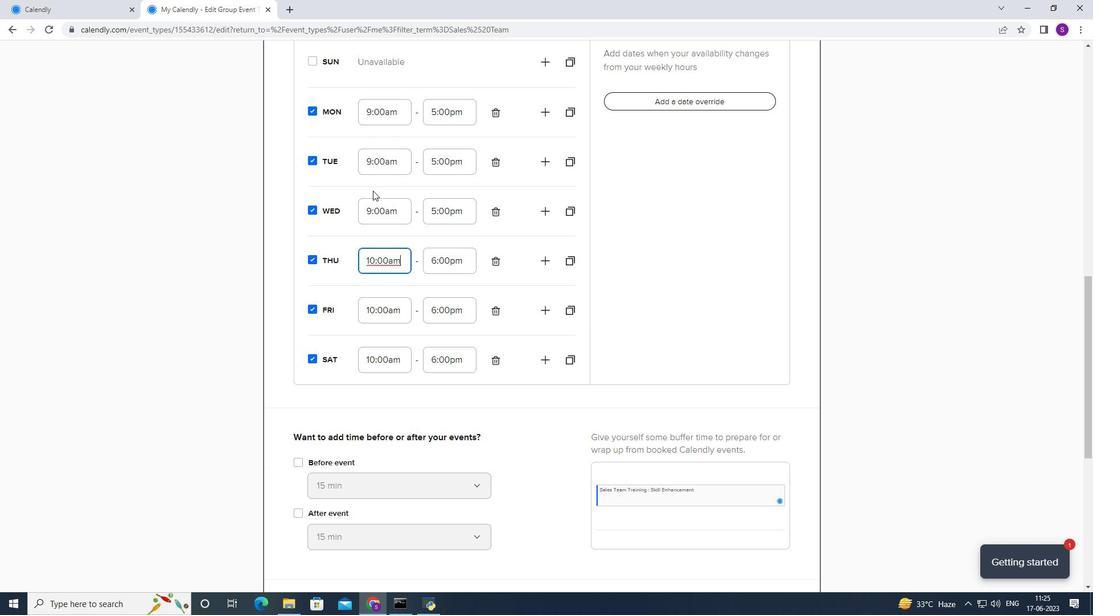 
Action: Mouse pressed left at (375, 201)
Screenshot: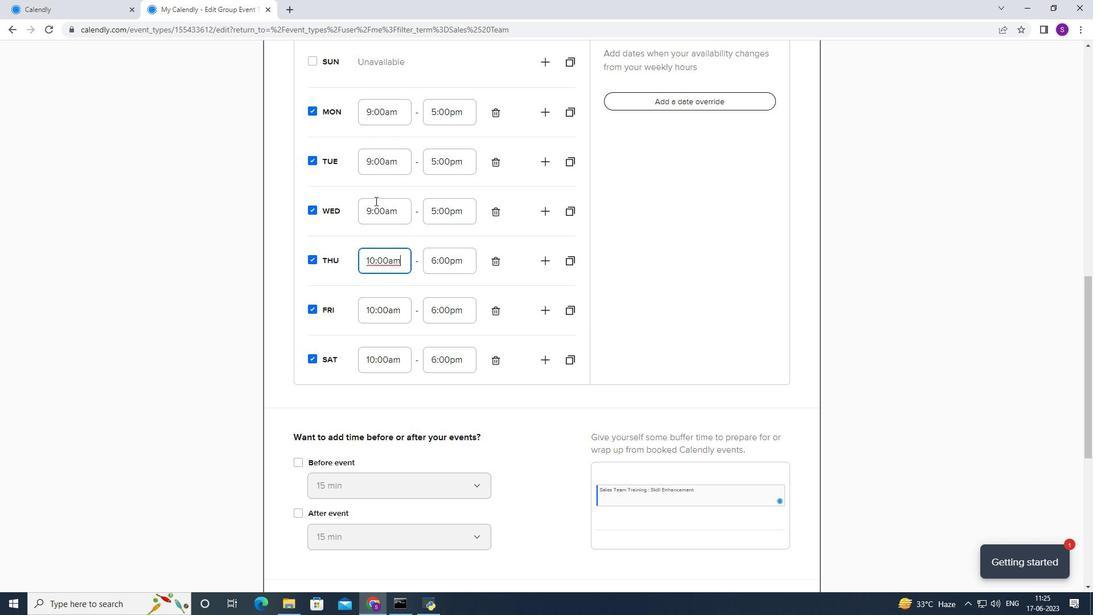 
Action: Mouse scrolled (375, 201) with delta (0, 0)
Screenshot: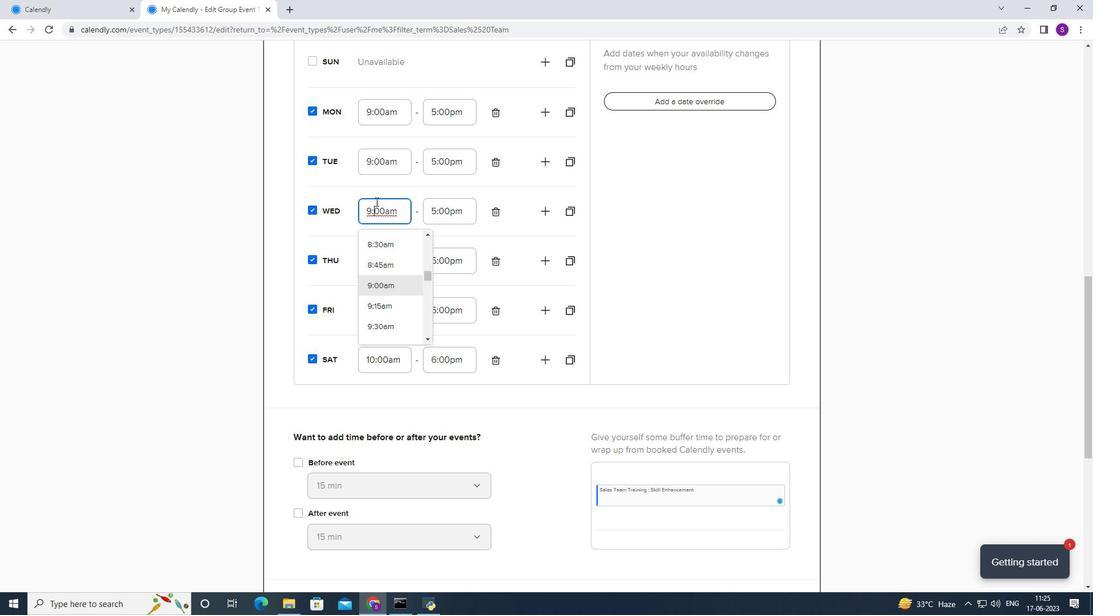 
Action: Mouse scrolled (375, 201) with delta (0, 0)
Screenshot: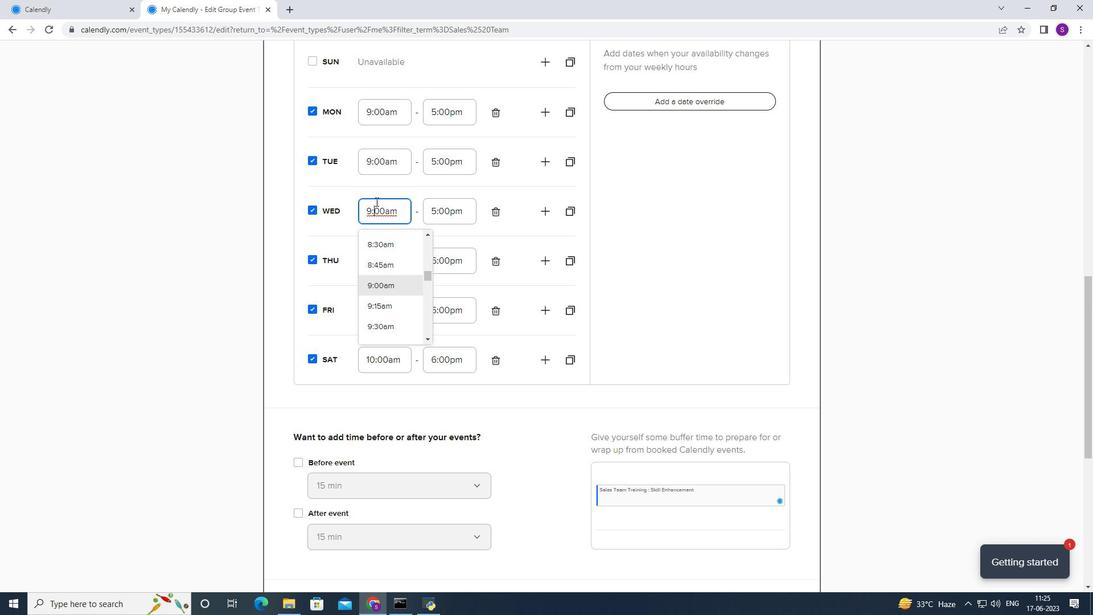 
Action: Mouse scrolled (375, 201) with delta (0, 0)
Screenshot: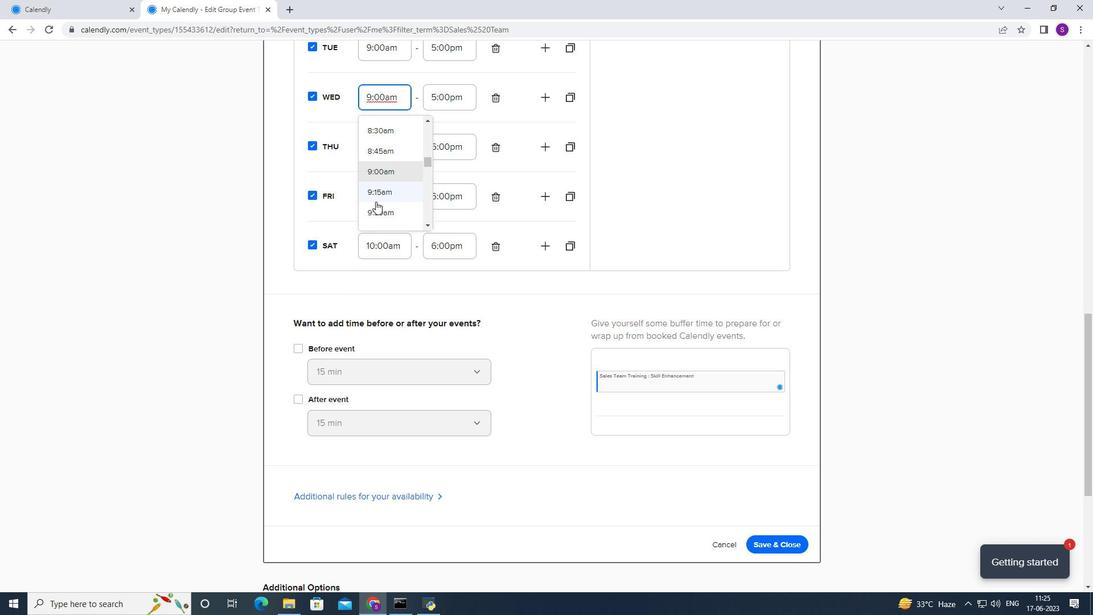 
Action: Mouse moved to (383, 191)
Screenshot: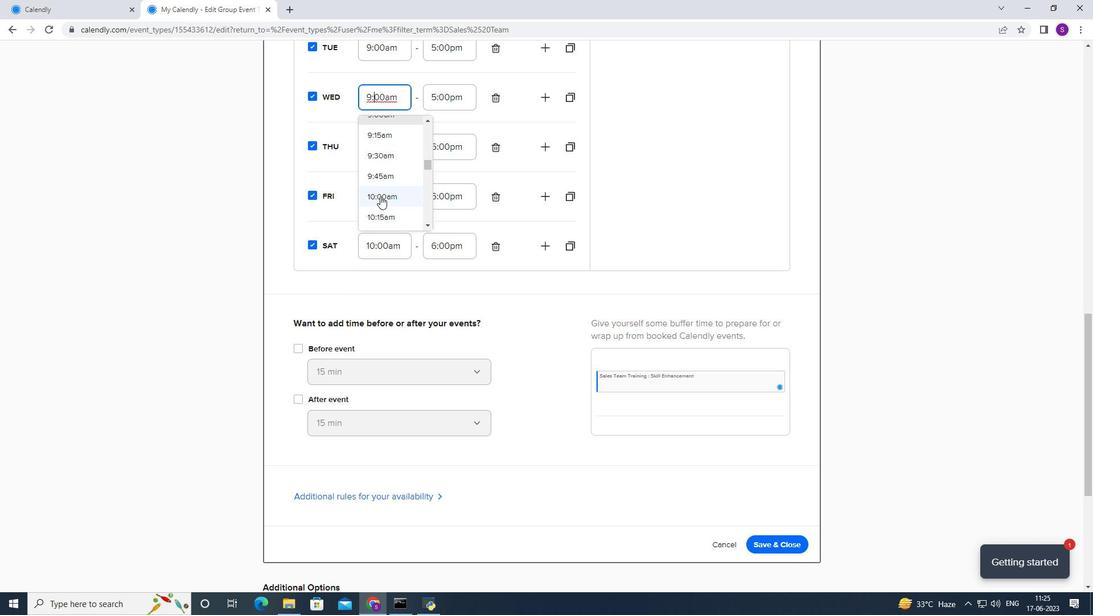 
Action: Mouse pressed left at (383, 191)
Screenshot: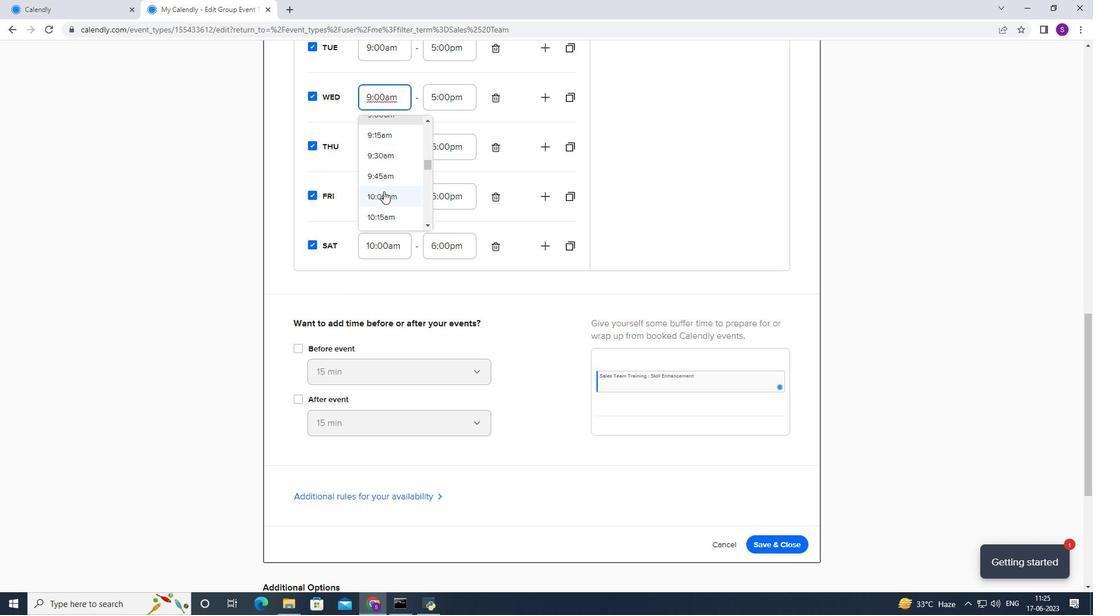 
Action: Mouse moved to (451, 105)
Screenshot: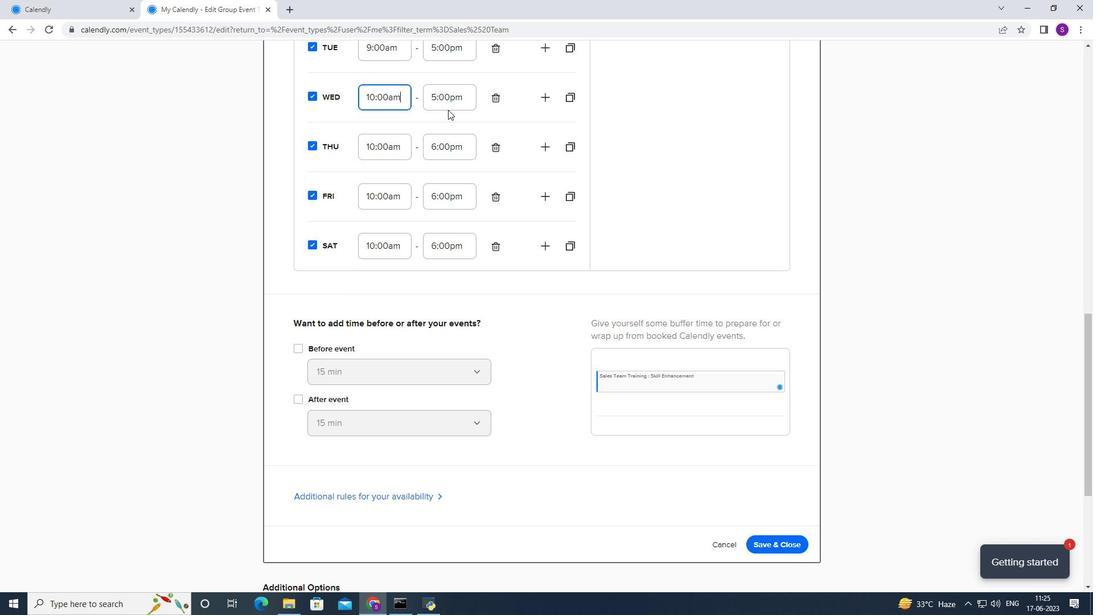 
Action: Mouse pressed left at (451, 105)
Screenshot: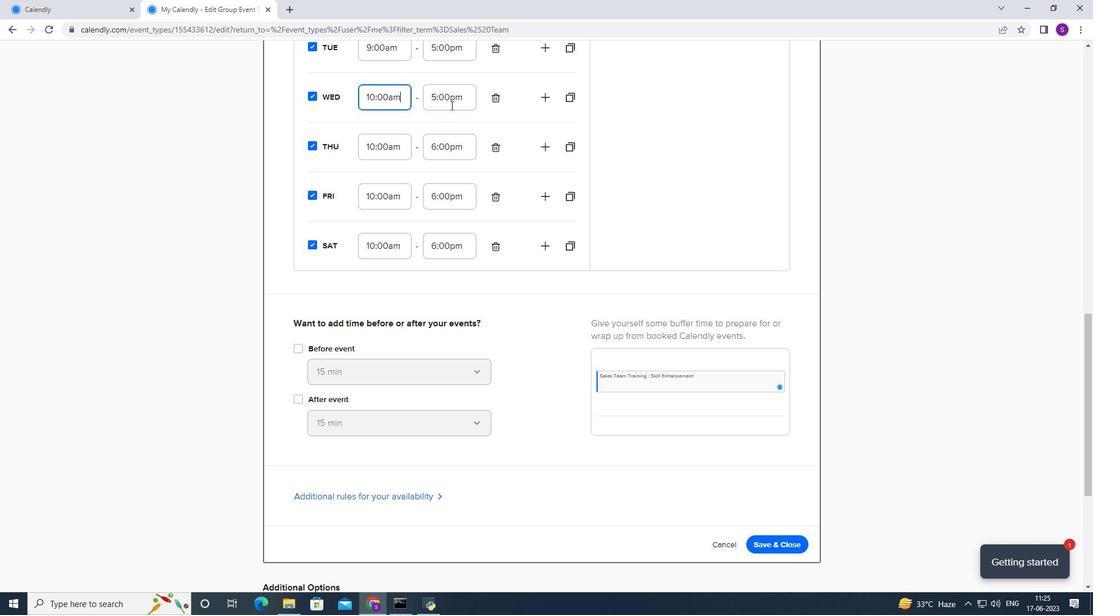 
Action: Mouse moved to (461, 157)
Screenshot: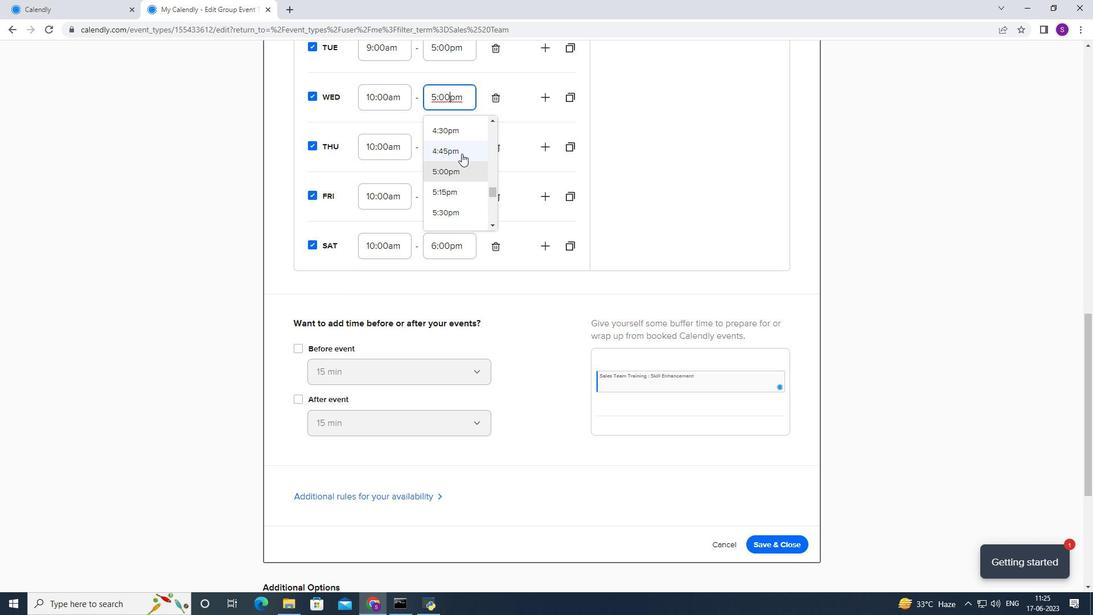 
Action: Mouse scrolled (461, 156) with delta (0, 0)
Screenshot: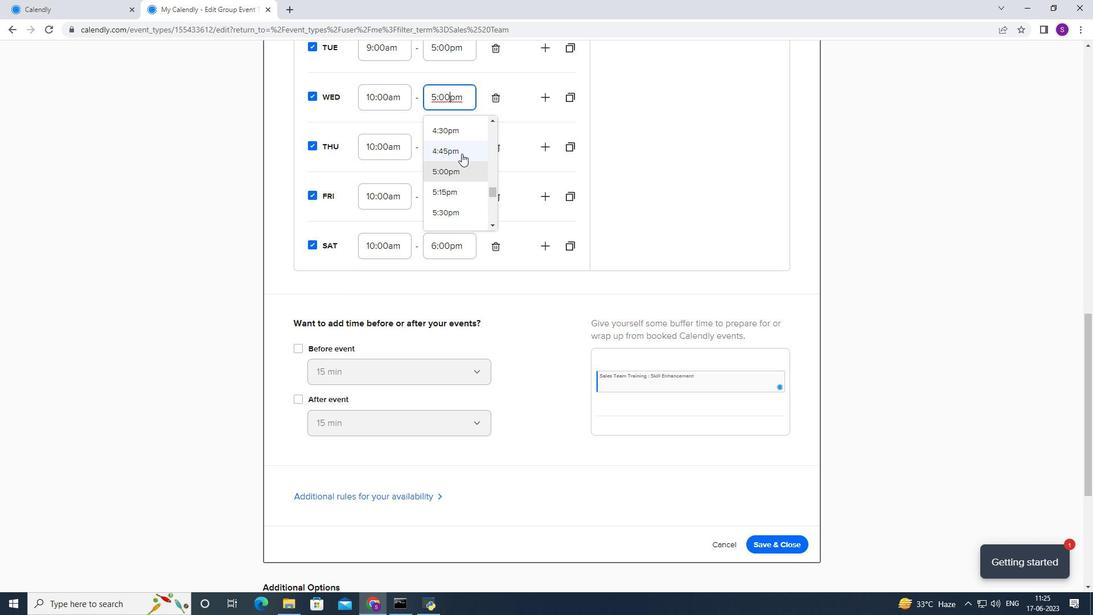 
Action: Mouse moved to (447, 191)
Screenshot: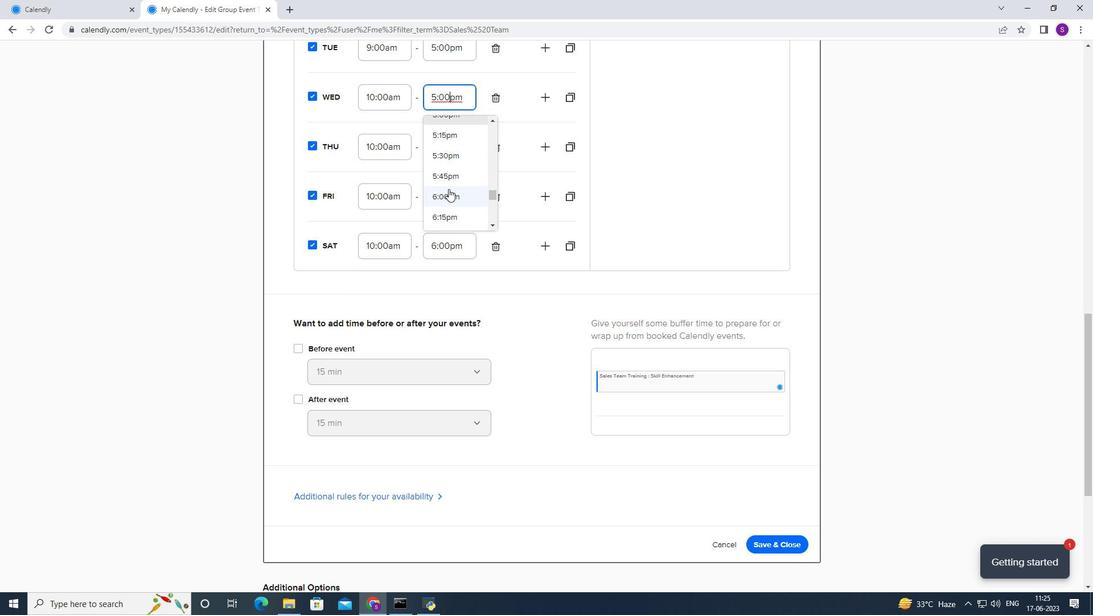 
Action: Mouse pressed left at (447, 191)
Screenshot: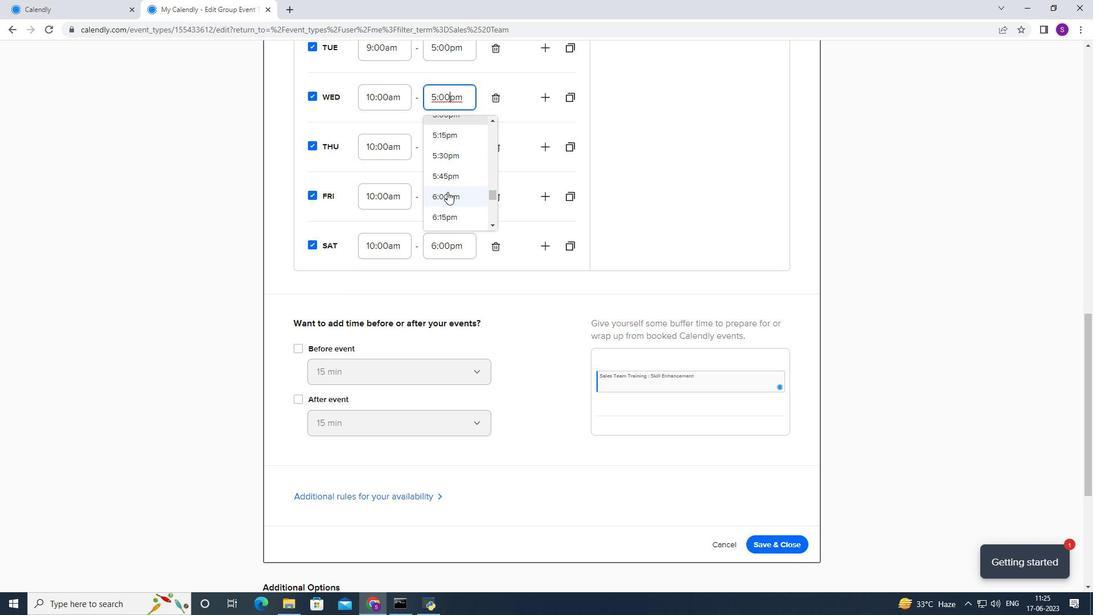 
Action: Mouse moved to (306, 80)
Screenshot: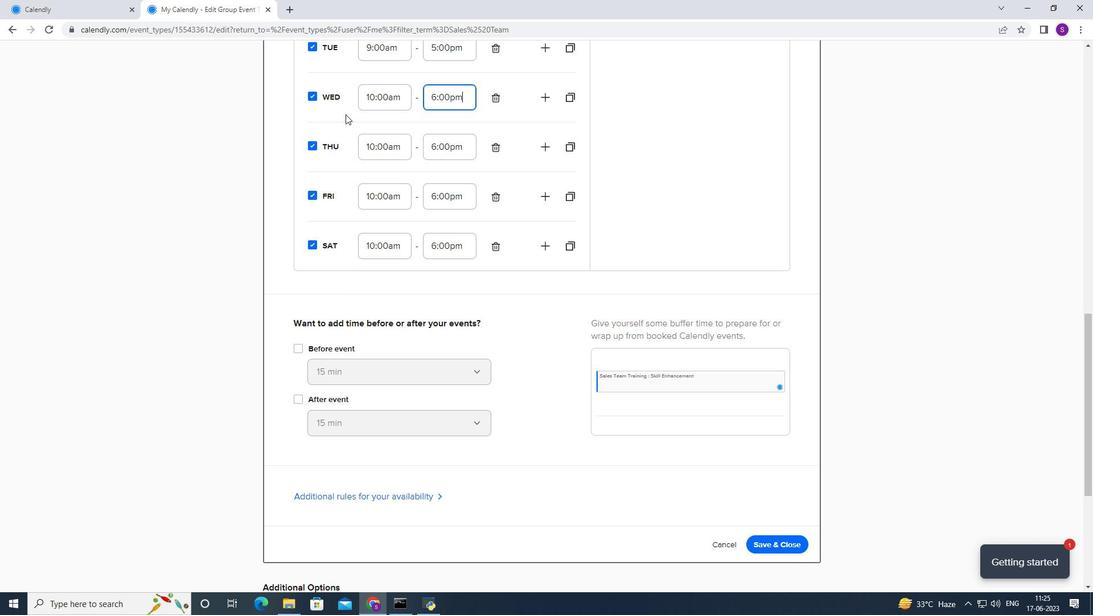 
Action: Mouse scrolled (306, 81) with delta (0, 0)
Screenshot: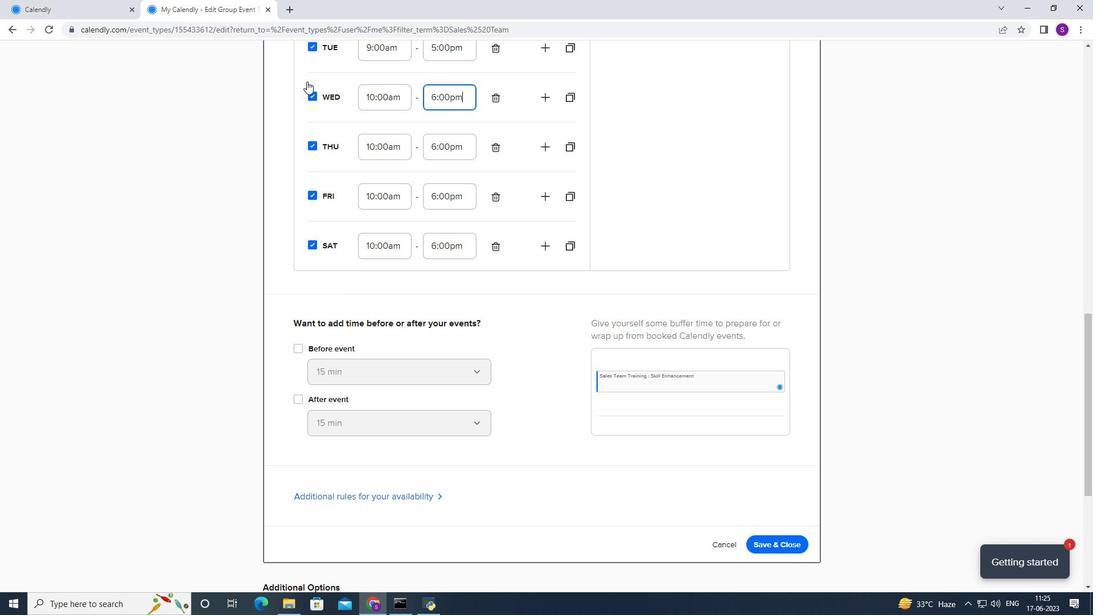 
Action: Mouse scrolled (306, 81) with delta (0, 0)
Screenshot: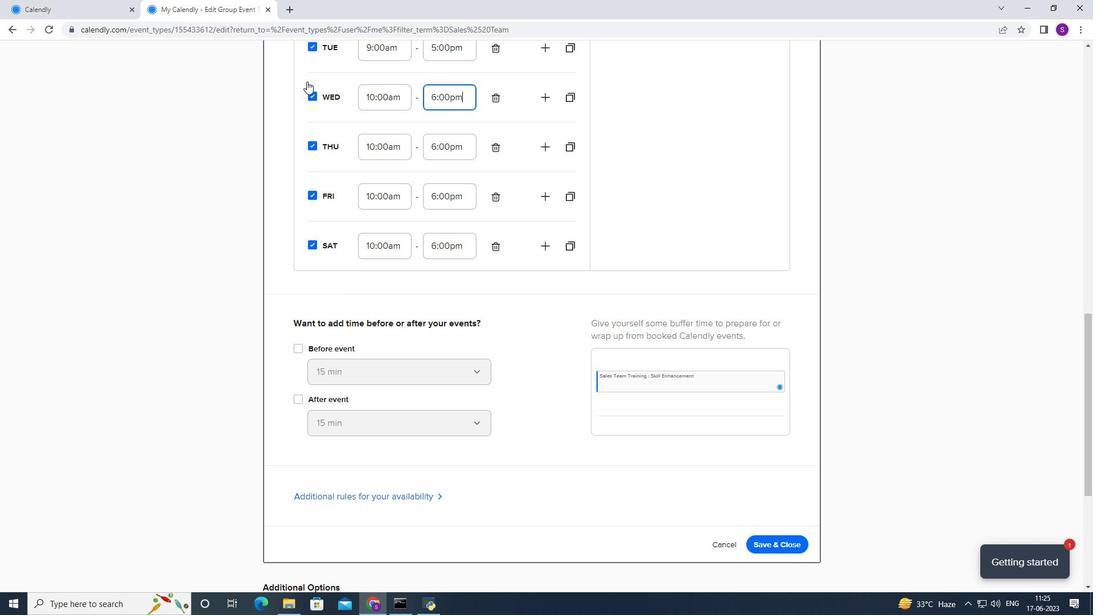 
Action: Mouse scrolled (306, 81) with delta (0, 0)
Screenshot: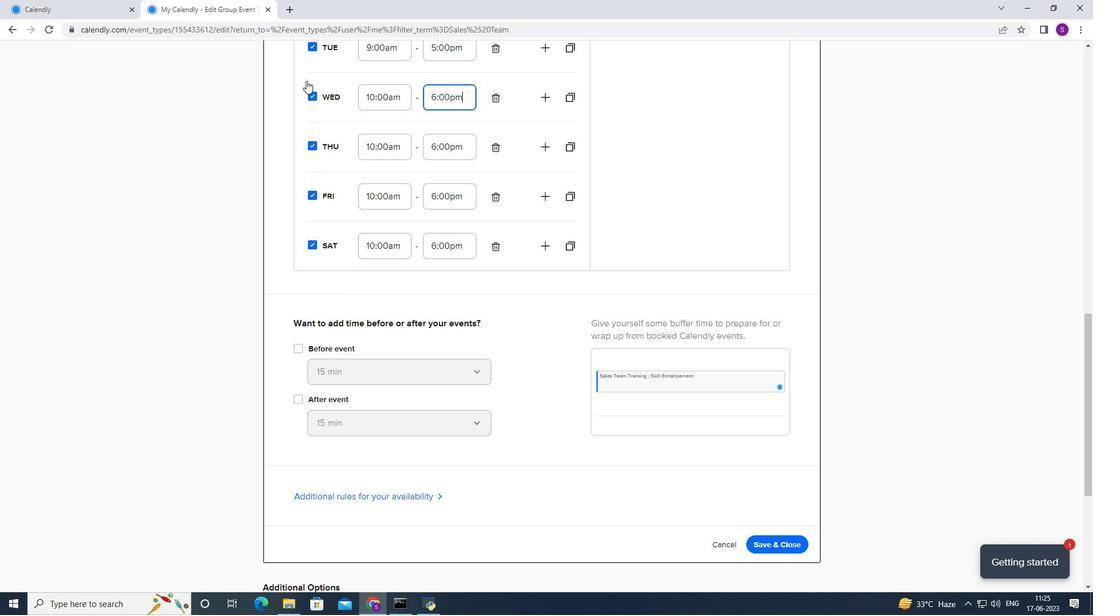 
Action: Mouse scrolled (306, 81) with delta (0, 0)
Screenshot: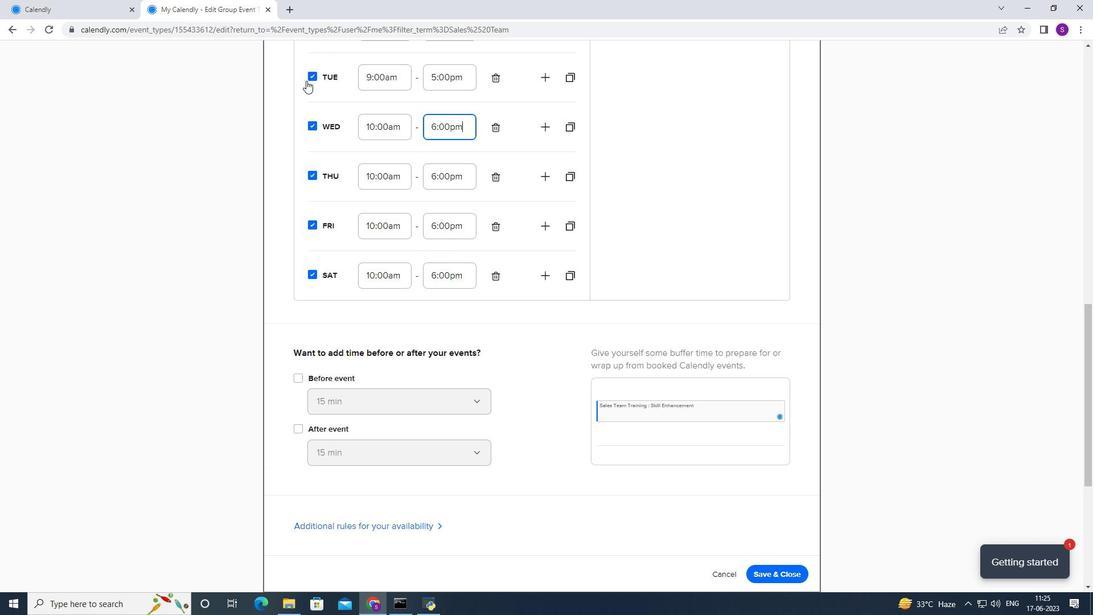 
Action: Mouse moved to (360, 268)
Screenshot: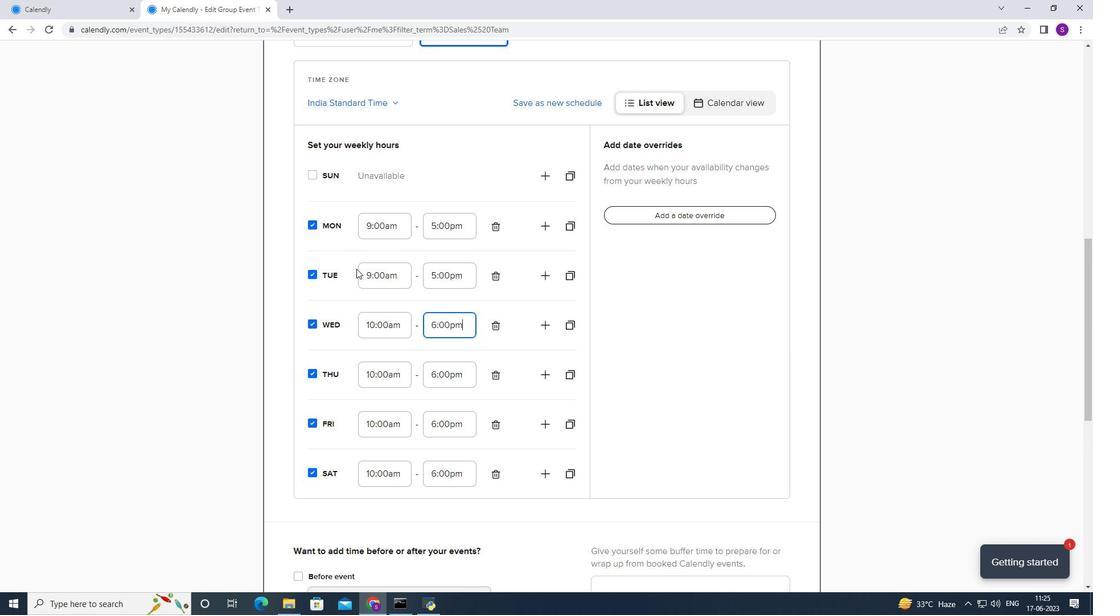 
Action: Mouse pressed left at (360, 268)
Screenshot: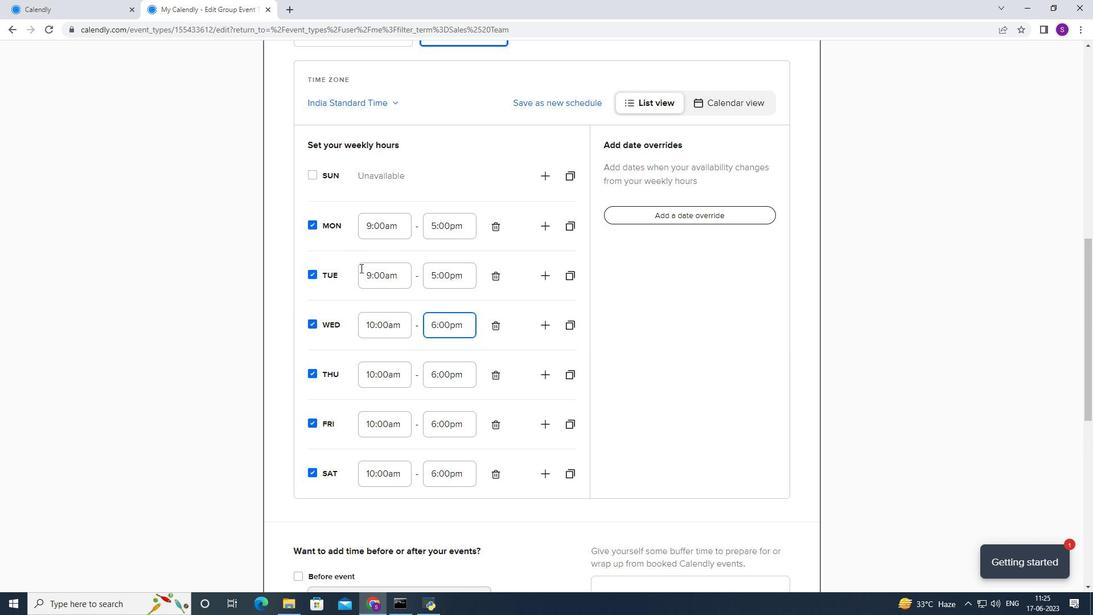 
Action: Mouse scrolled (360, 267) with delta (0, 0)
Screenshot: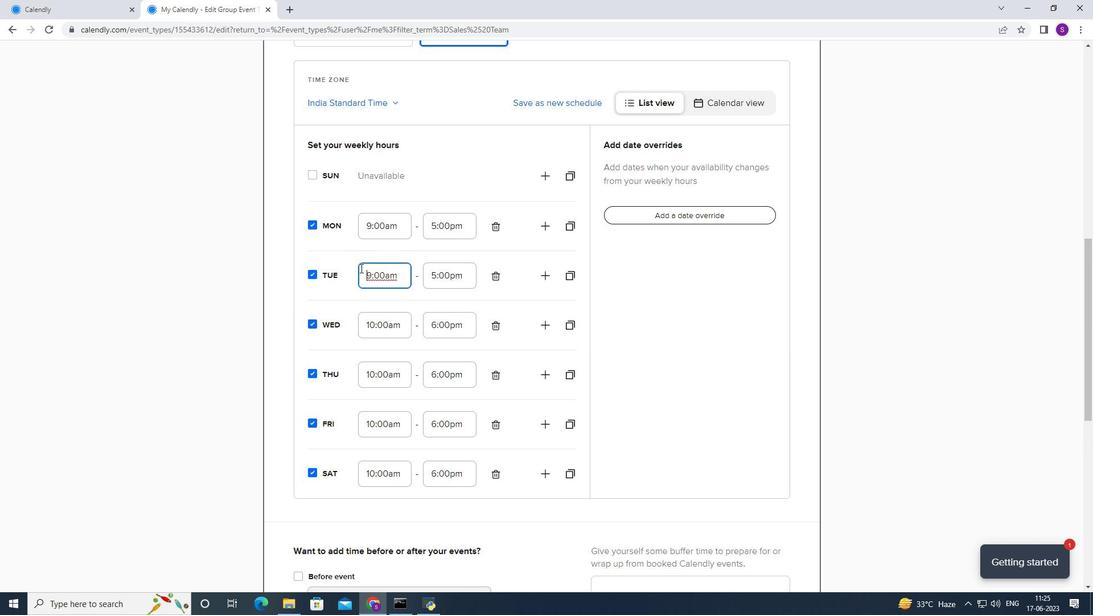 
Action: Mouse scrolled (360, 267) with delta (0, 0)
Screenshot: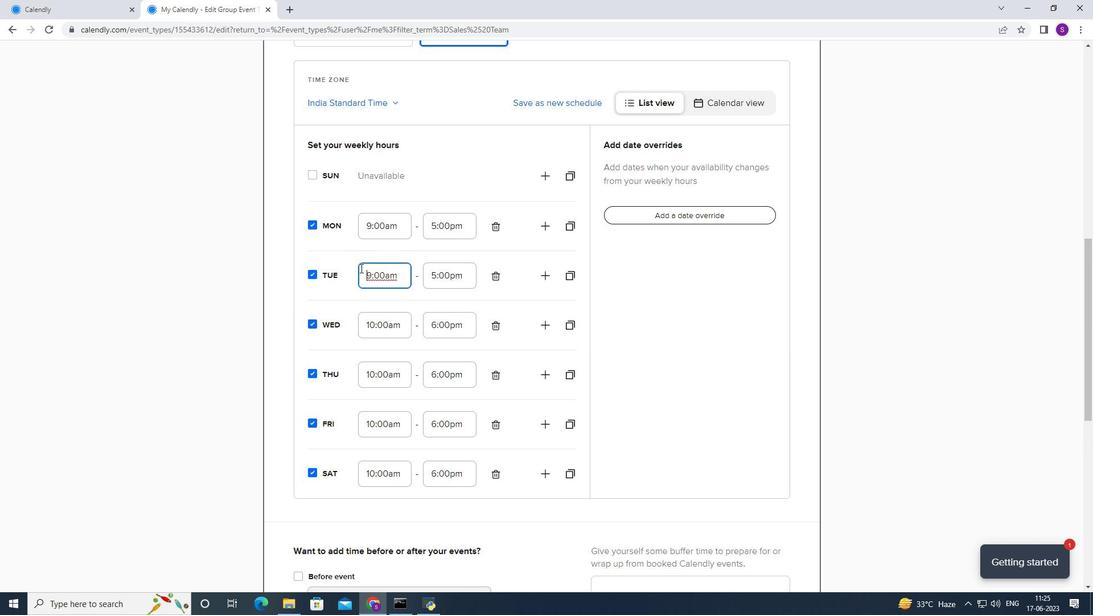 
Action: Mouse scrolled (360, 267) with delta (0, 0)
Screenshot: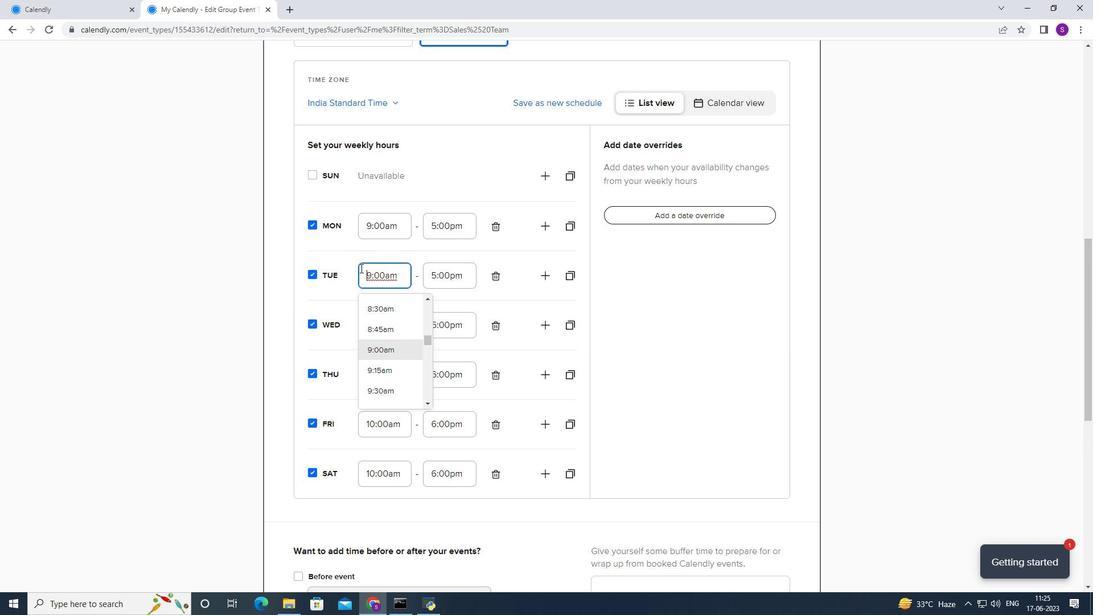 
Action: Mouse scrolled (360, 267) with delta (0, 0)
Screenshot: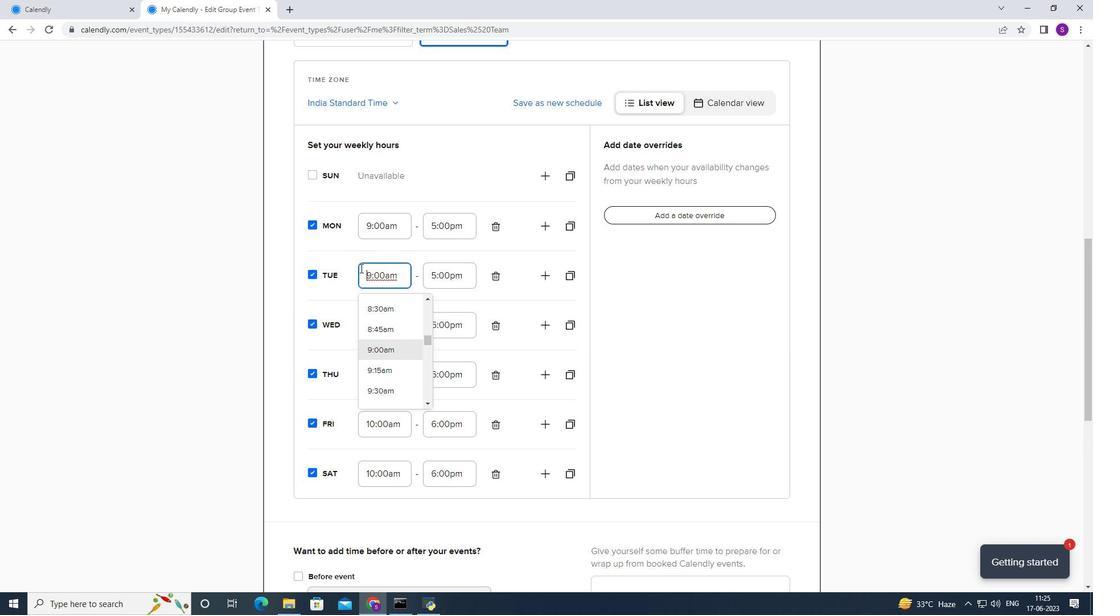 
Action: Mouse moved to (394, 208)
Screenshot: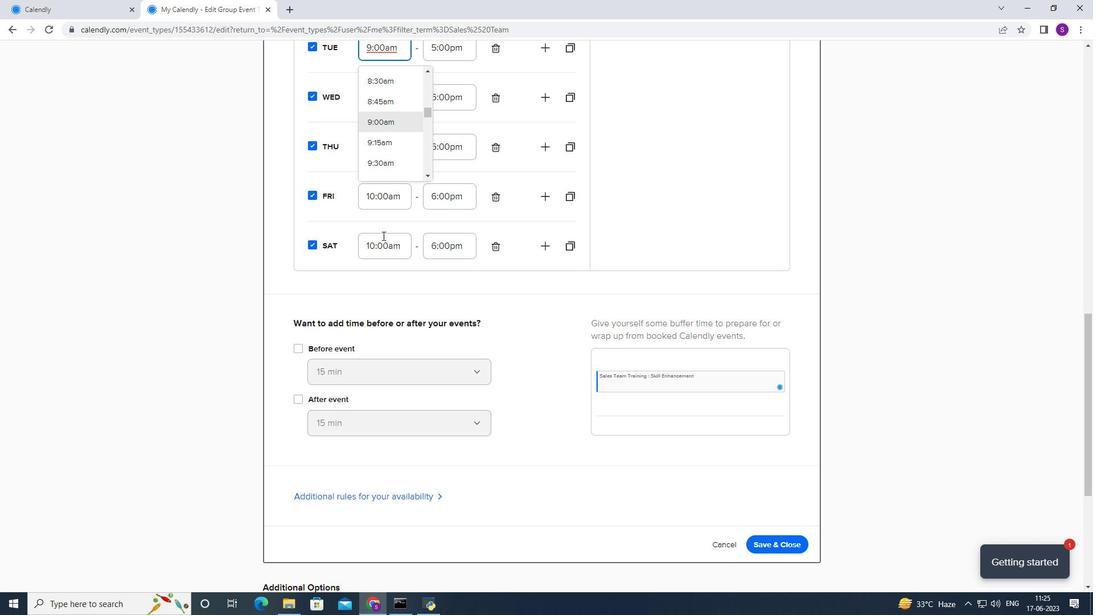 
Action: Mouse scrolled (394, 209) with delta (0, 0)
Screenshot: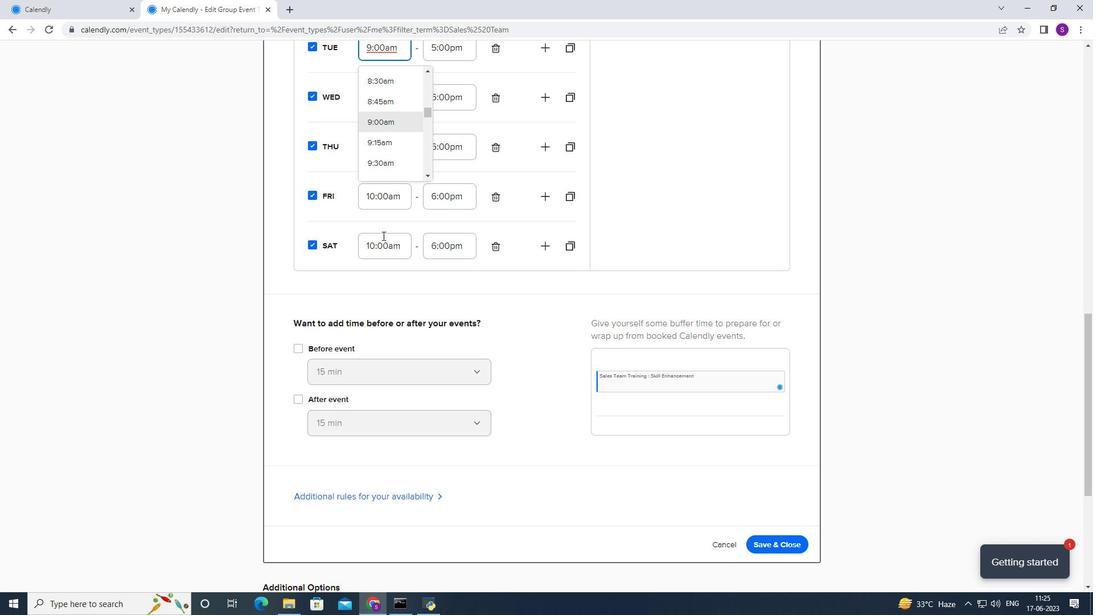 
Action: Mouse moved to (399, 174)
Screenshot: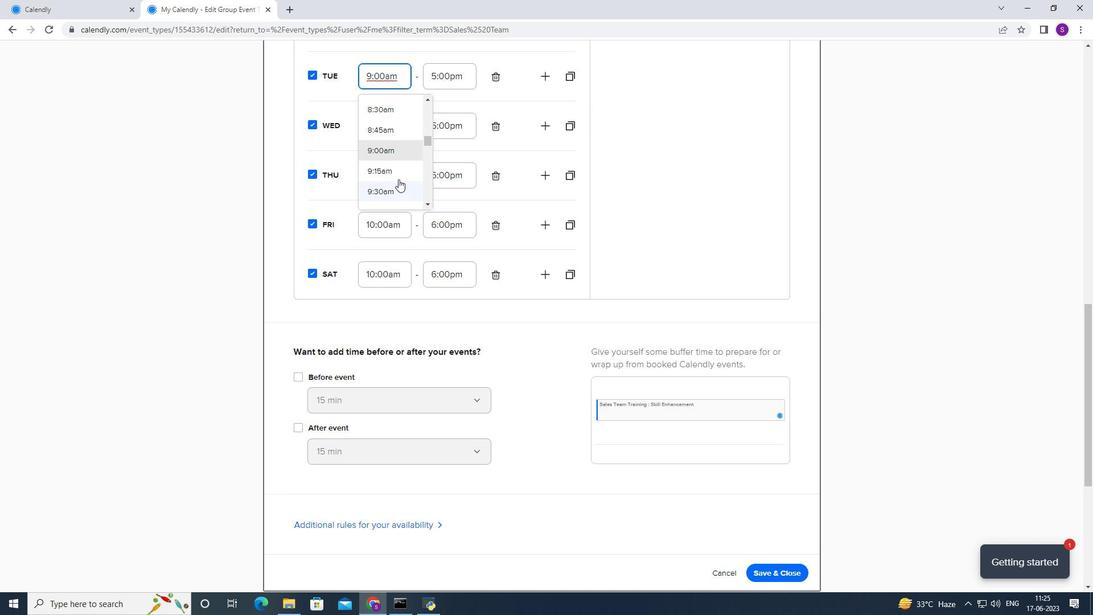 
Action: Mouse scrolled (399, 173) with delta (0, 0)
Screenshot: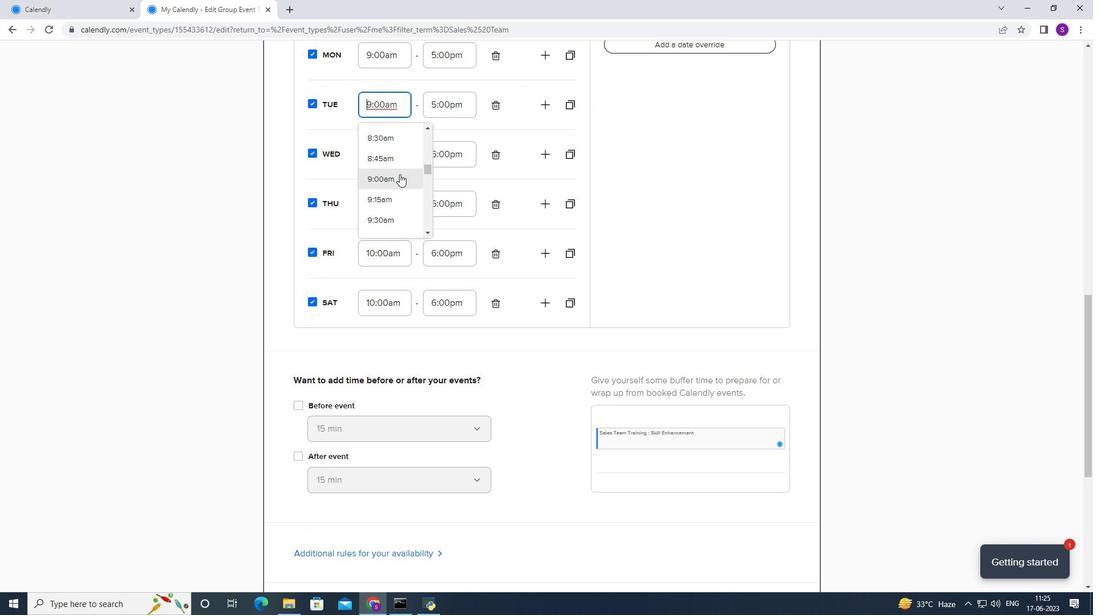
Action: Mouse scrolled (399, 173) with delta (0, 0)
Screenshot: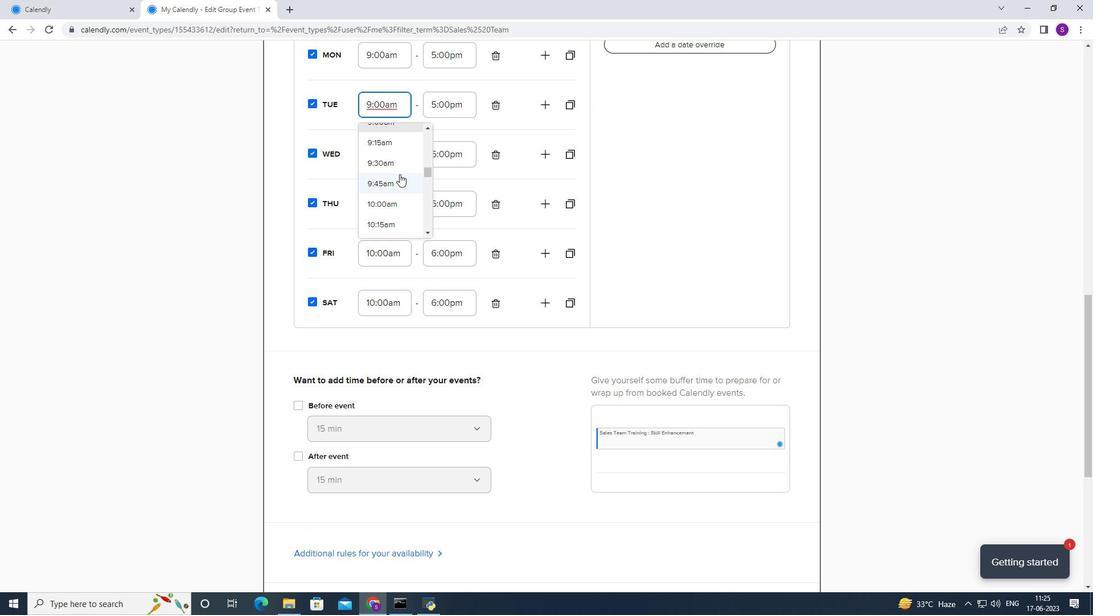
Action: Mouse moved to (398, 153)
Screenshot: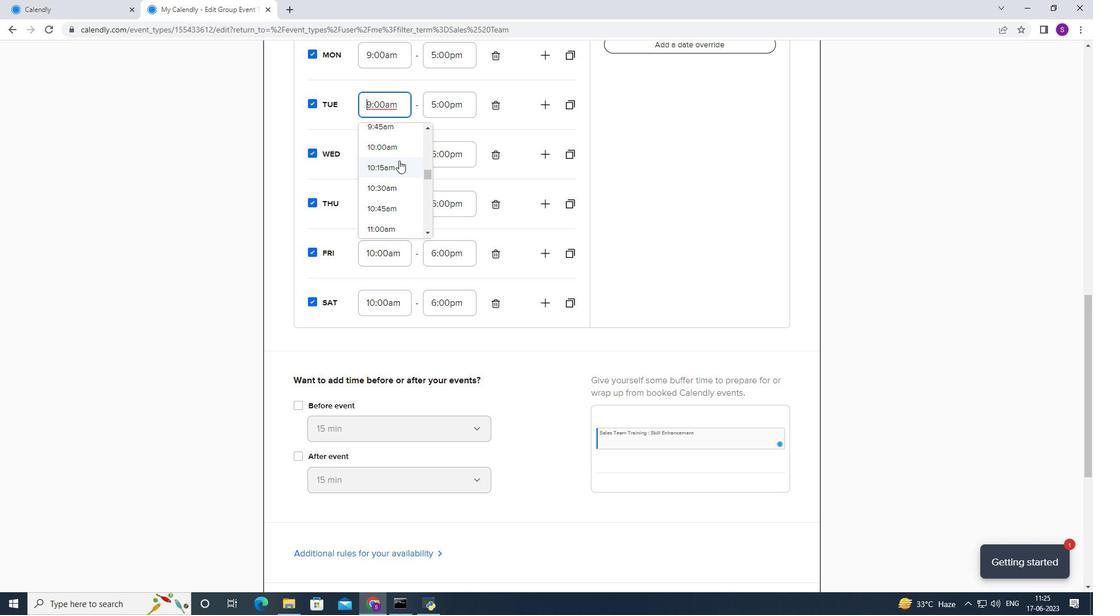 
Action: Mouse pressed left at (398, 153)
Screenshot: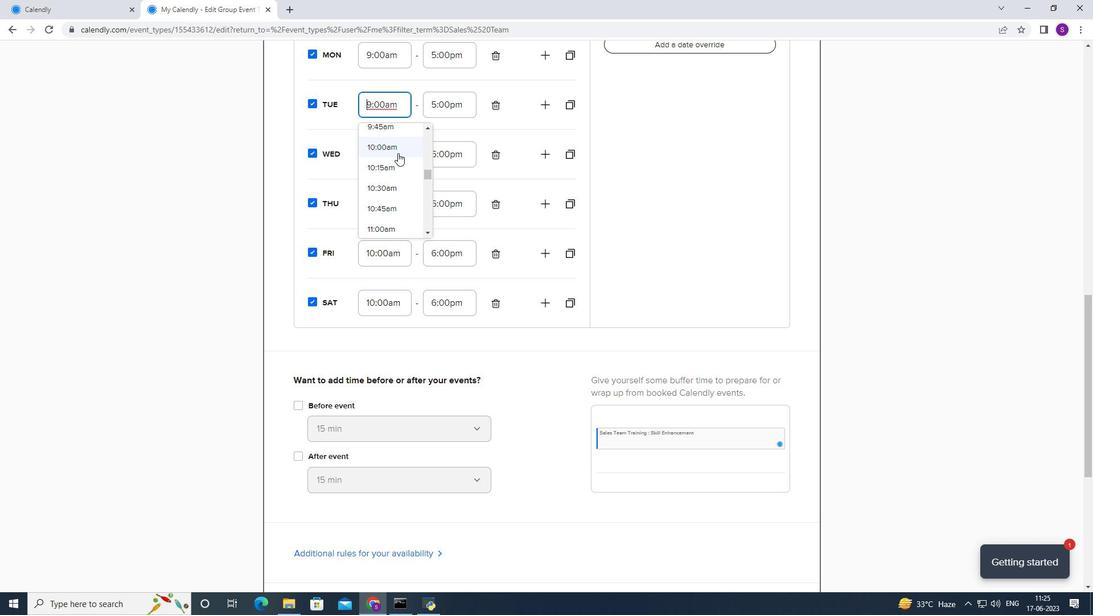 
Action: Mouse moved to (467, 118)
Screenshot: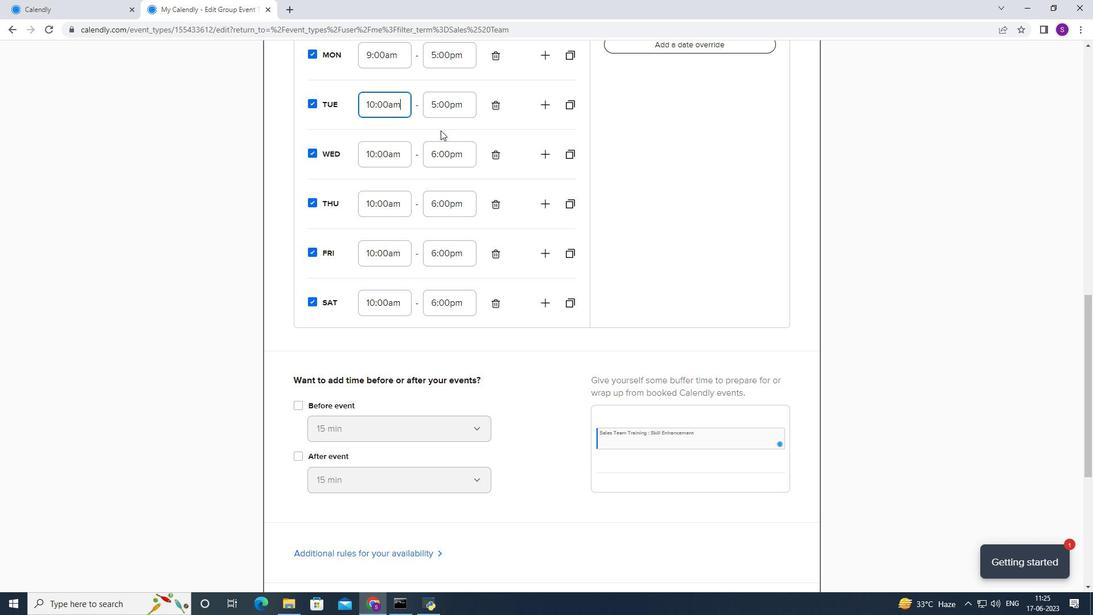 
Action: Mouse pressed left at (467, 118)
Screenshot: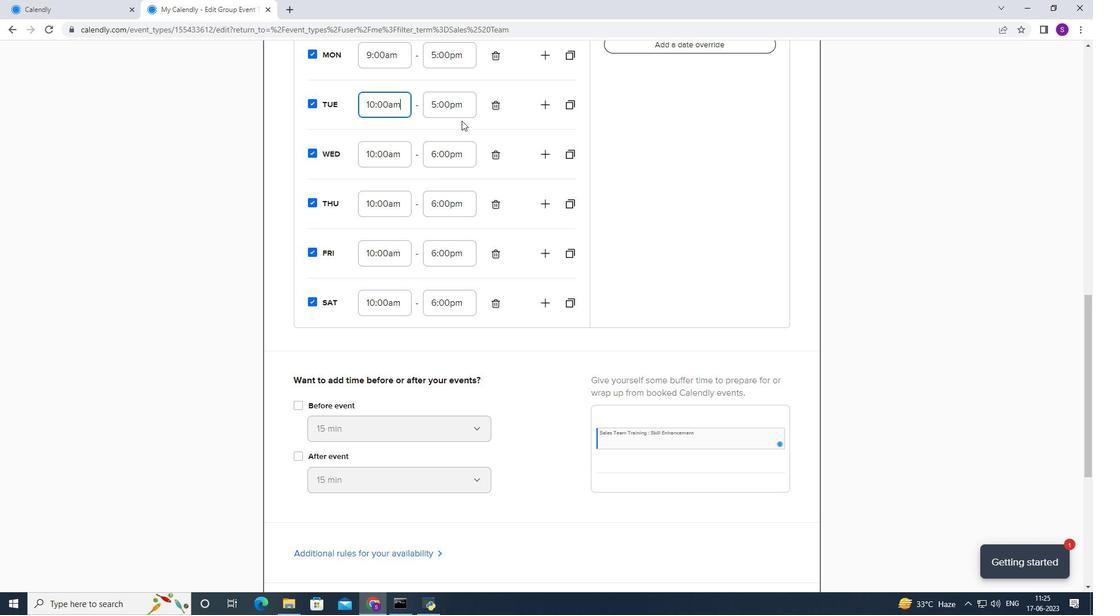 
Action: Mouse moved to (468, 115)
Screenshot: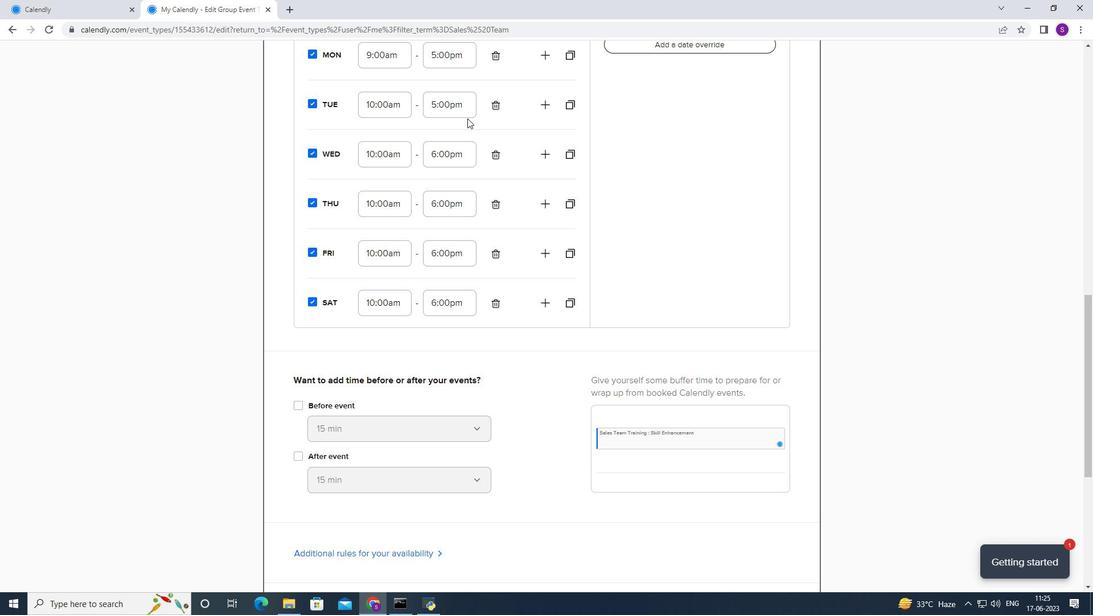 
Action: Mouse pressed left at (468, 115)
Screenshot: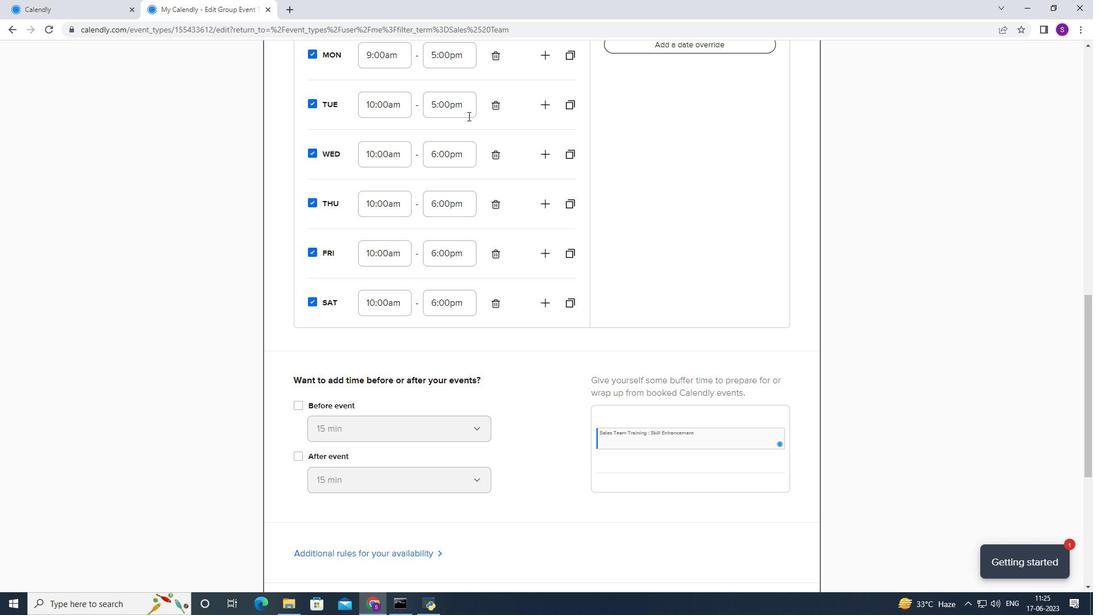 
Action: Mouse moved to (464, 161)
Screenshot: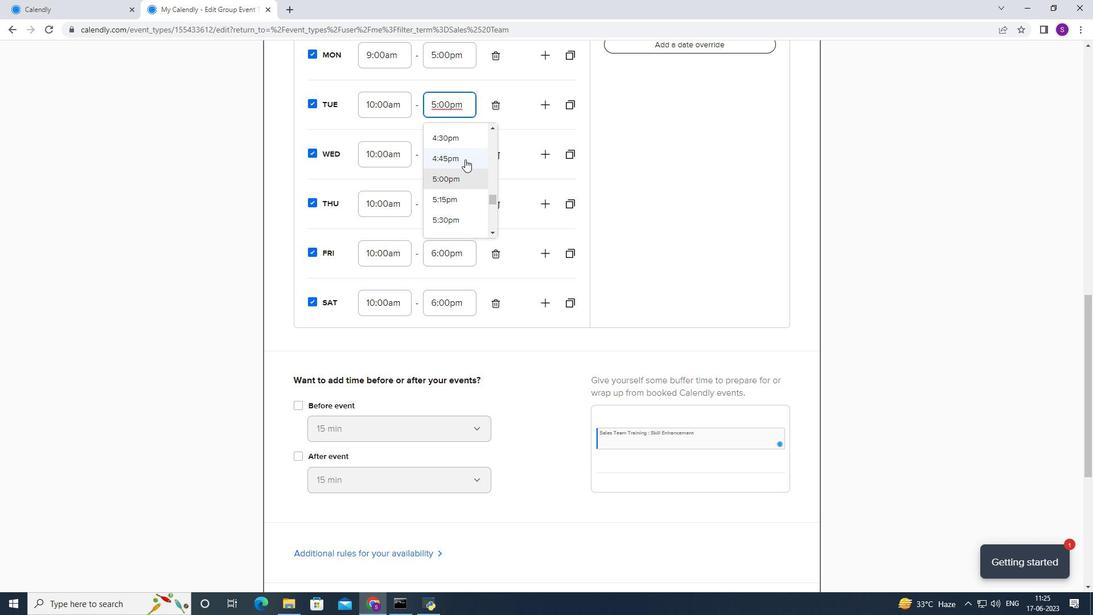 
Action: Mouse scrolled (464, 160) with delta (0, 0)
Screenshot: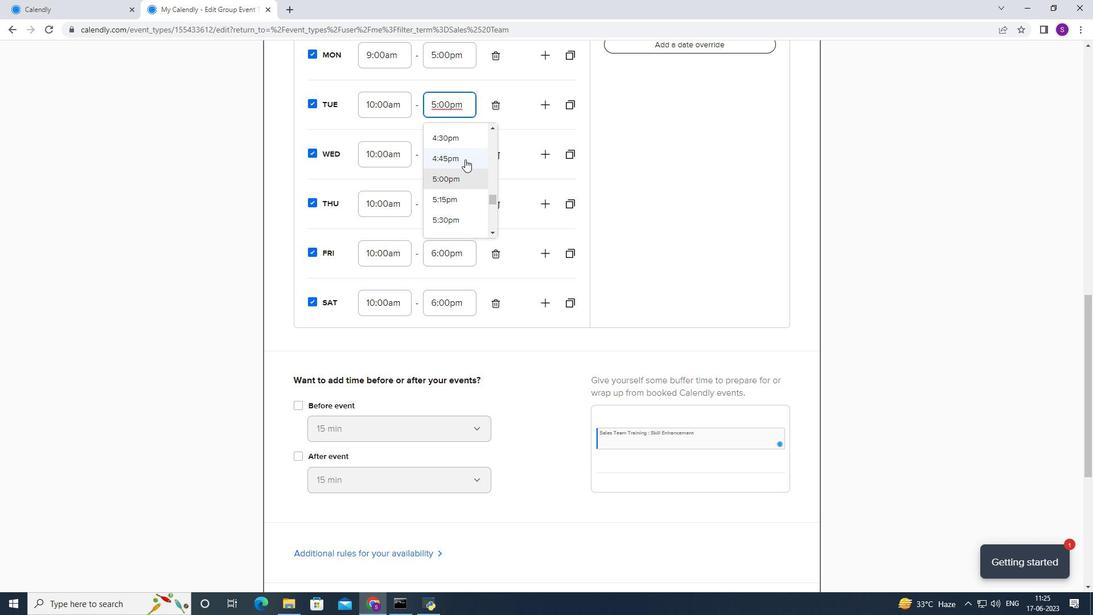 
Action: Mouse scrolled (464, 160) with delta (0, 0)
Screenshot: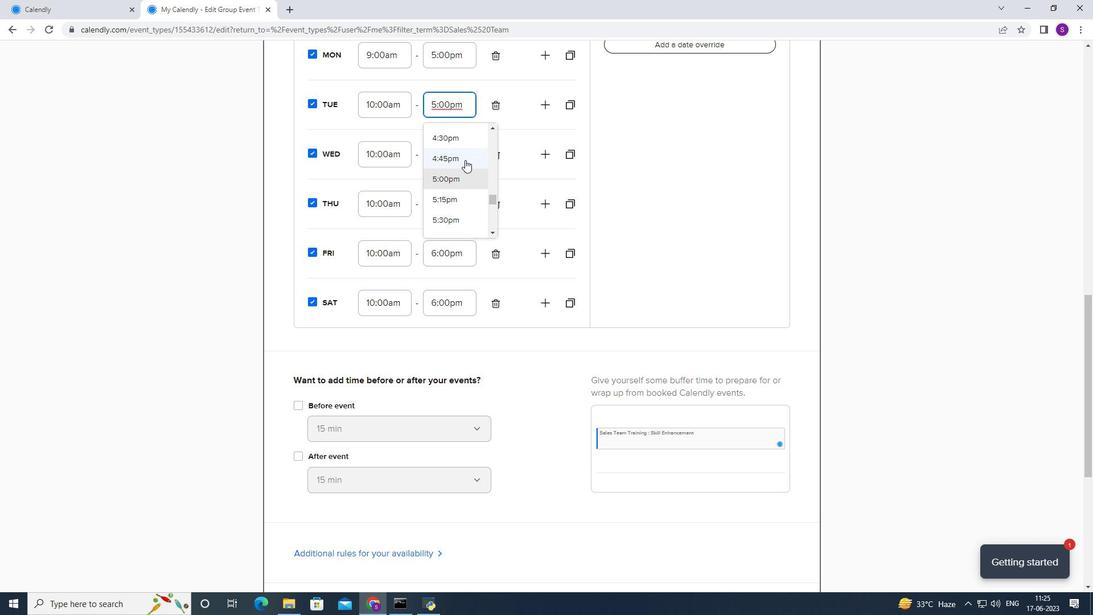 
Action: Mouse moved to (464, 162)
Screenshot: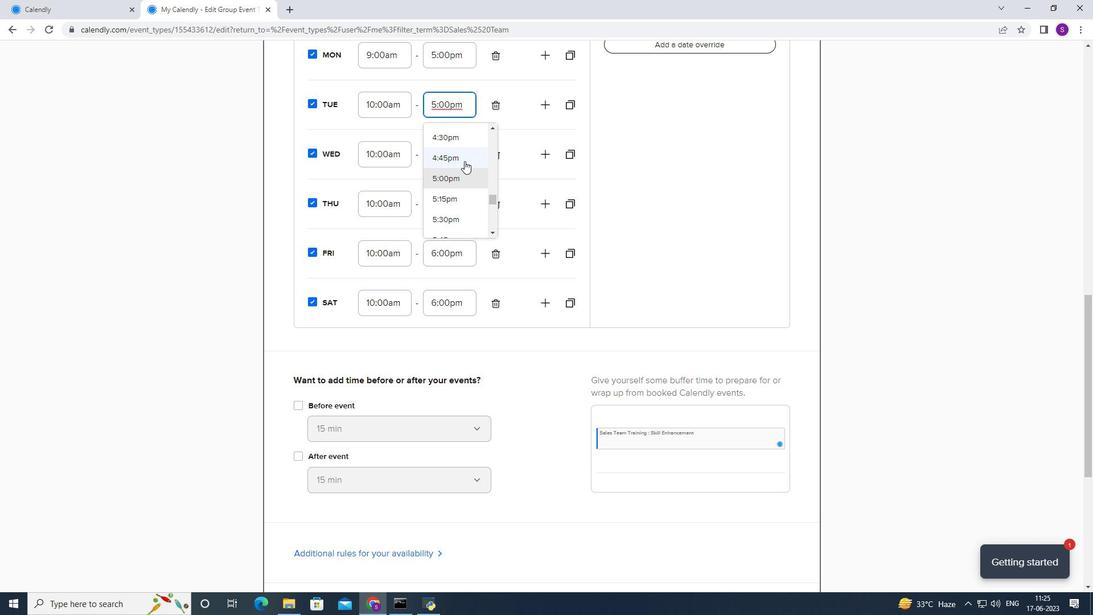 
Action: Mouse scrolled (464, 161) with delta (0, 0)
Screenshot: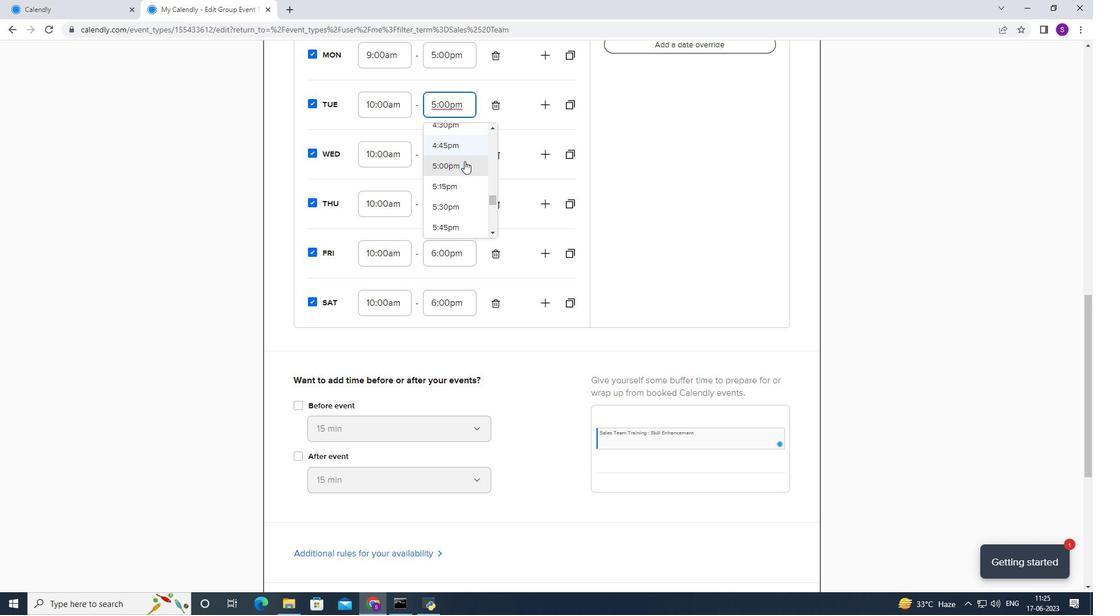 
Action: Mouse scrolled (464, 162) with delta (0, 0)
Screenshot: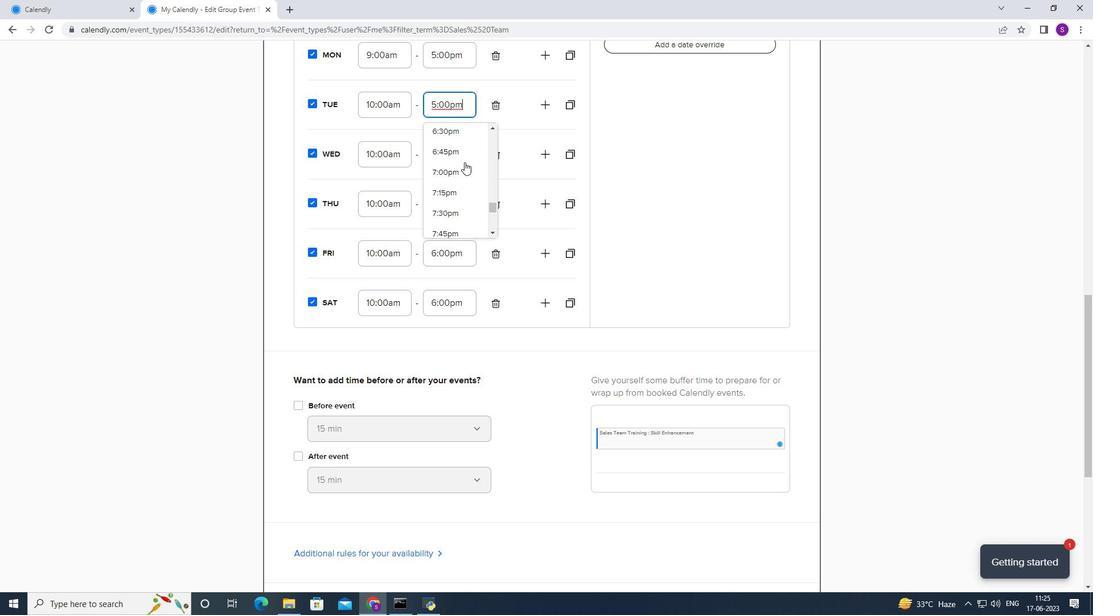 
Action: Mouse moved to (468, 153)
Screenshot: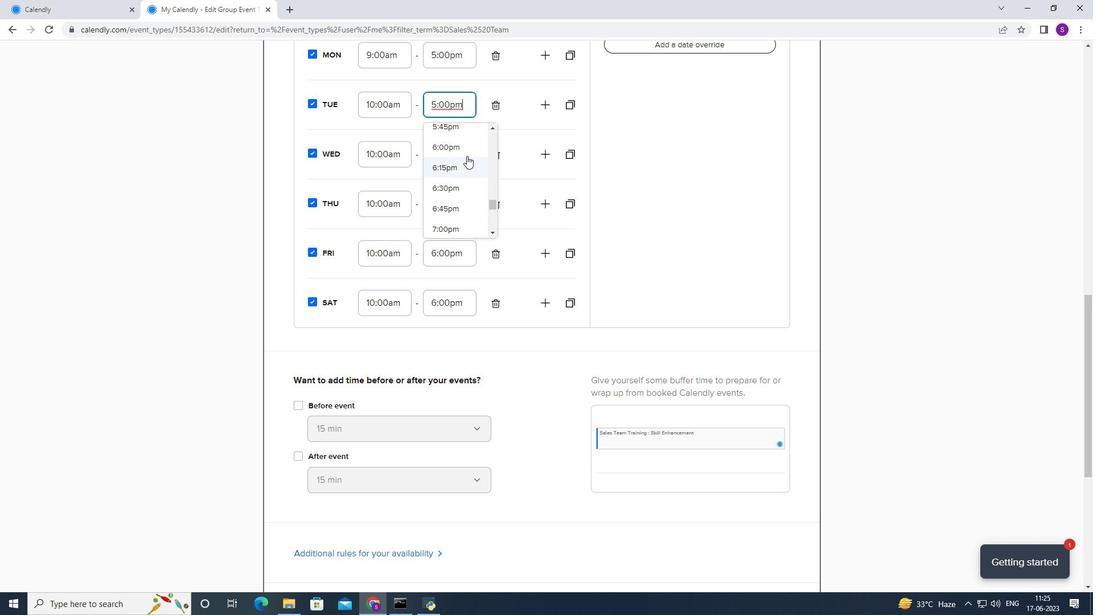
Action: Mouse pressed left at (468, 153)
Screenshot: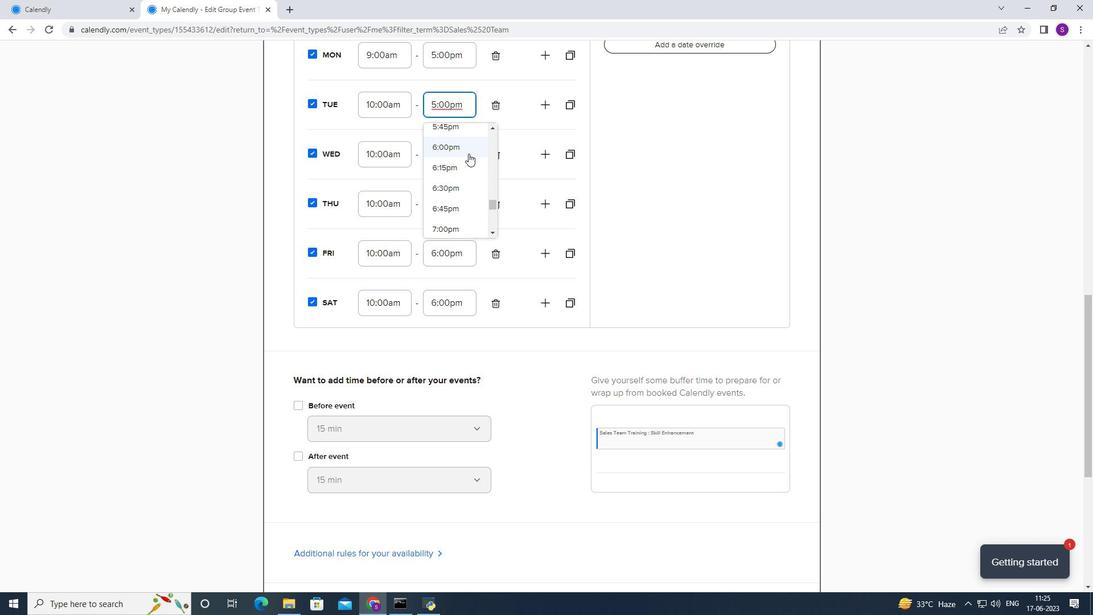 
Action: Mouse moved to (385, 65)
Screenshot: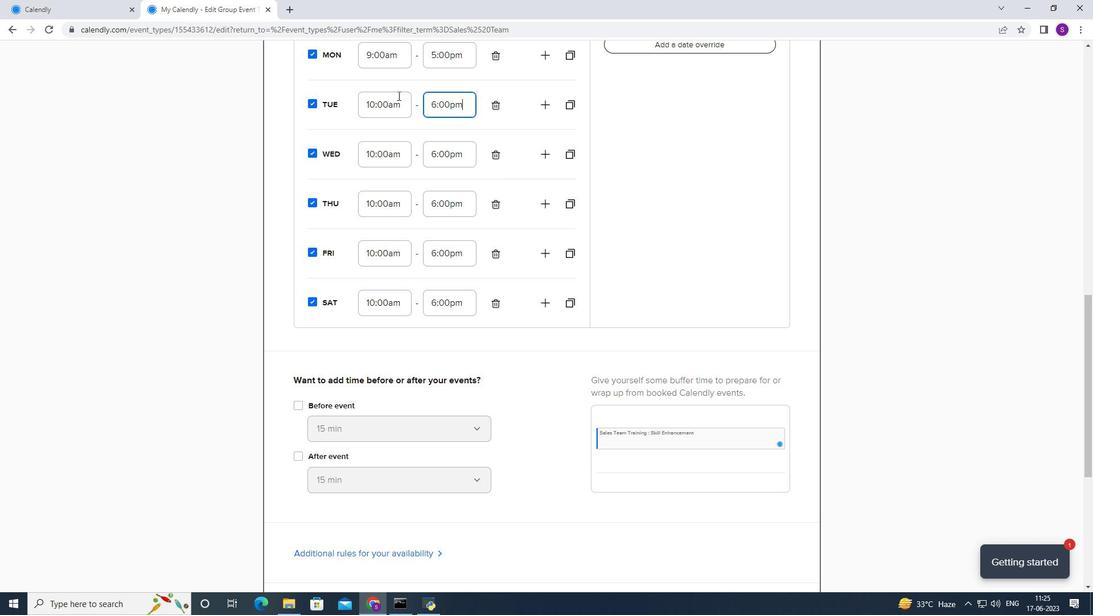 
Action: Mouse pressed left at (385, 65)
Screenshot: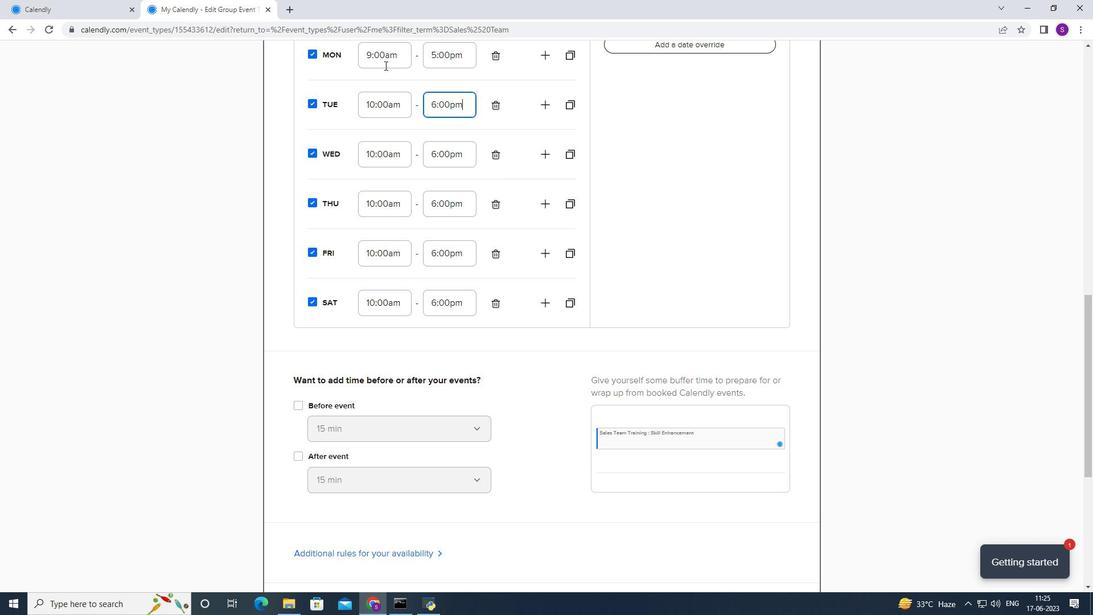 
Action: Mouse moved to (375, 154)
Screenshot: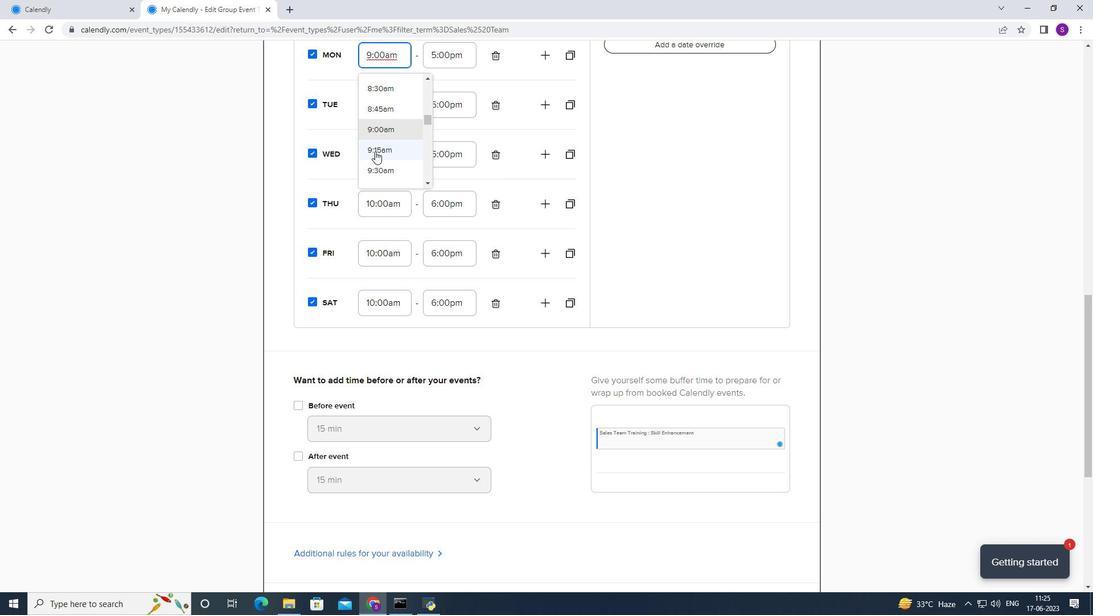 
Action: Mouse scrolled (375, 154) with delta (0, 0)
Screenshot: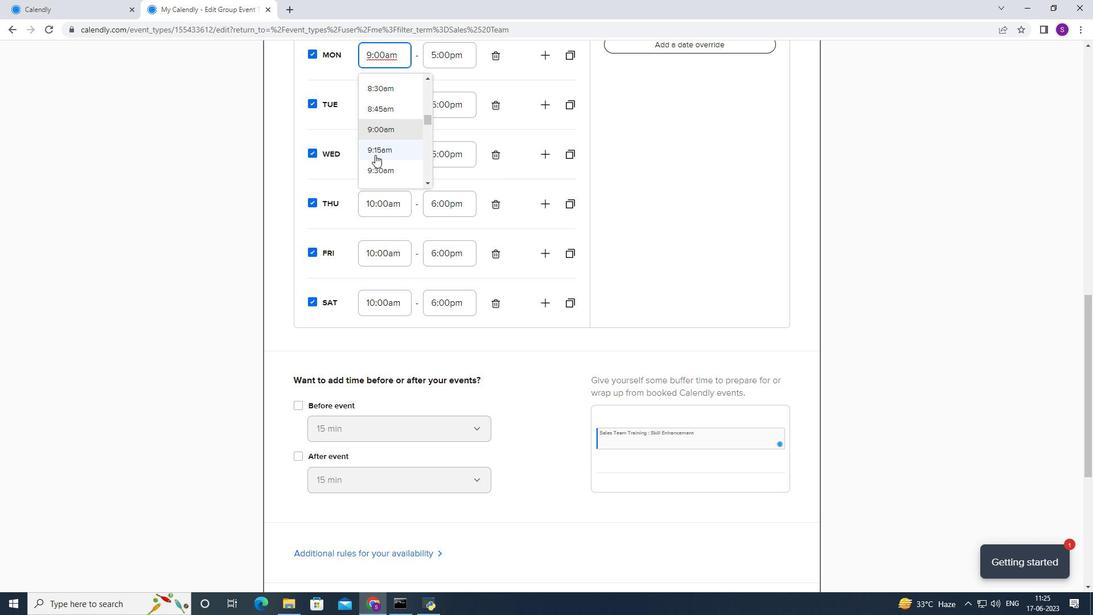 
Action: Mouse moved to (382, 150)
Screenshot: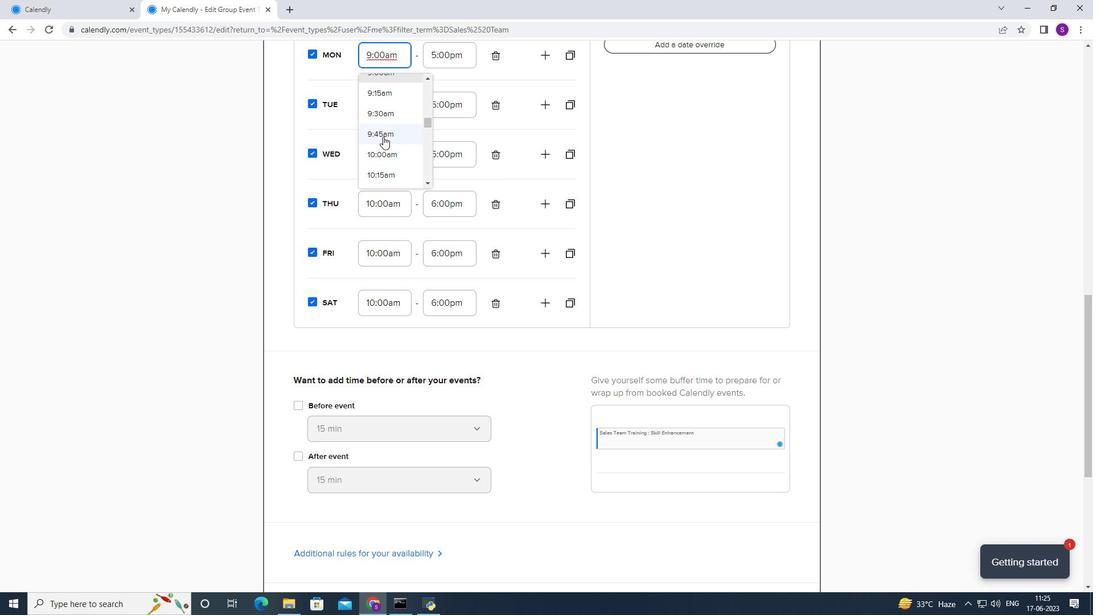 
Action: Mouse pressed left at (382, 150)
Screenshot: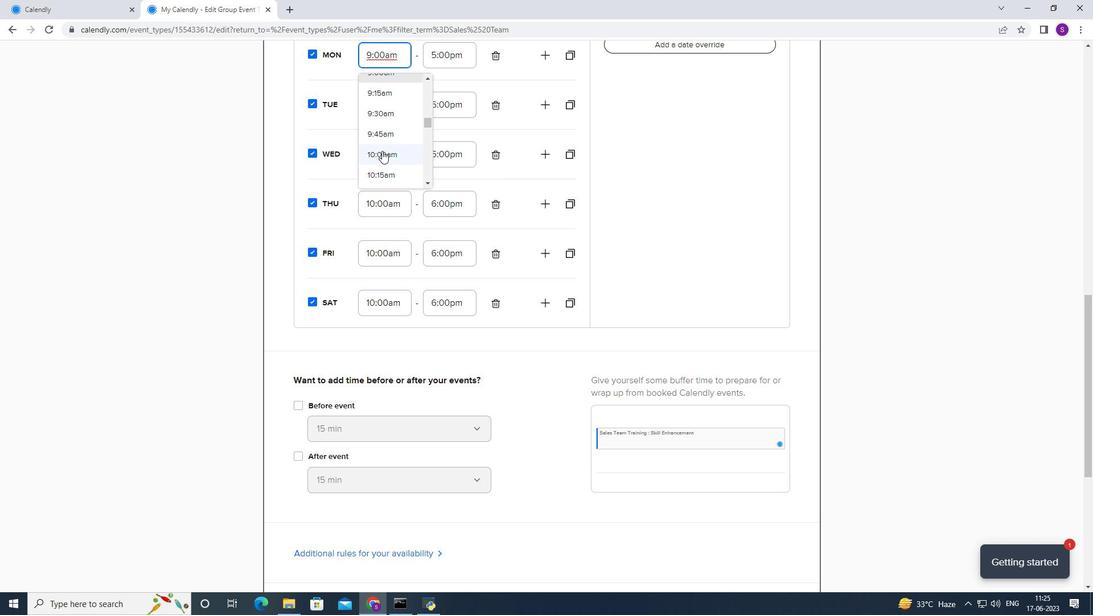 
Action: Mouse moved to (456, 59)
Screenshot: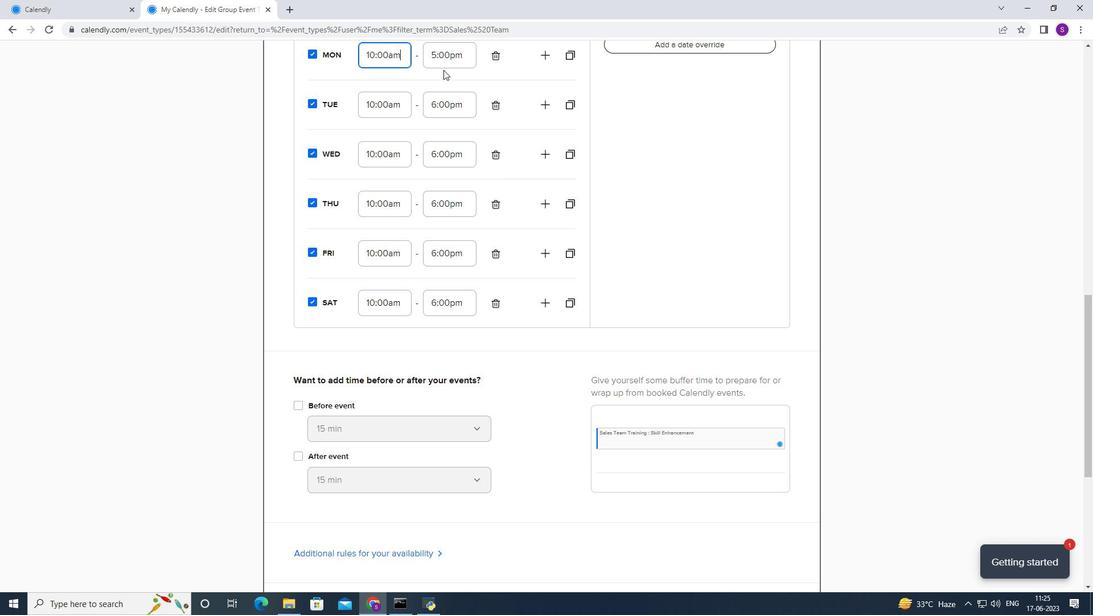 
Action: Mouse pressed left at (456, 59)
Screenshot: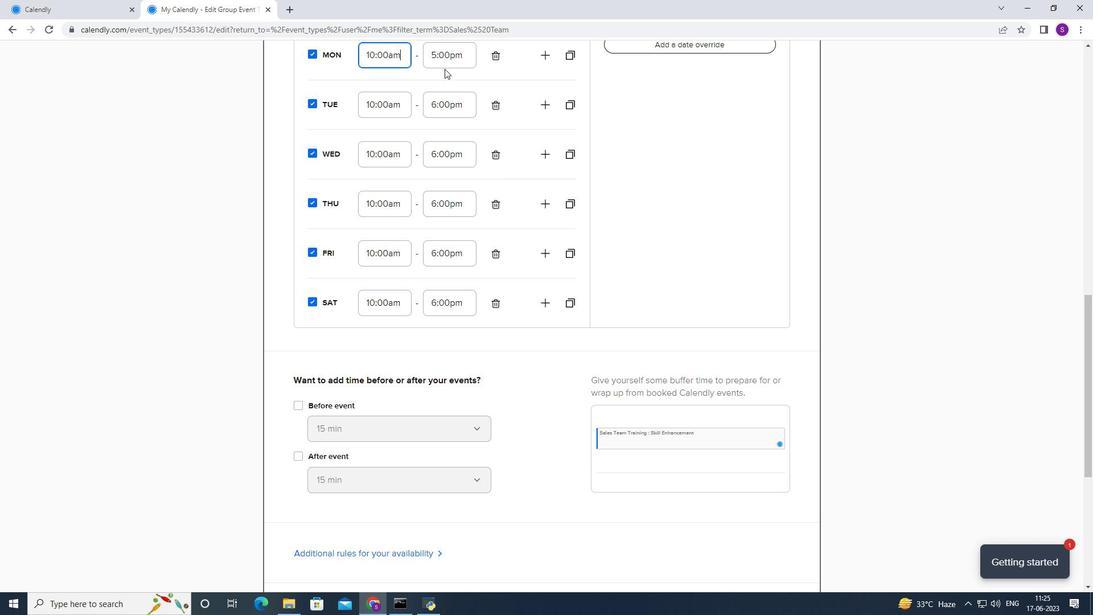 
Action: Mouse moved to (455, 120)
Screenshot: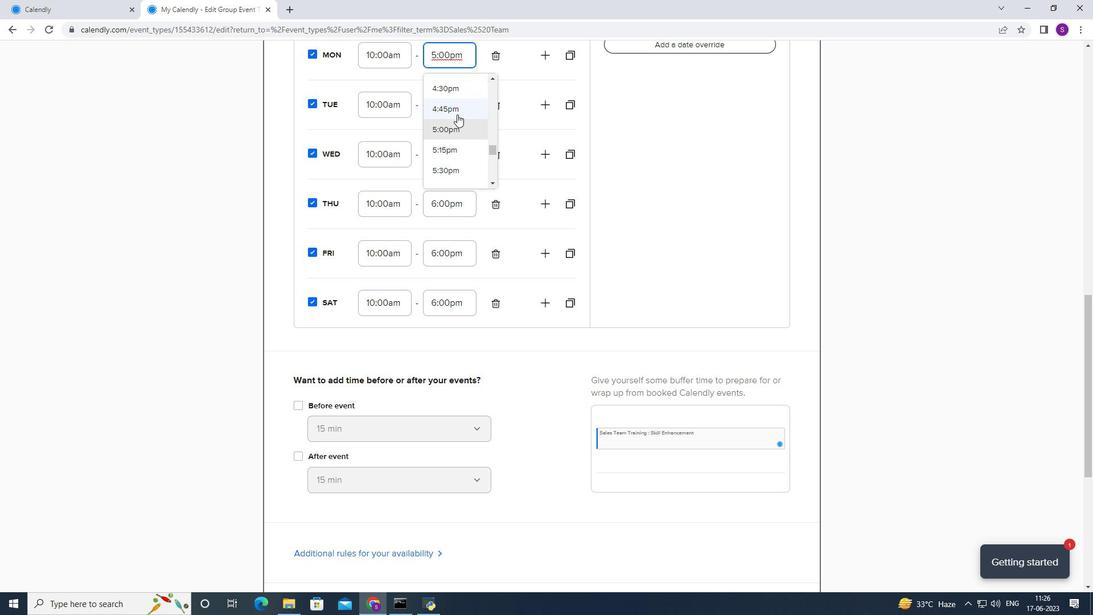 
Action: Mouse scrolled (455, 119) with delta (0, 0)
Screenshot: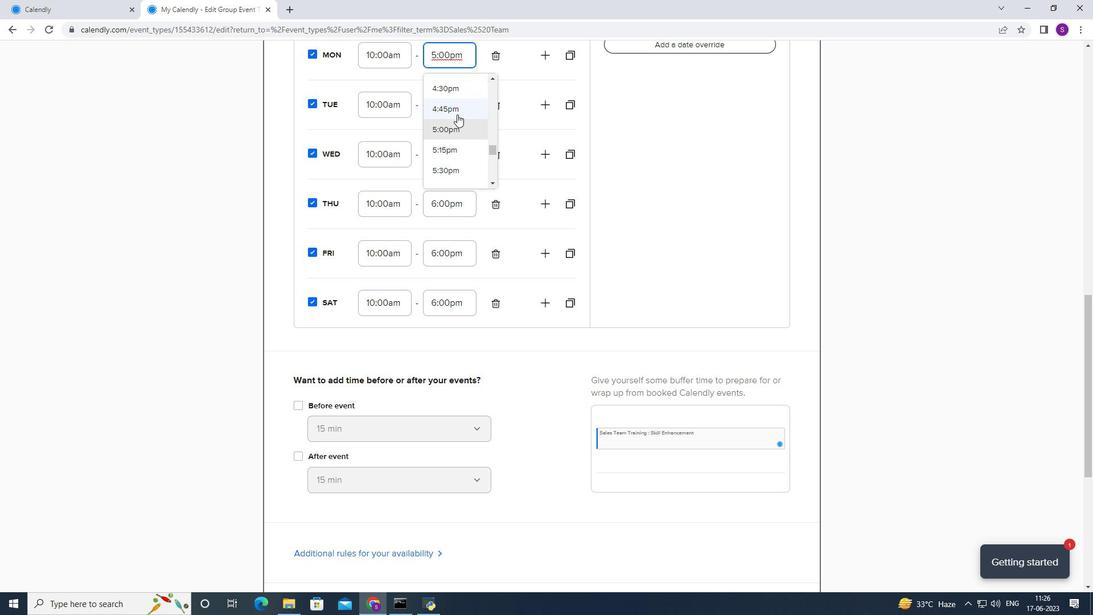 
Action: Mouse moved to (443, 146)
Screenshot: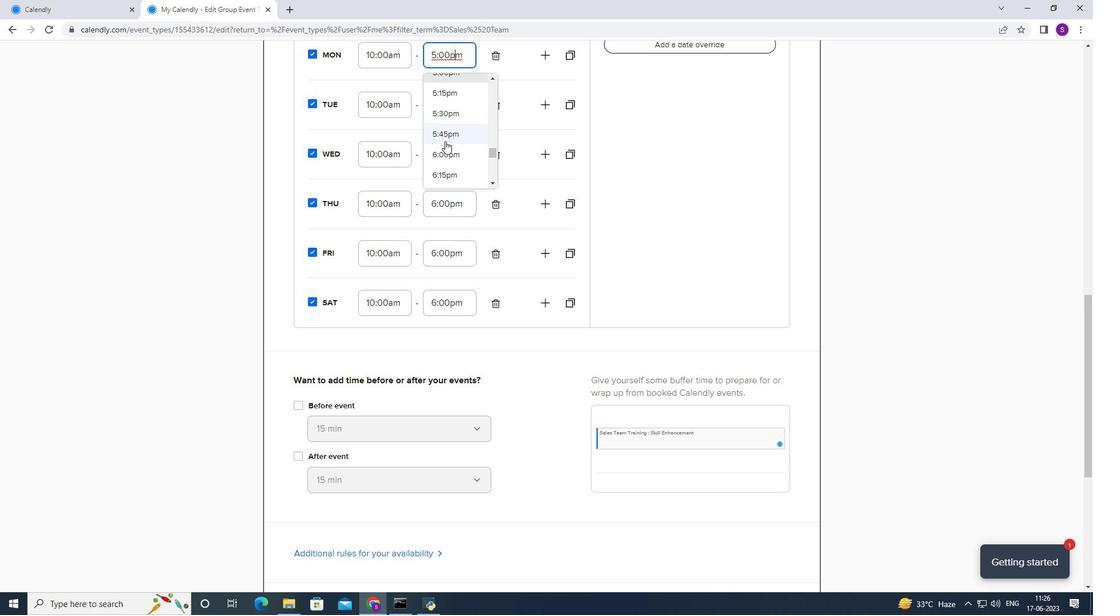 
Action: Mouse pressed left at (443, 146)
Screenshot: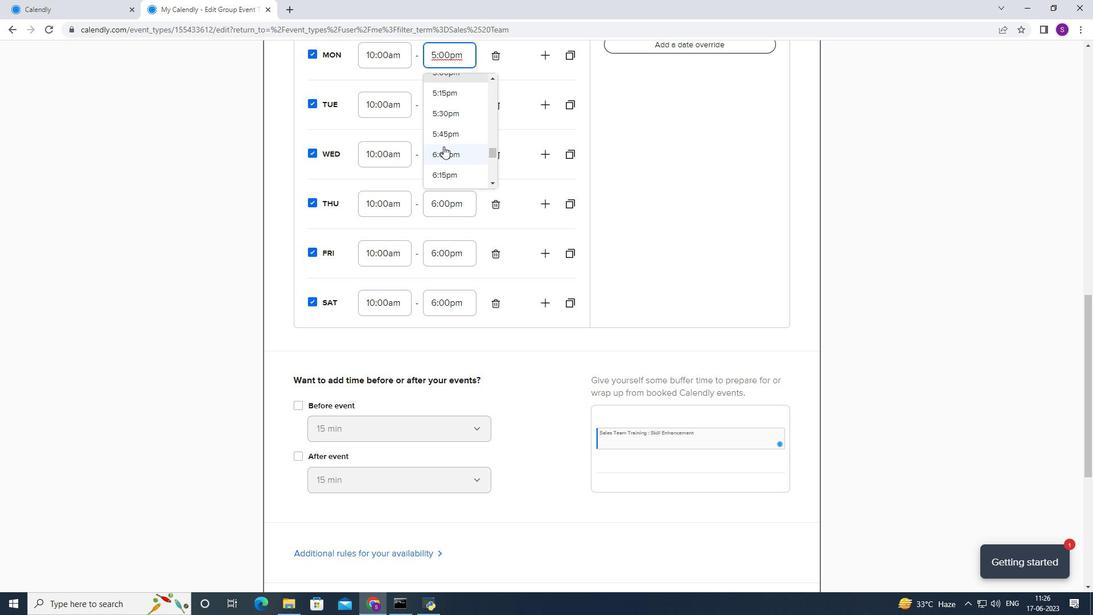 
Action: Mouse scrolled (443, 145) with delta (0, 0)
Screenshot: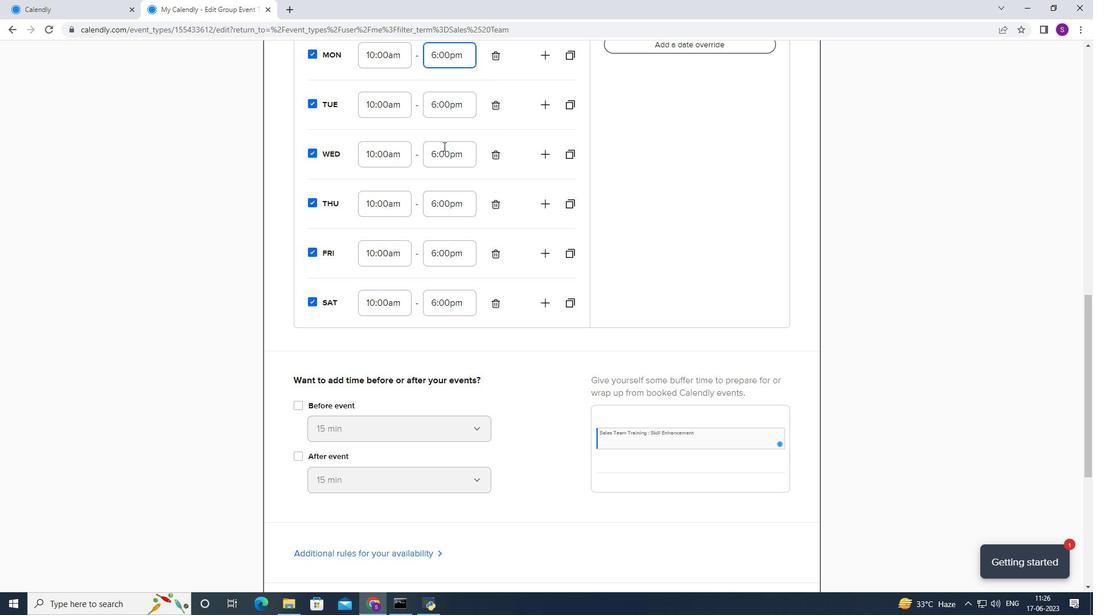 
Action: Mouse scrolled (443, 145) with delta (0, 0)
Screenshot: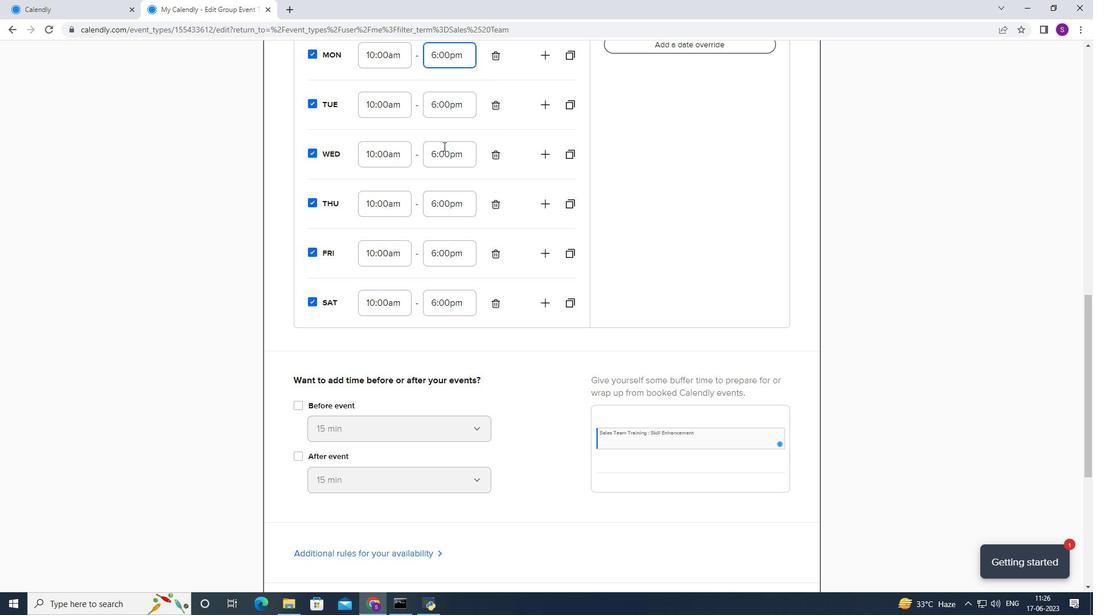 
Action: Mouse scrolled (443, 145) with delta (0, 0)
Screenshot: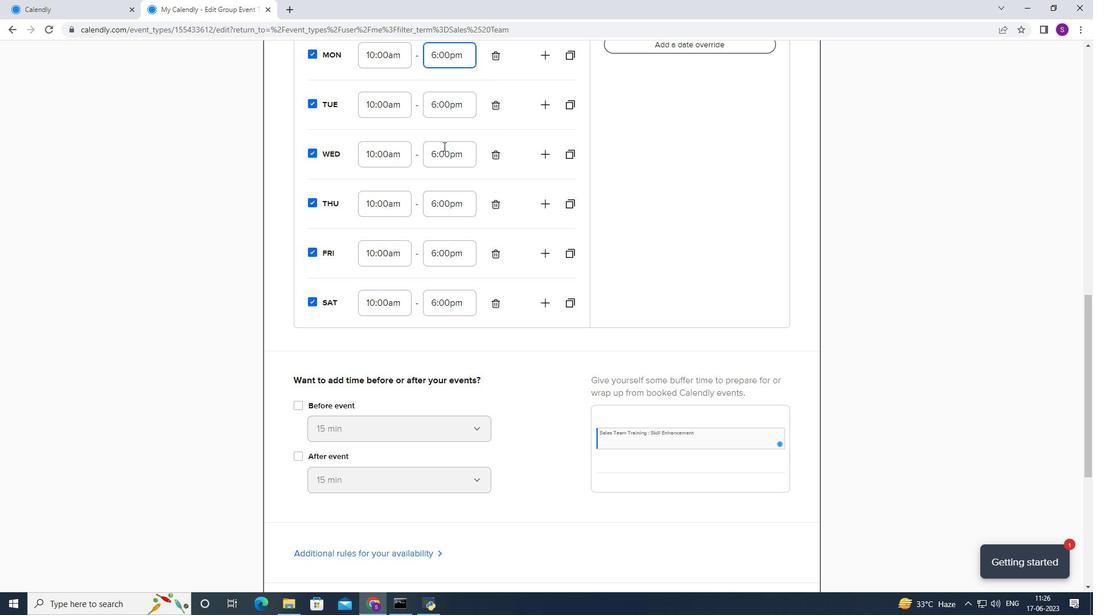 
Action: Mouse scrolled (443, 145) with delta (0, 0)
Screenshot: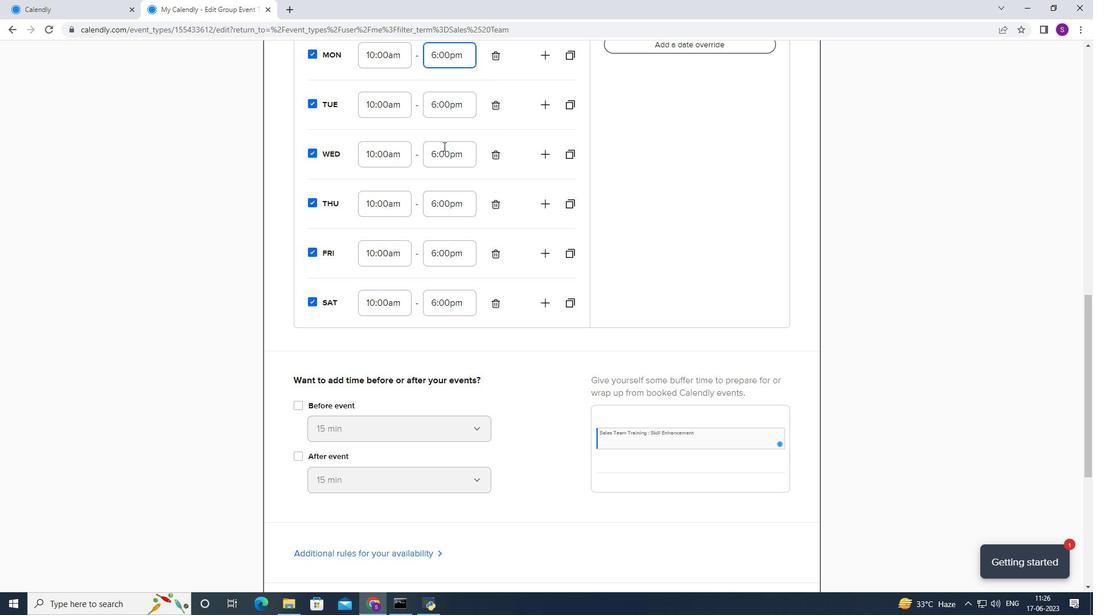 
Action: Mouse scrolled (443, 145) with delta (0, 0)
Screenshot: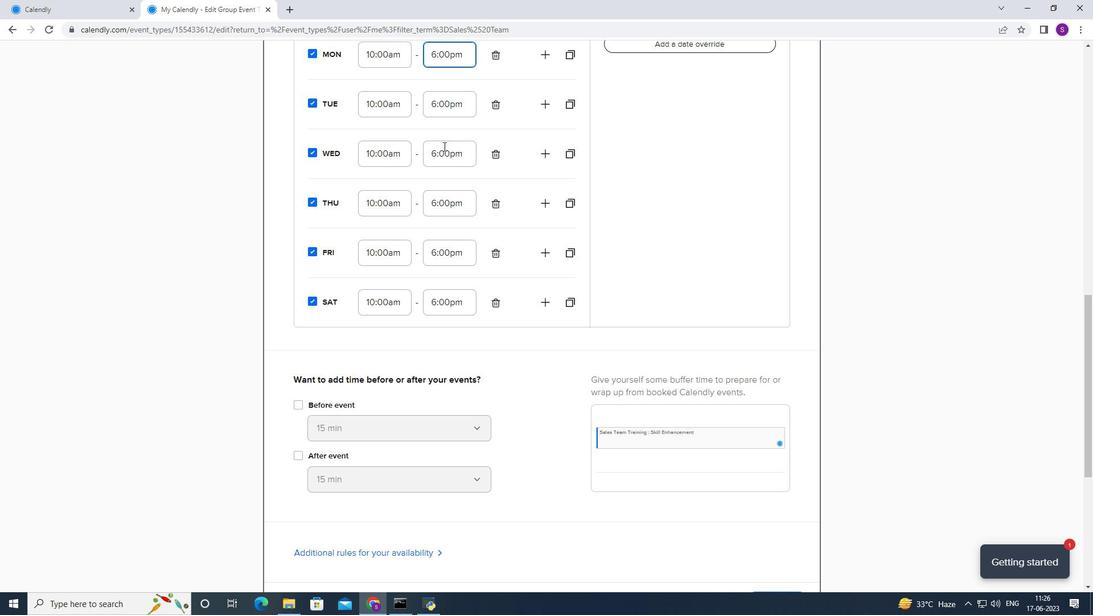 
Action: Mouse moved to (325, 125)
Screenshot: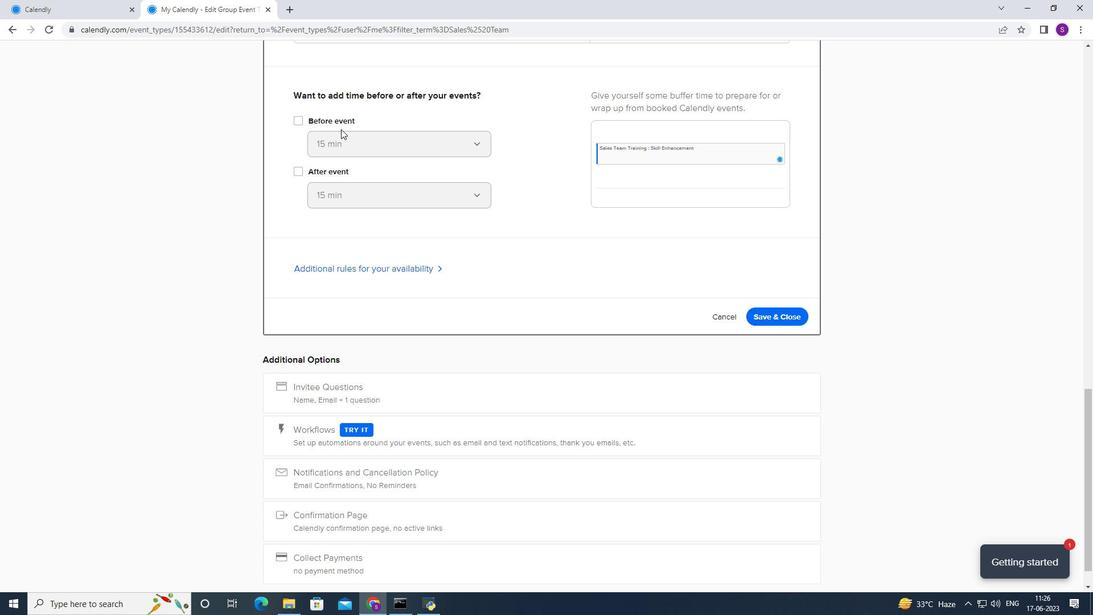 
Action: Mouse pressed left at (325, 125)
Screenshot: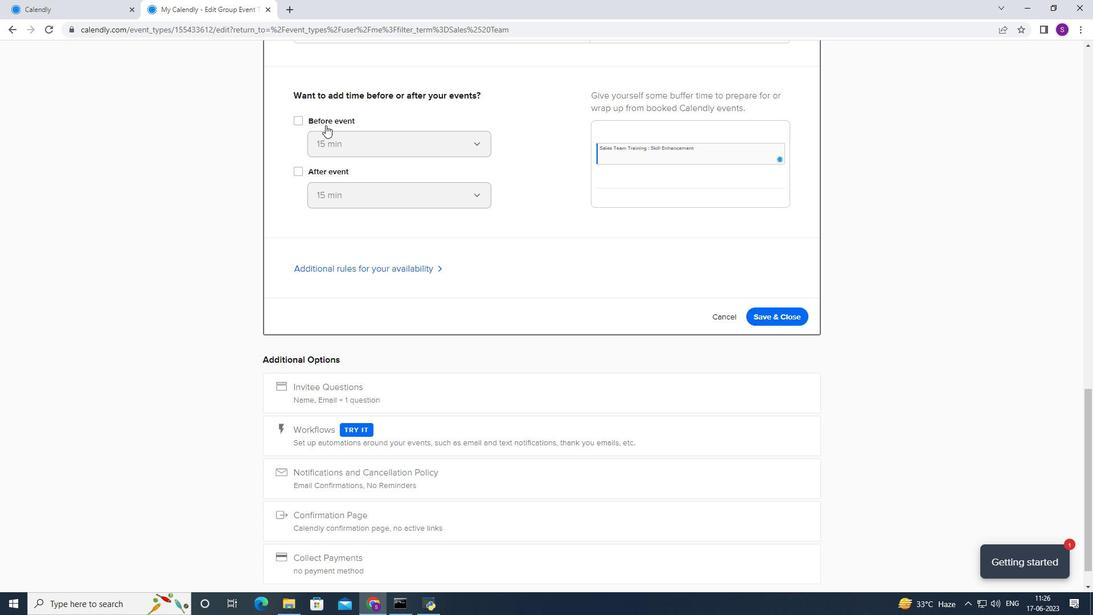 
Action: Mouse moved to (312, 142)
Screenshot: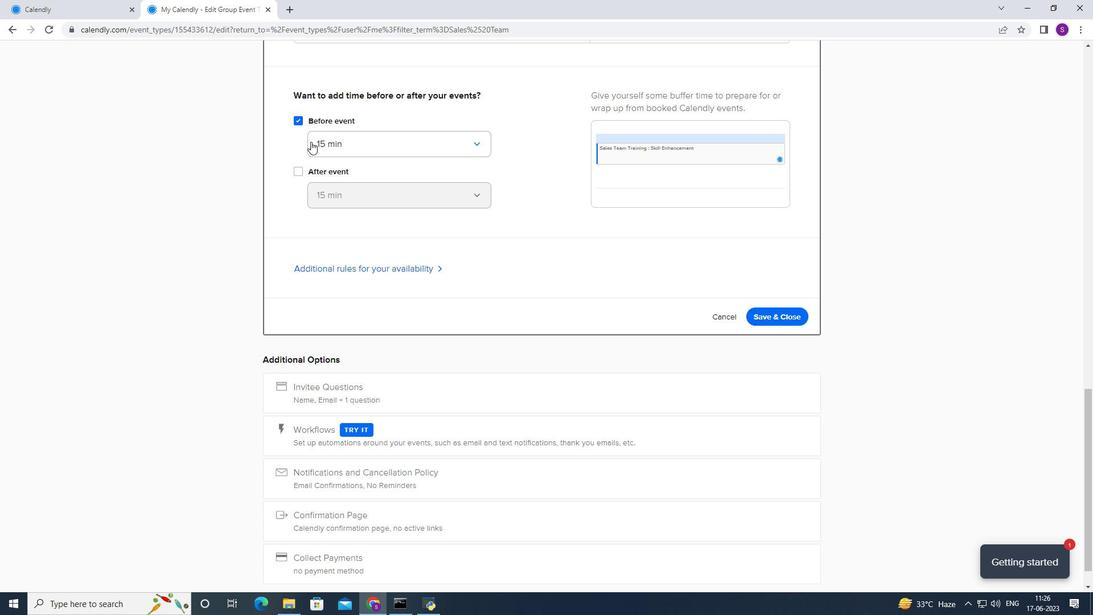
Action: Mouse pressed left at (312, 142)
Screenshot: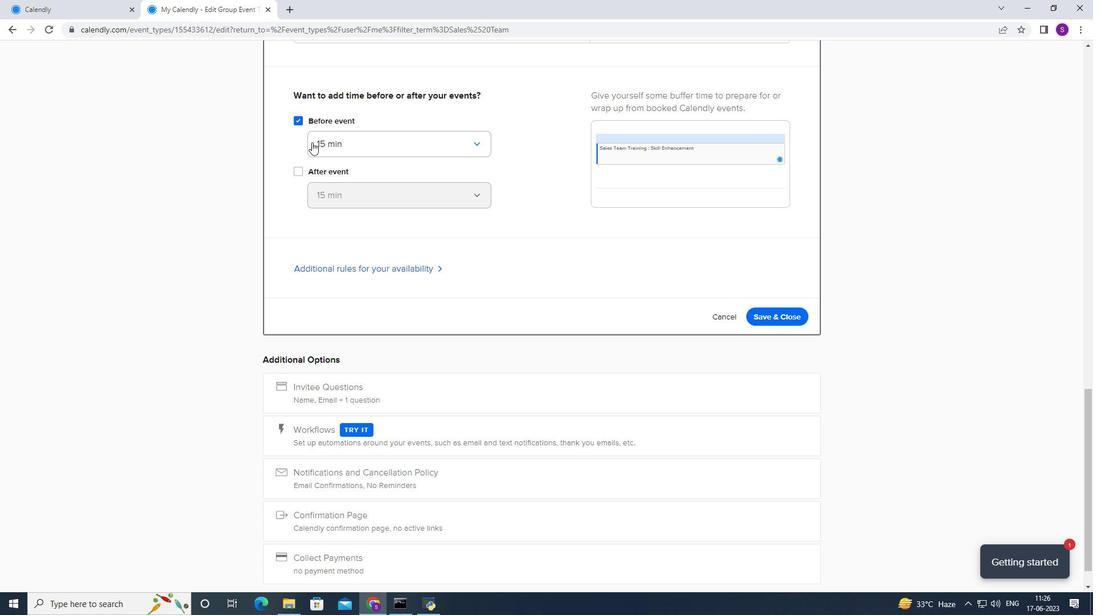 
Action: Mouse moved to (345, 194)
Screenshot: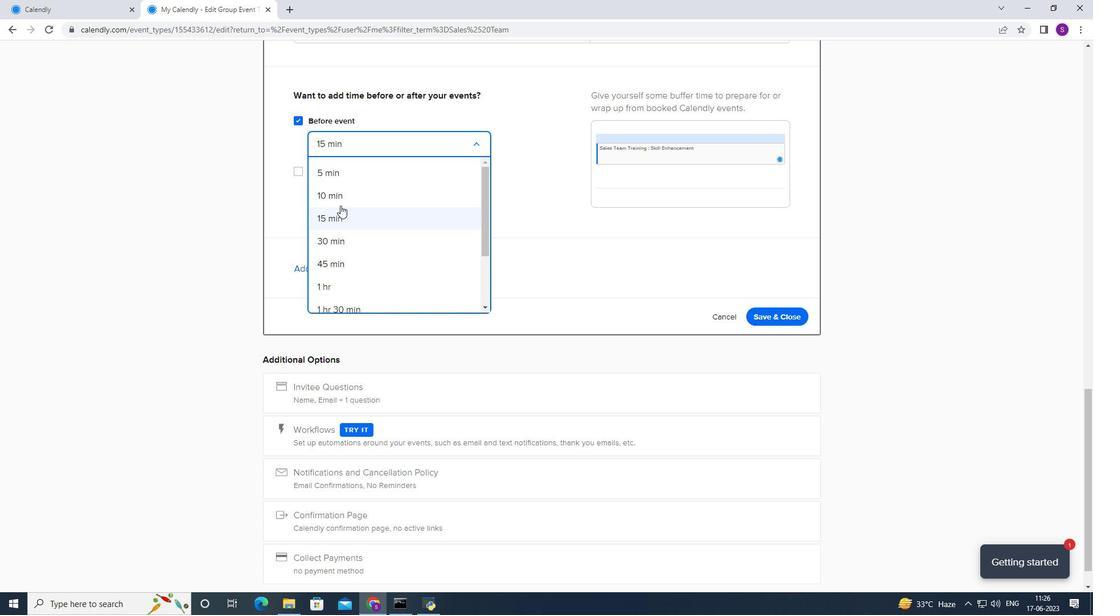 
Action: Mouse pressed left at (345, 194)
Screenshot: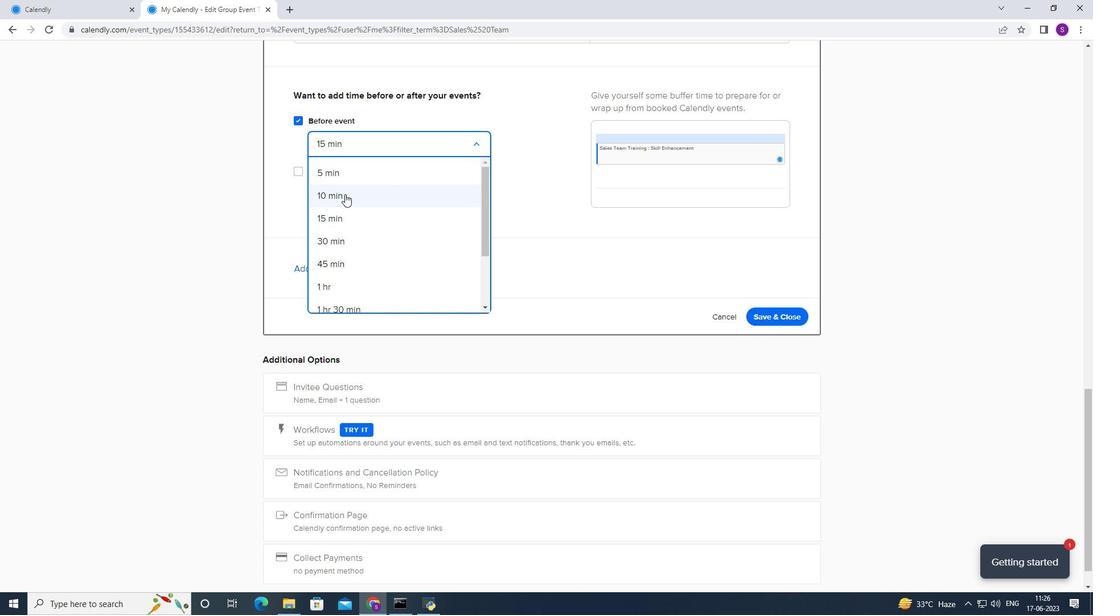 
Action: Mouse moved to (327, 173)
Screenshot: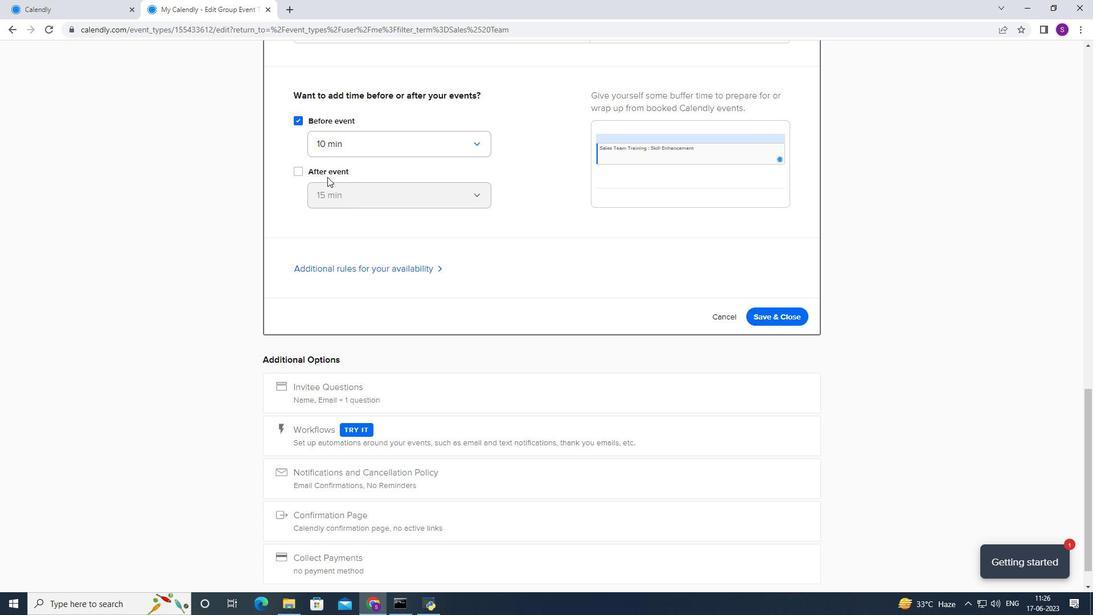 
Action: Mouse pressed left at (327, 173)
Screenshot: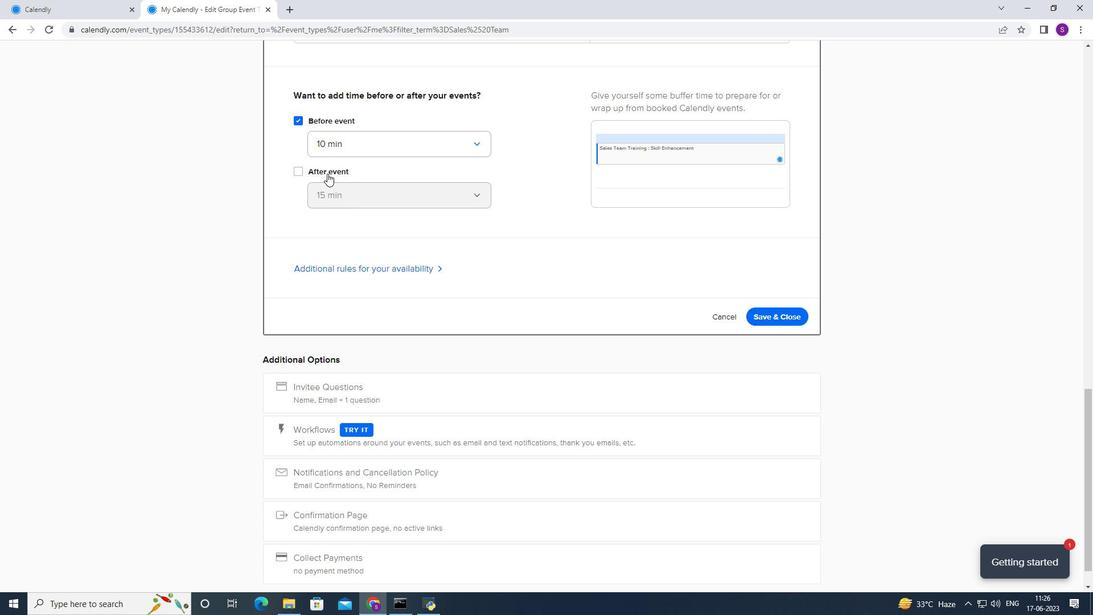 
Action: Mouse moved to (327, 191)
Screenshot: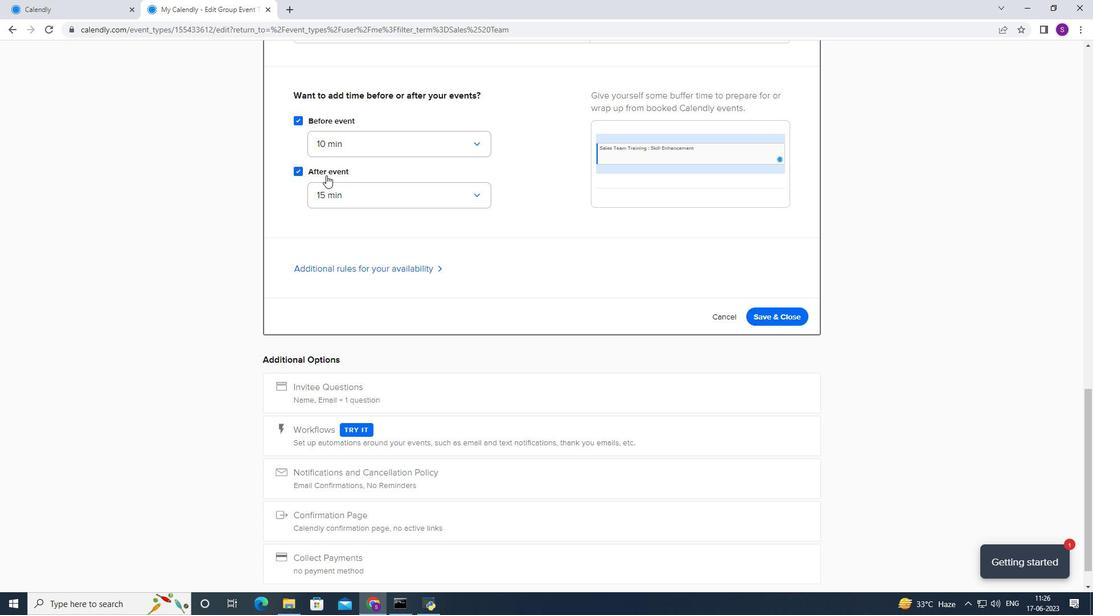 
Action: Mouse pressed left at (327, 191)
Screenshot: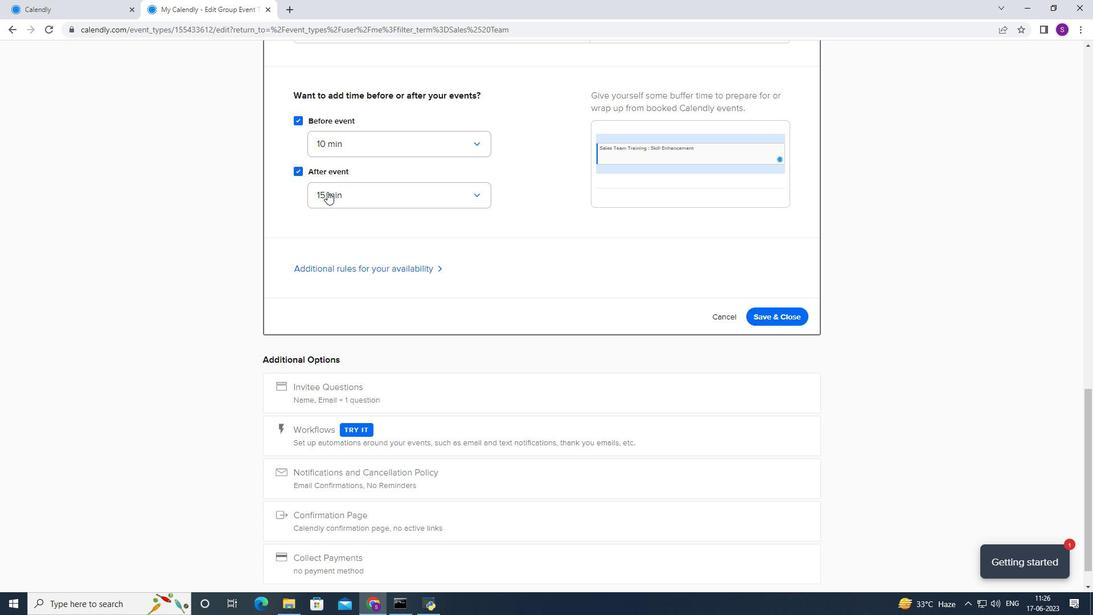 
Action: Mouse moved to (338, 257)
Screenshot: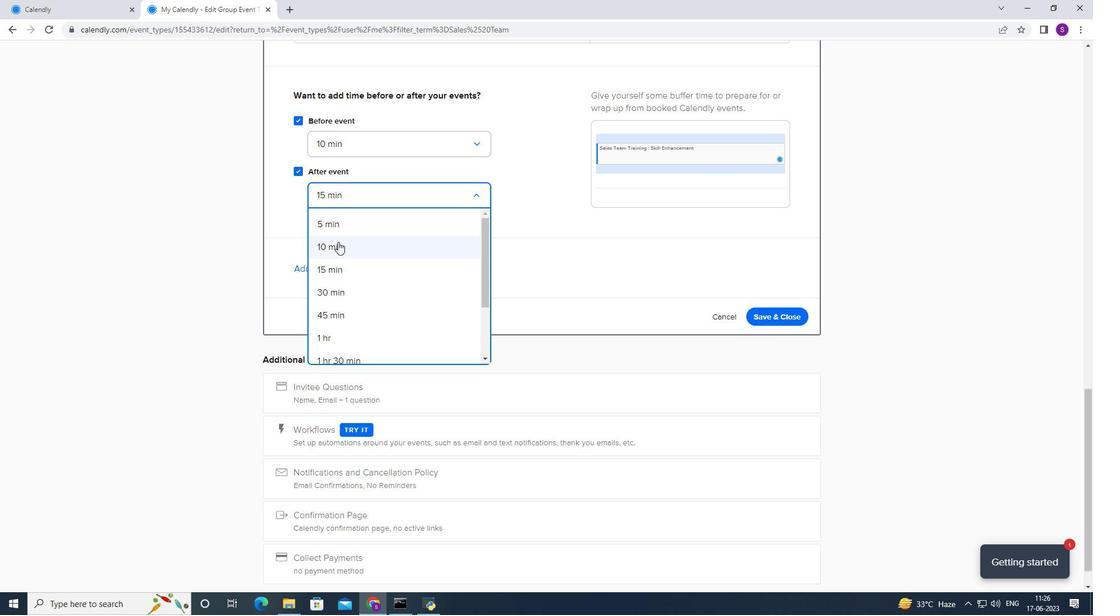 
Action: Mouse pressed left at (338, 257)
Screenshot: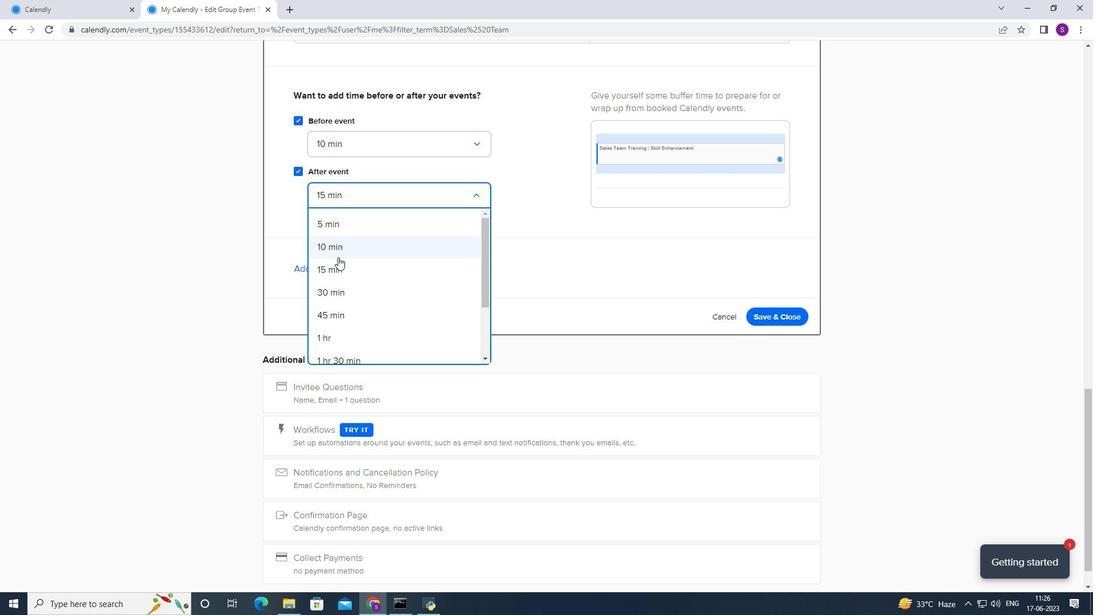 
Action: Mouse moved to (379, 264)
Screenshot: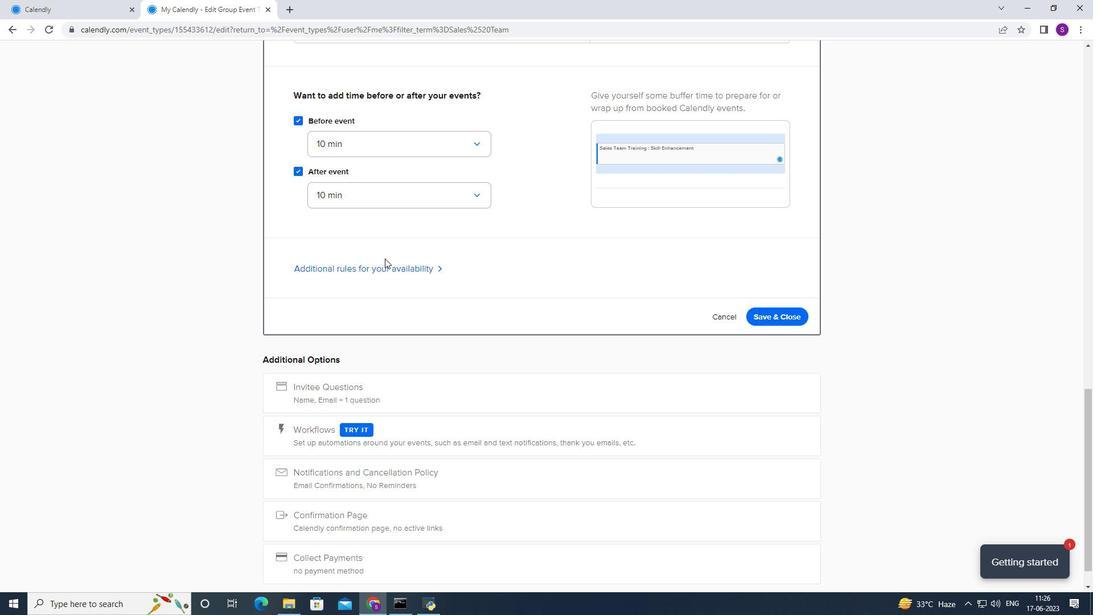 
Action: Mouse pressed left at (379, 264)
Screenshot: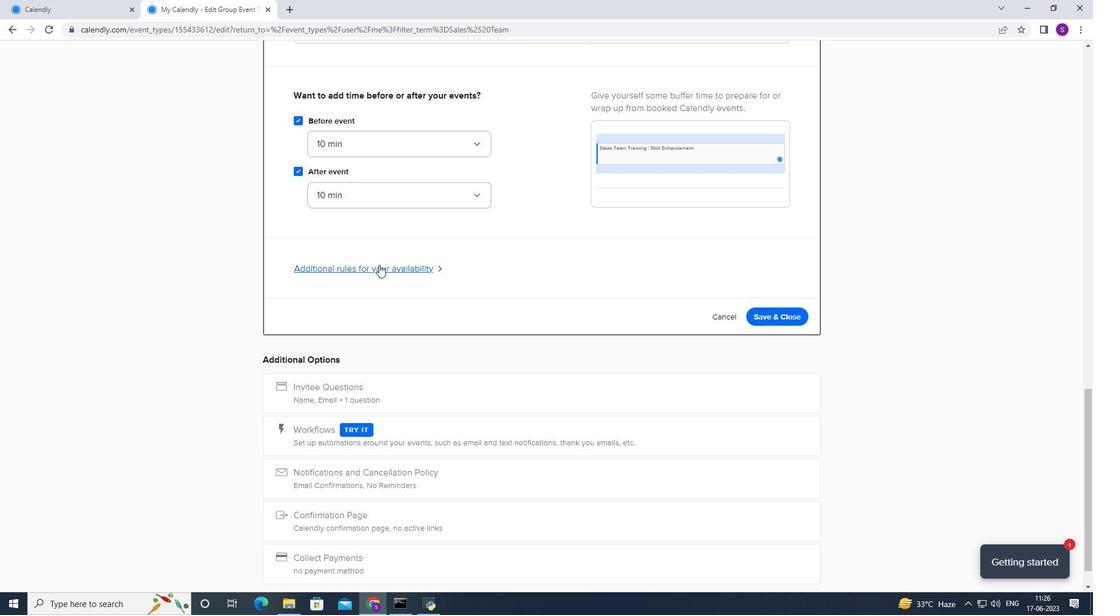 
Action: Mouse scrolled (379, 264) with delta (0, 0)
Screenshot: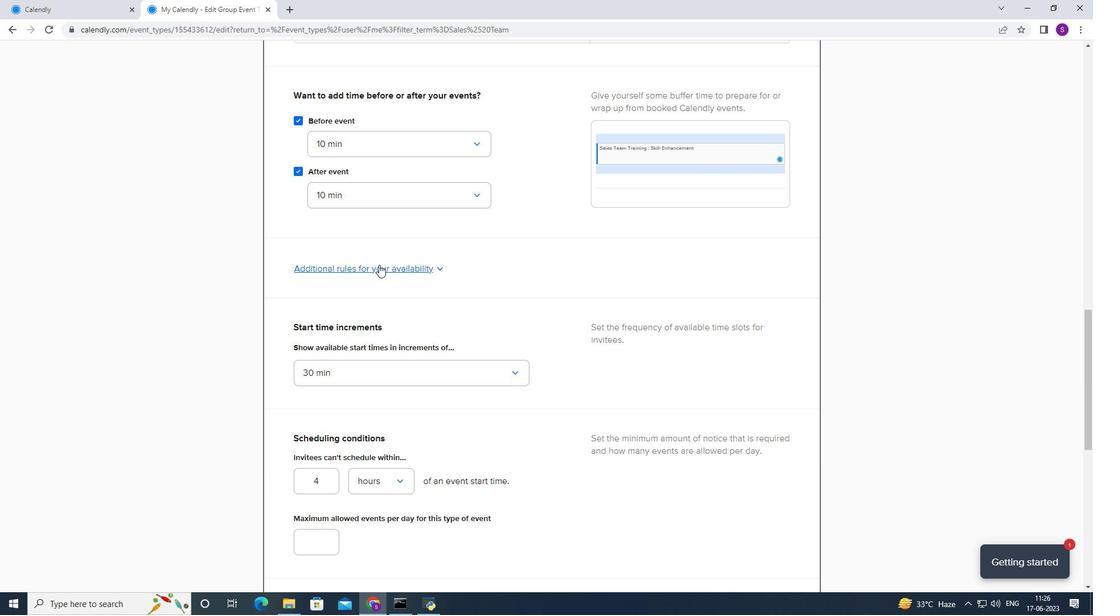 
Action: Mouse scrolled (379, 264) with delta (0, 0)
Screenshot: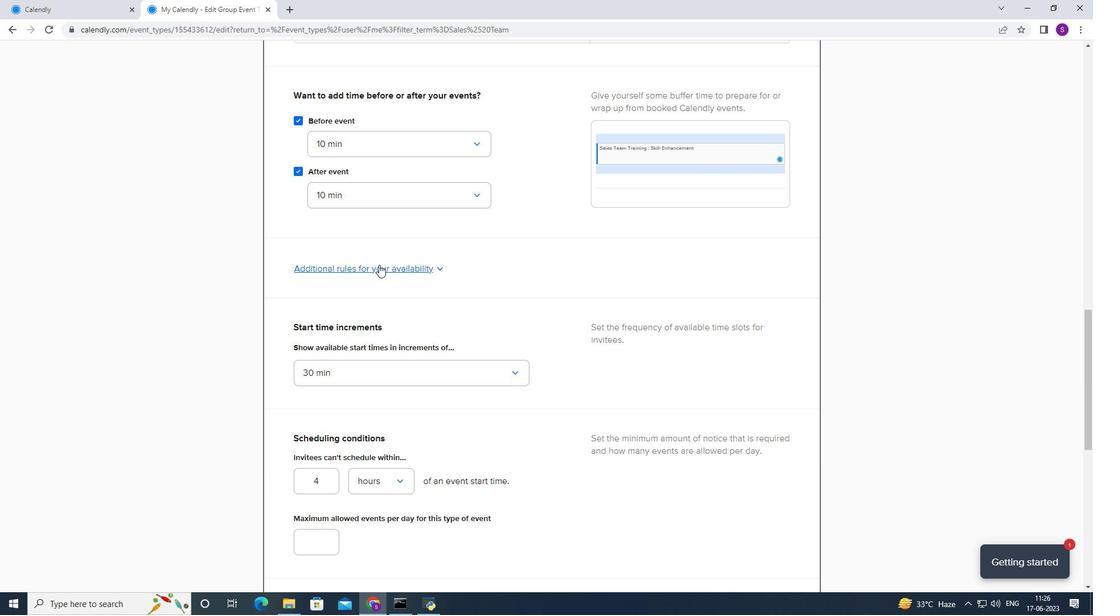 
Action: Mouse scrolled (379, 264) with delta (0, 0)
Screenshot: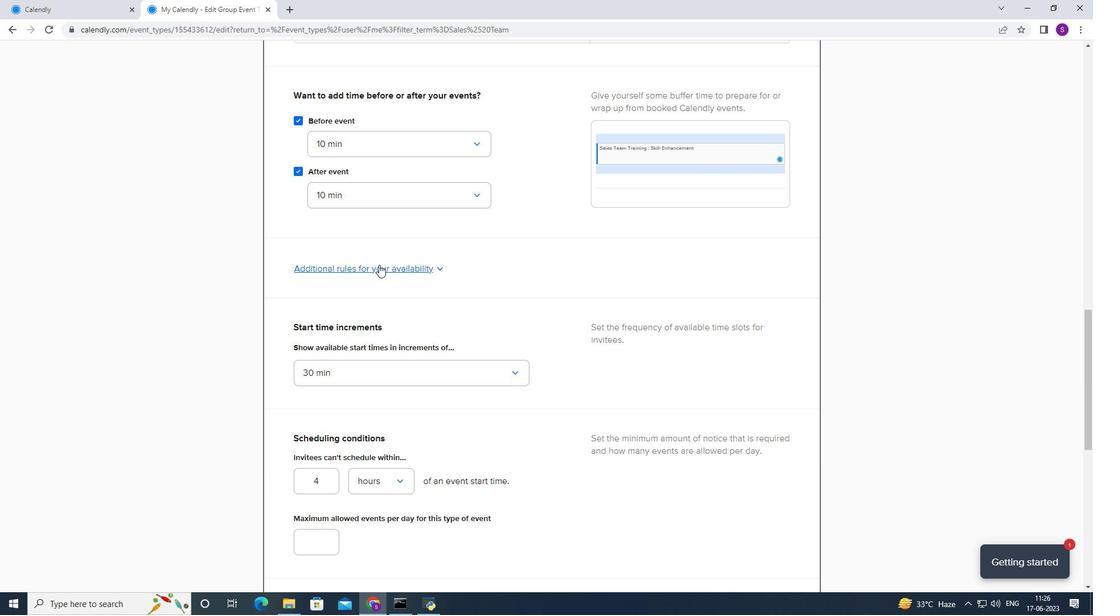 
Action: Mouse scrolled (379, 264) with delta (0, 0)
Screenshot: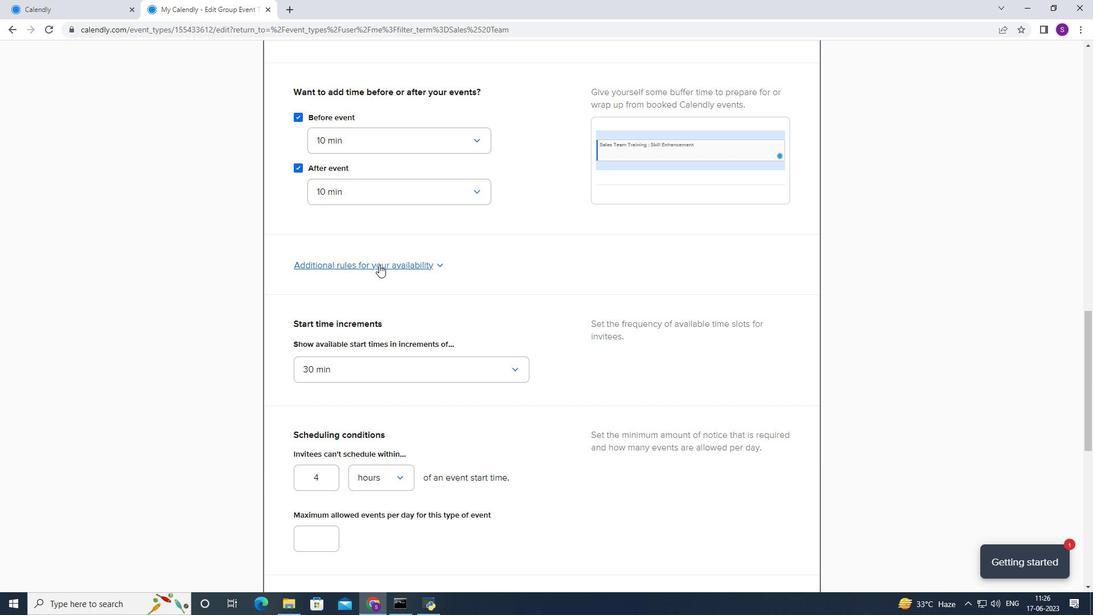 
Action: Mouse scrolled (379, 265) with delta (0, 0)
Screenshot: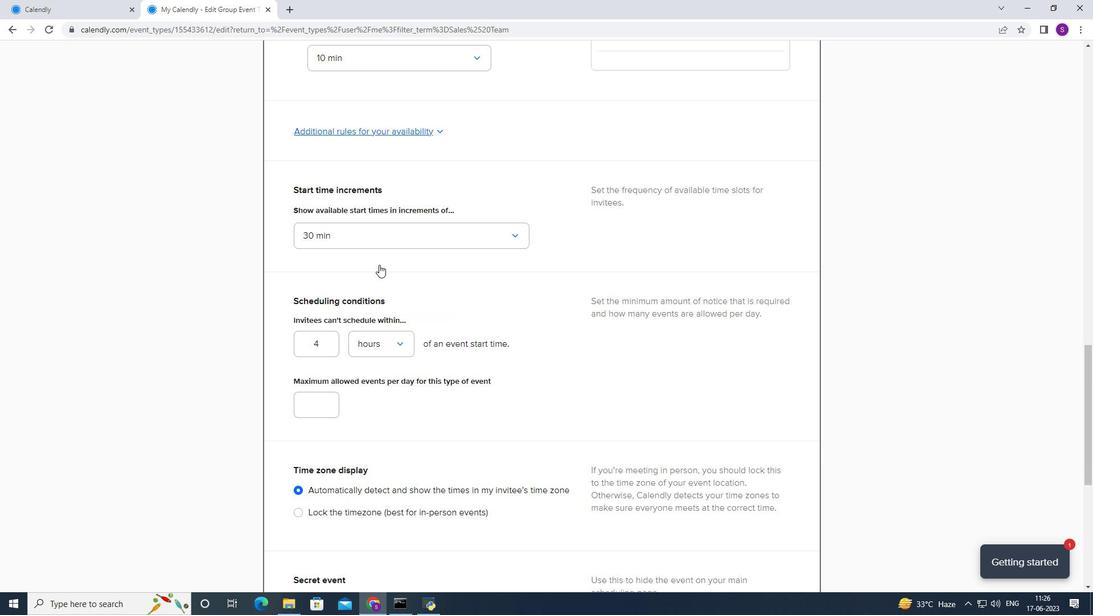 
Action: Mouse moved to (371, 205)
Screenshot: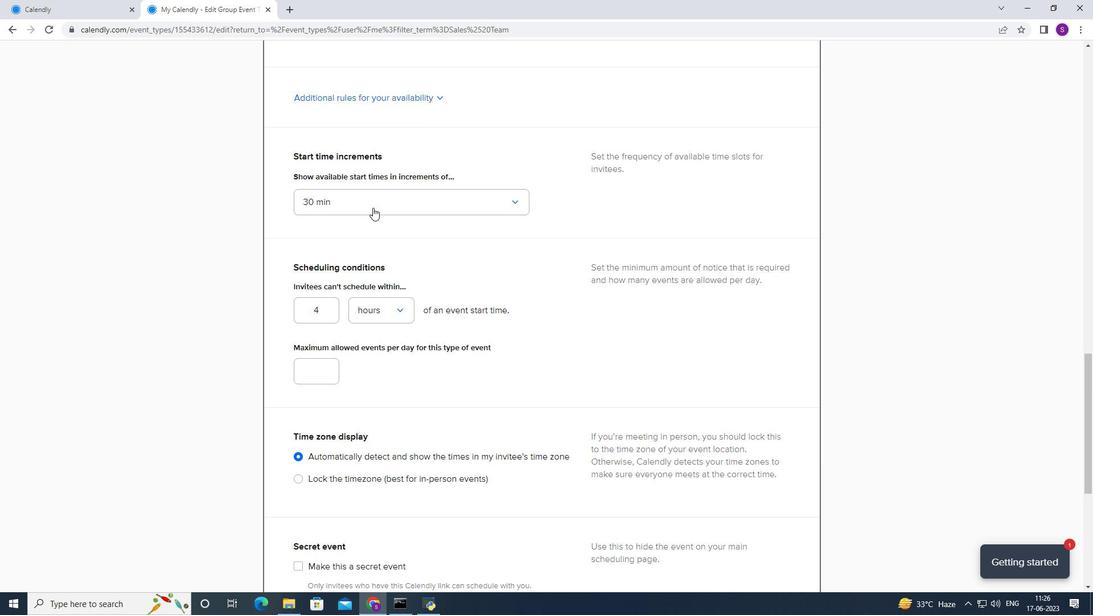 
Action: Mouse pressed left at (371, 205)
Screenshot: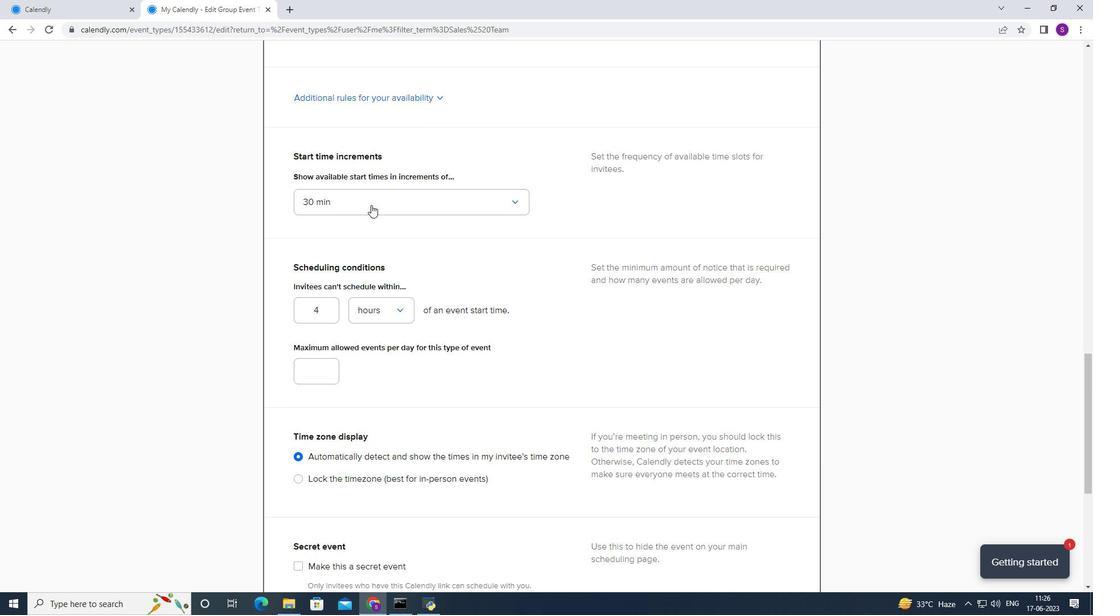 
Action: Mouse moved to (339, 336)
Screenshot: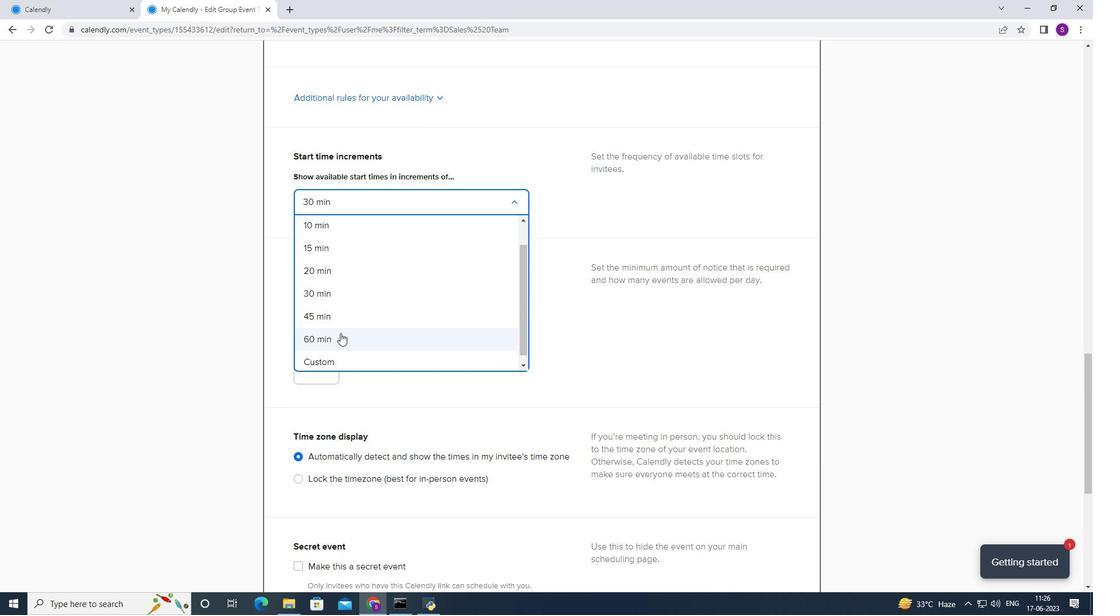 
Action: Mouse pressed left at (339, 336)
Screenshot: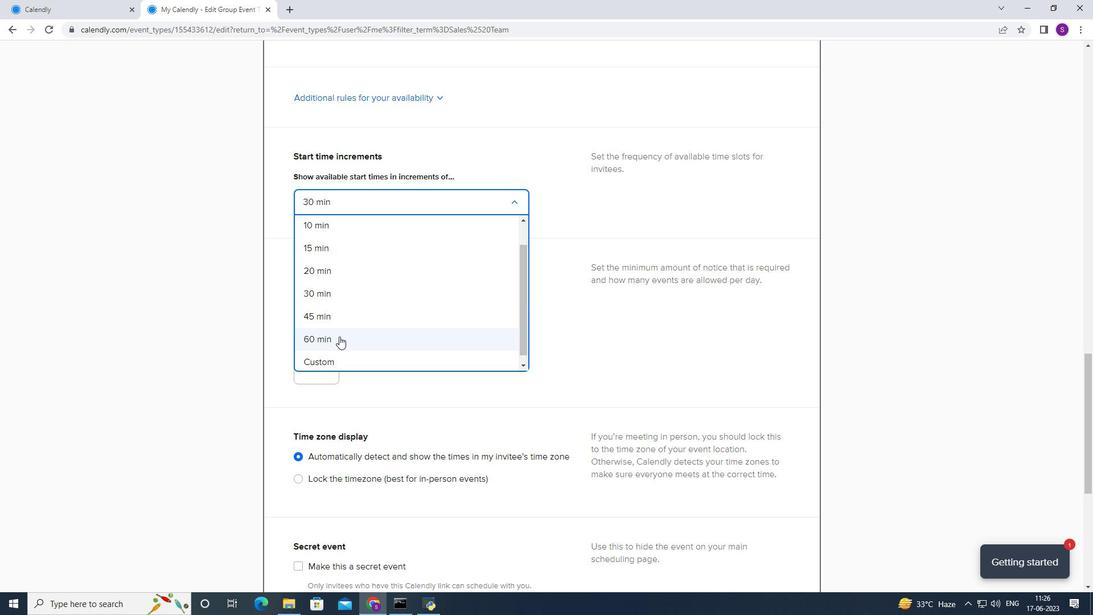 
Action: Mouse moved to (324, 312)
Screenshot: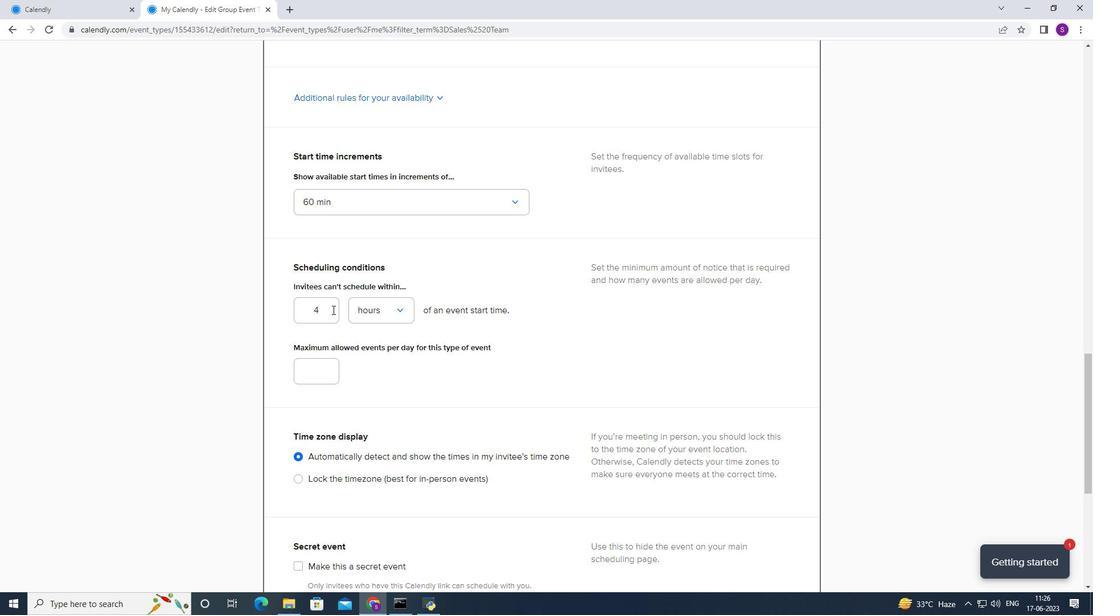 
Action: Mouse pressed left at (324, 312)
Screenshot: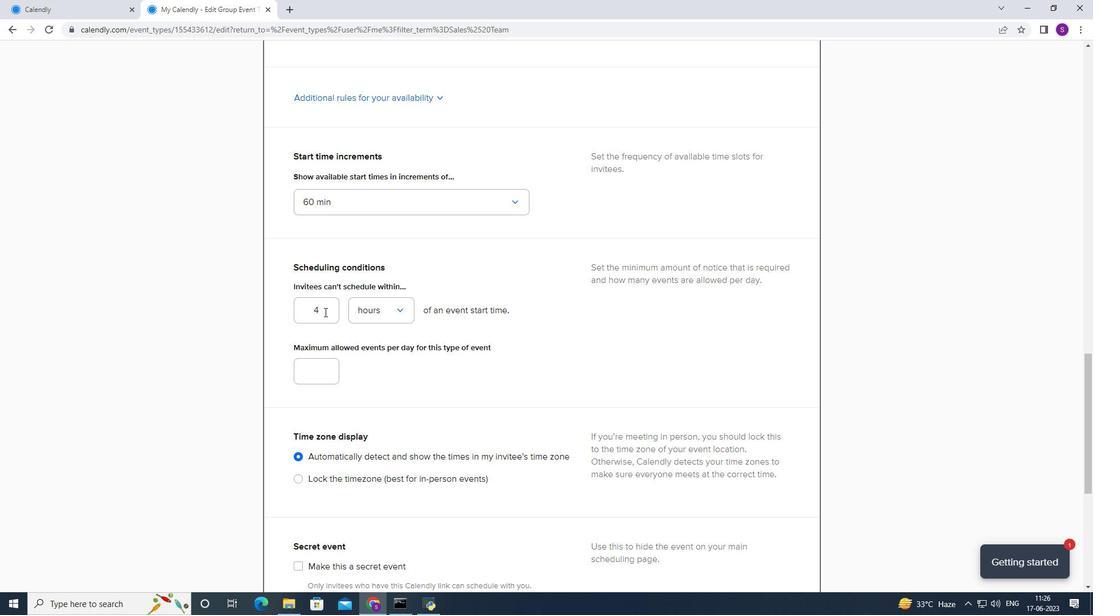 
Action: Key pressed <Key.backspace>4
Screenshot: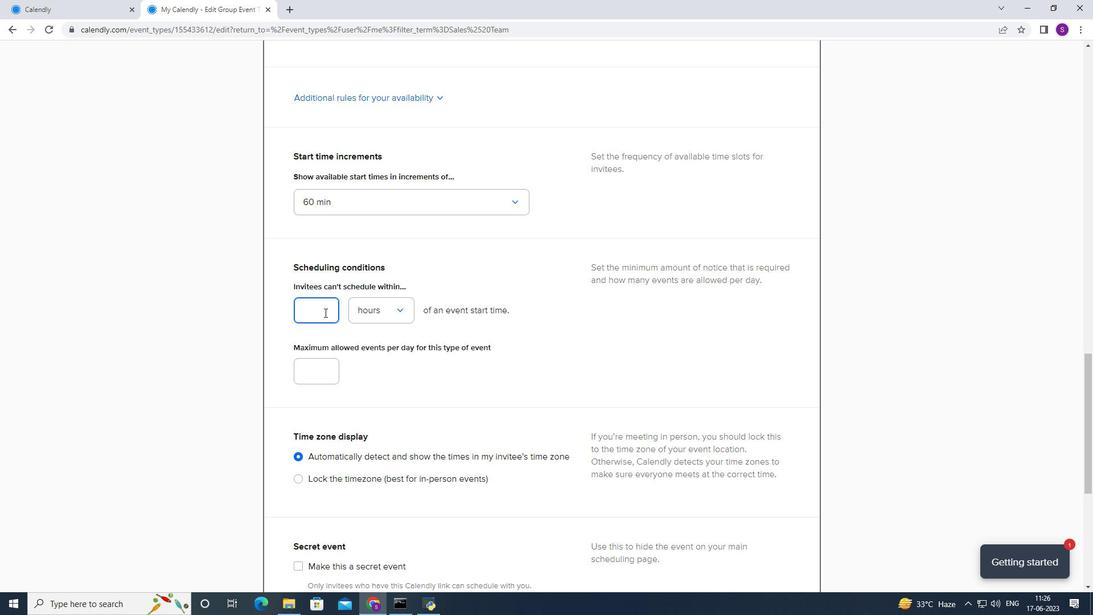 
Action: Mouse moved to (324, 312)
Screenshot: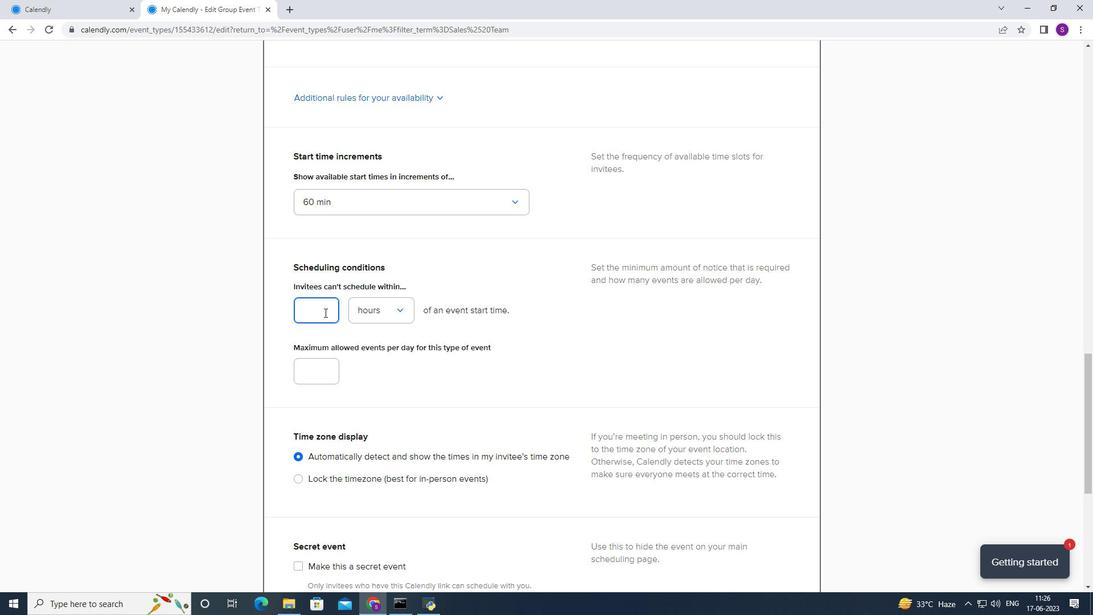 
Action: Key pressed 2
Screenshot: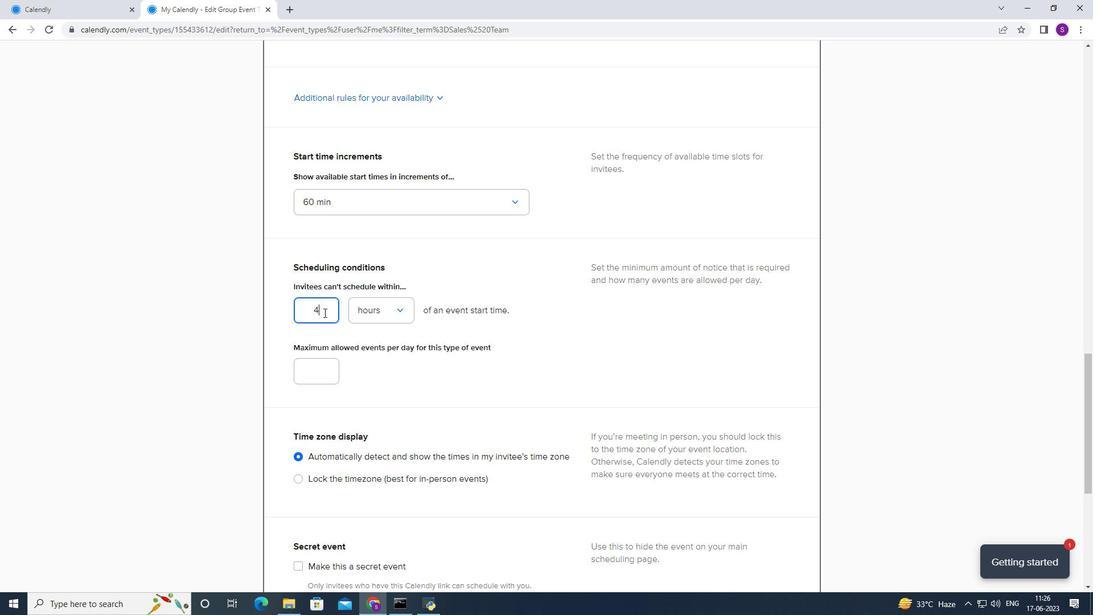 
Action: Mouse moved to (319, 368)
Screenshot: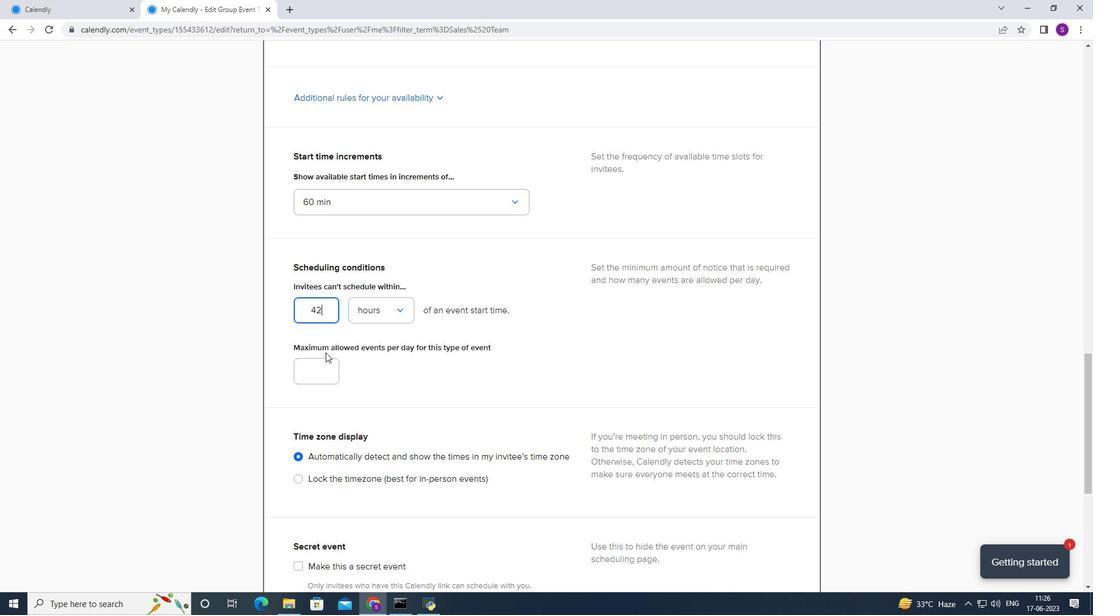 
Action: Mouse pressed left at (319, 368)
Screenshot: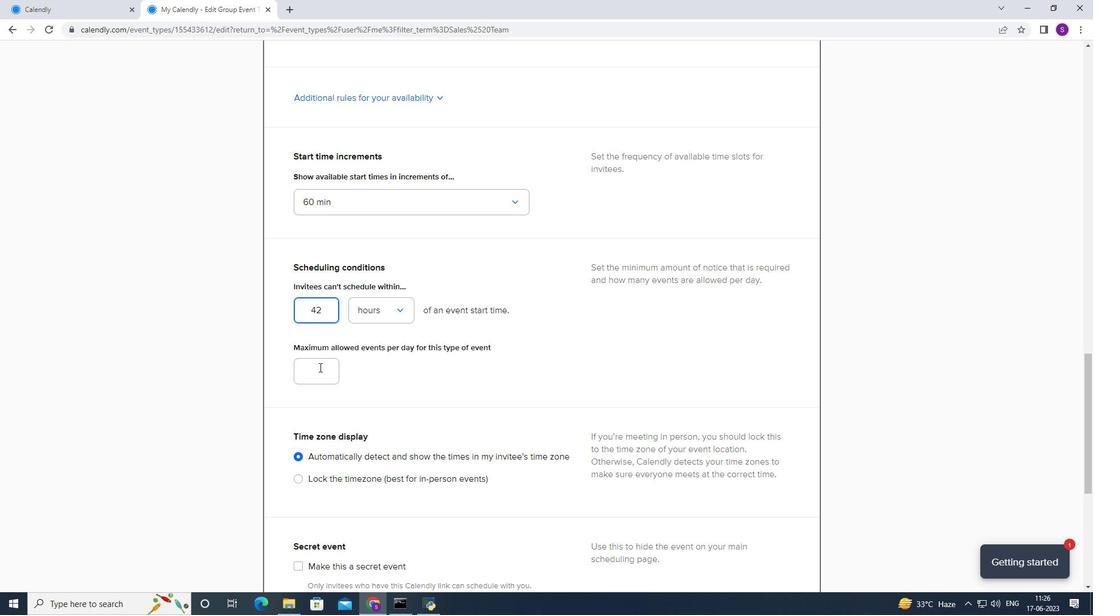 
Action: Mouse moved to (319, 368)
Screenshot: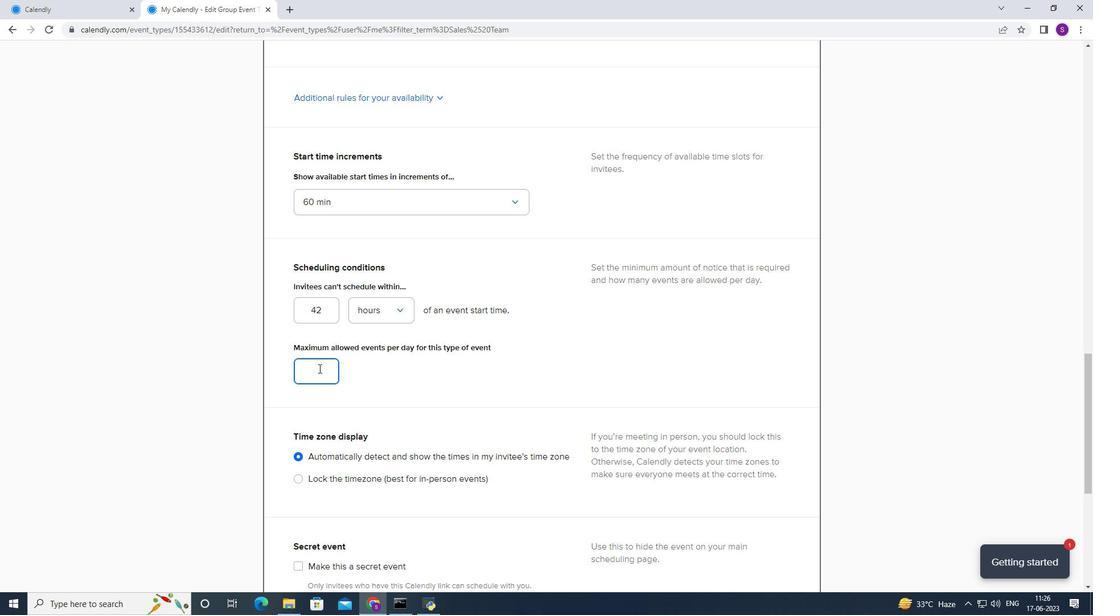 
Action: Key pressed 2
Screenshot: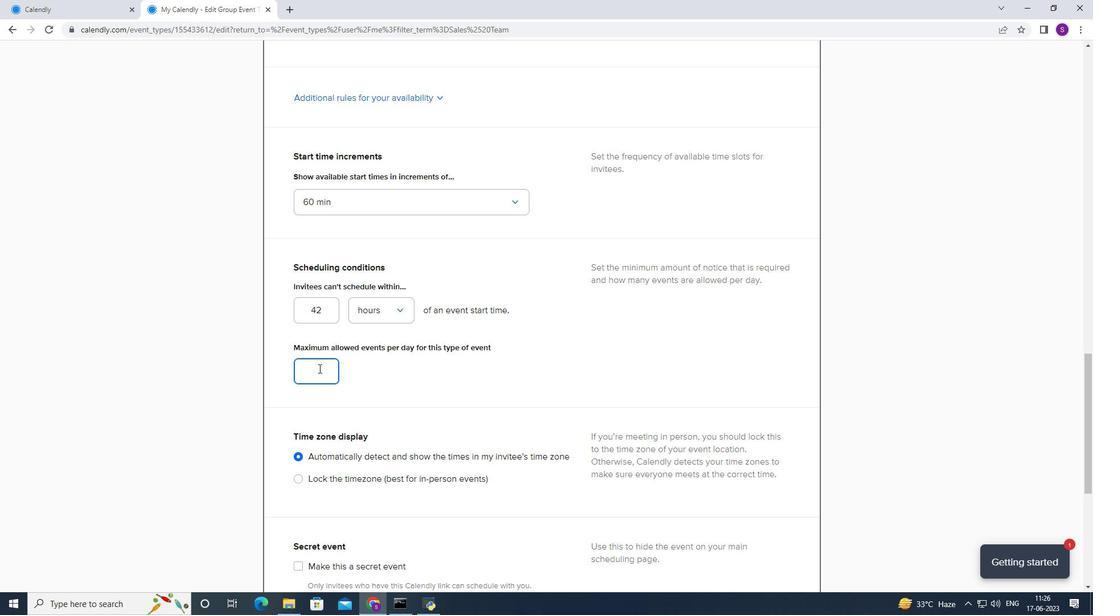 
Action: Mouse moved to (369, 360)
Screenshot: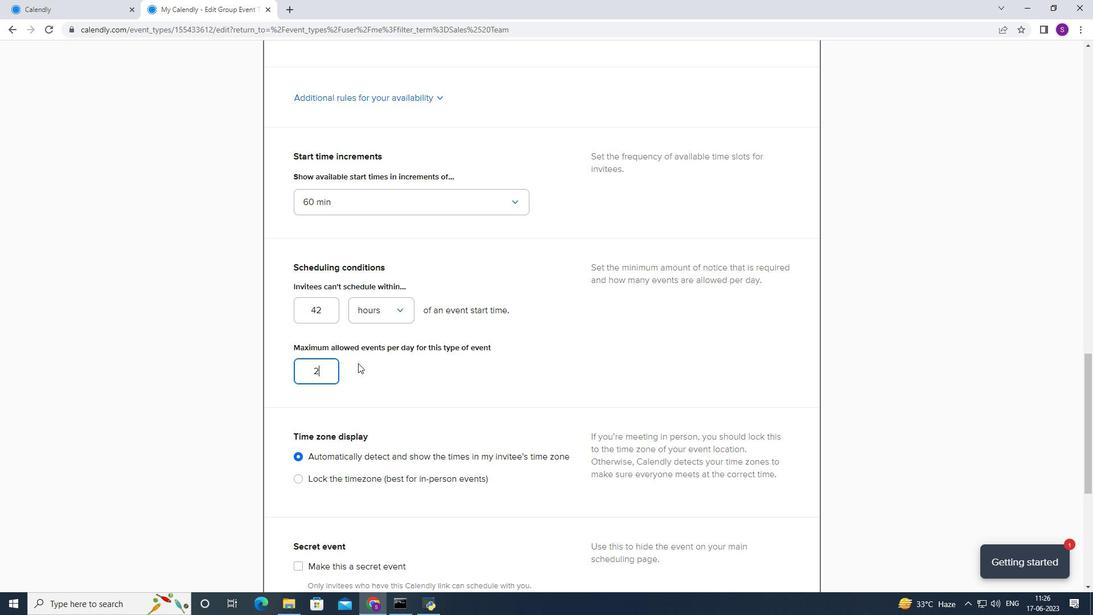 
Action: Mouse scrolled (369, 359) with delta (0, 0)
Screenshot: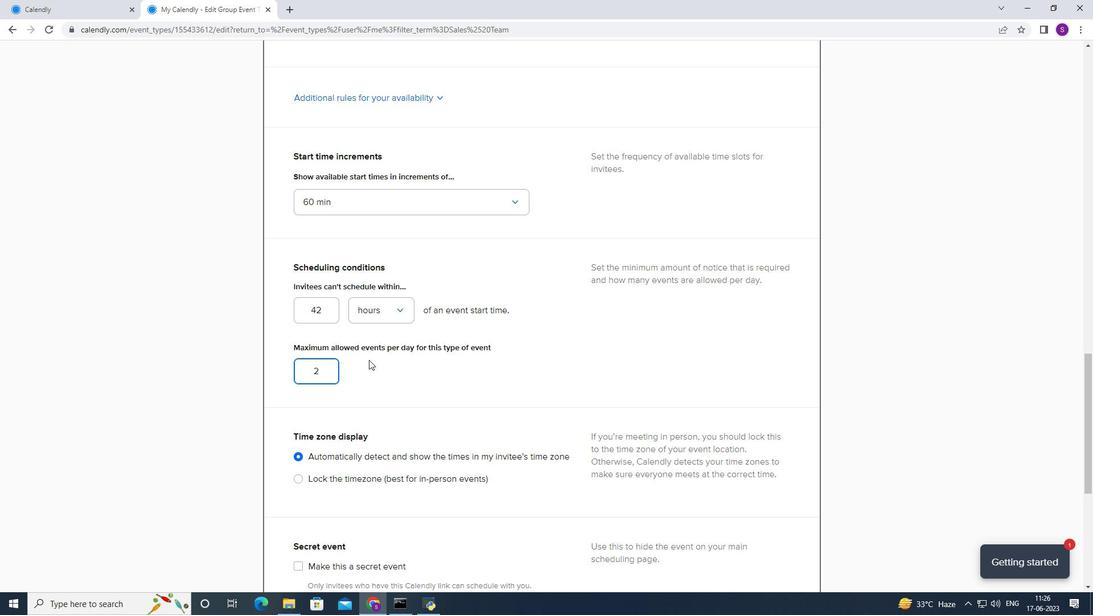 
Action: Mouse scrolled (369, 359) with delta (0, 0)
Screenshot: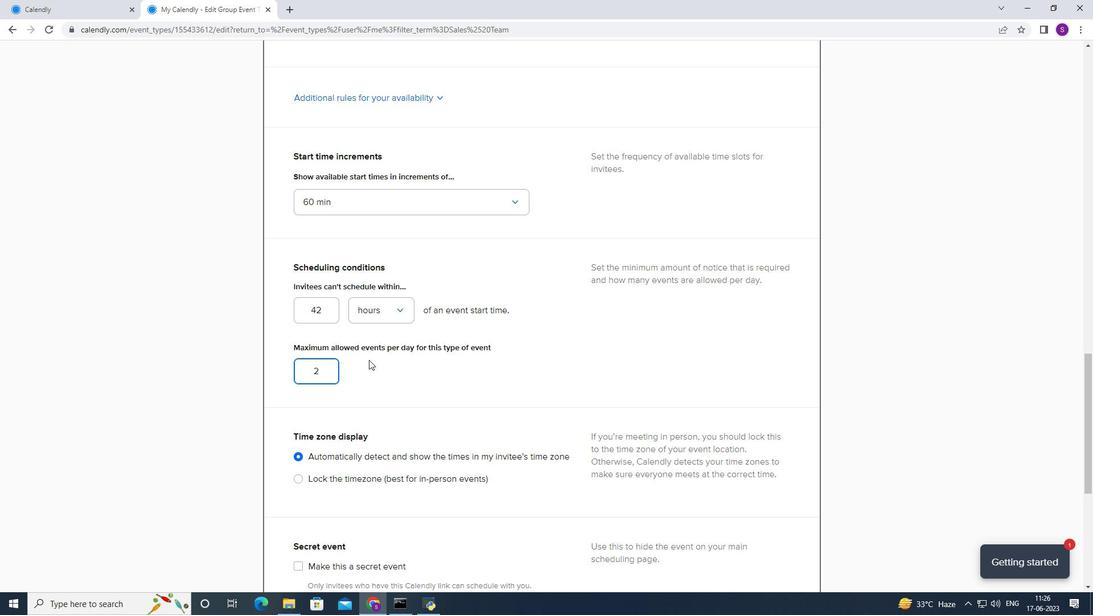 
Action: Mouse scrolled (369, 359) with delta (0, 0)
Screenshot: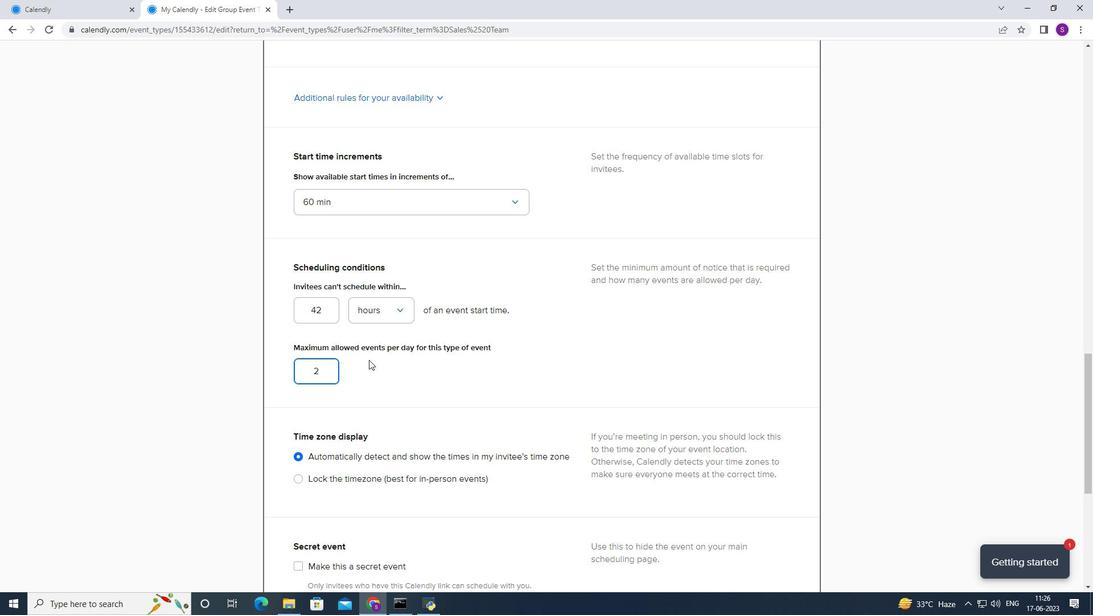 
Action: Mouse scrolled (369, 358) with delta (0, -1)
Screenshot: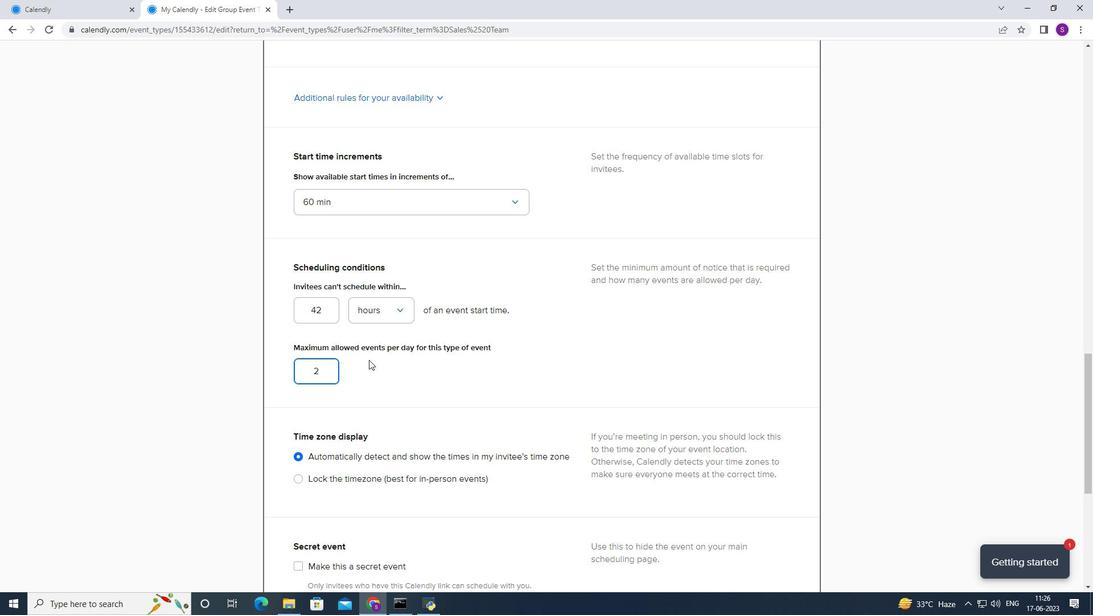 
Action: Mouse scrolled (369, 359) with delta (0, 0)
Screenshot: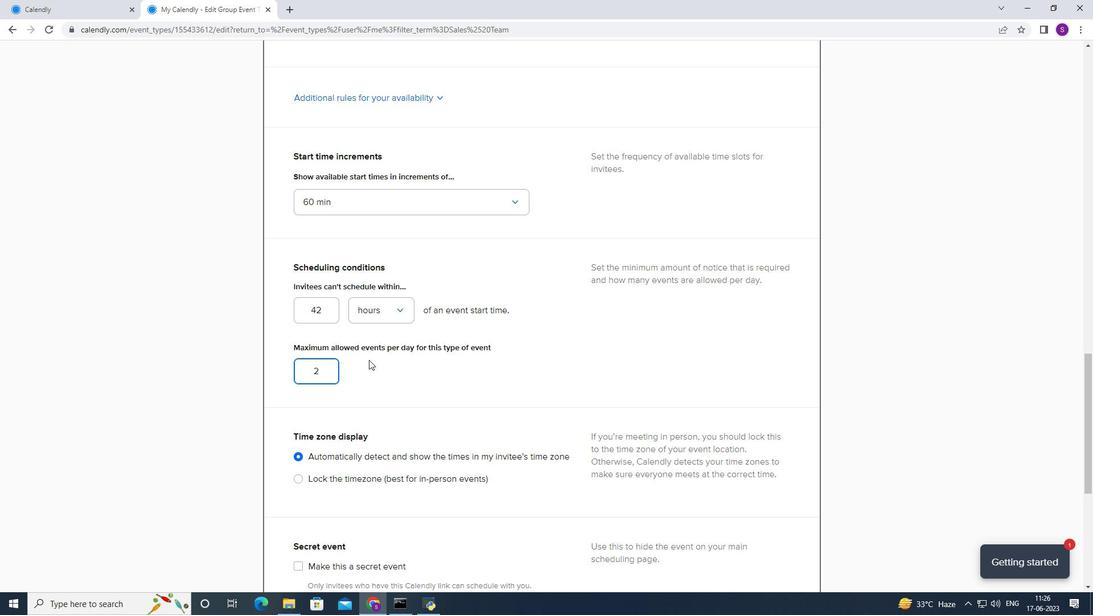 
Action: Mouse scrolled (369, 359) with delta (0, 0)
Screenshot: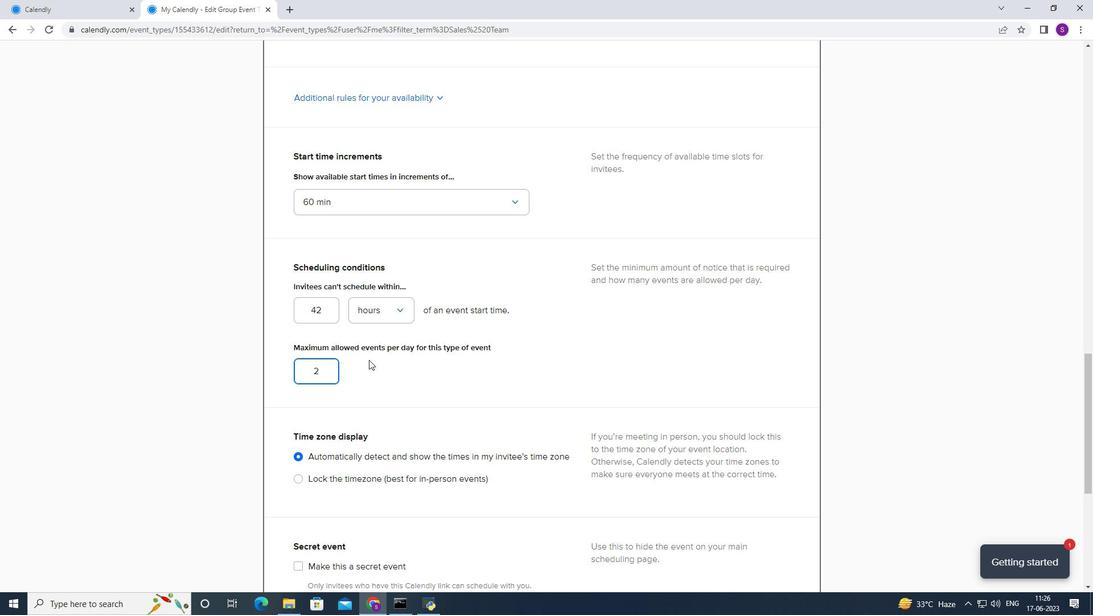 
Action: Mouse scrolled (369, 359) with delta (0, 0)
Screenshot: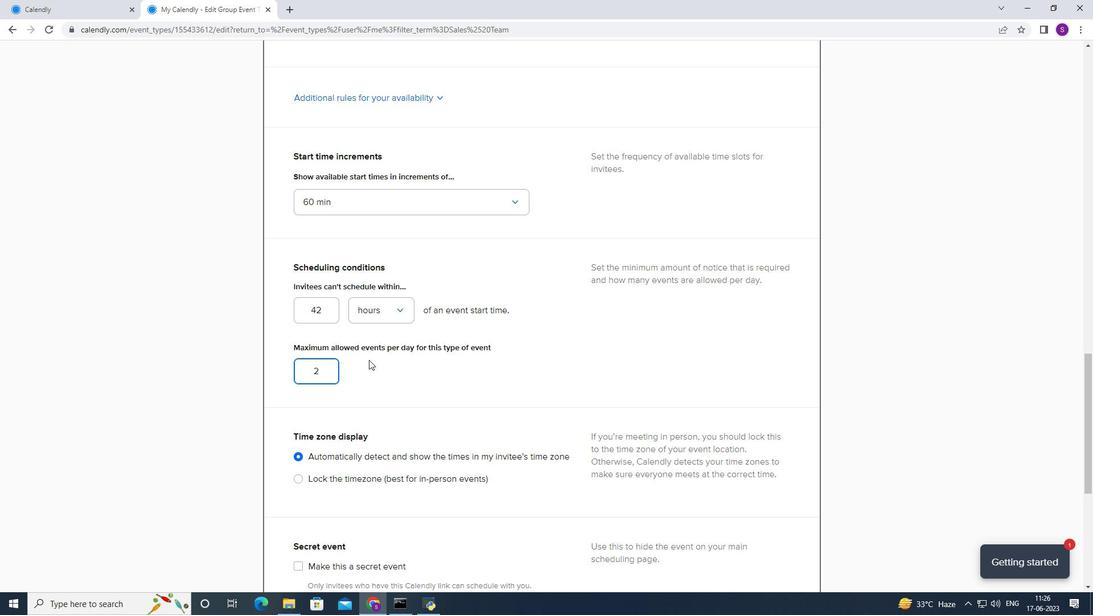 
Action: Mouse moved to (788, 278)
Screenshot: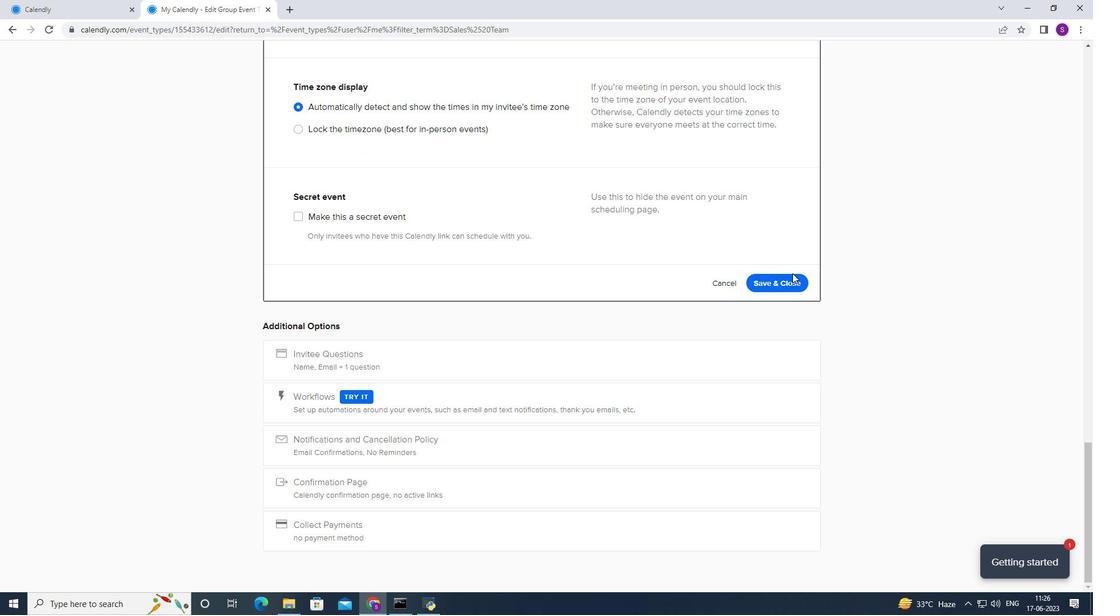 
Action: Mouse pressed left at (788, 278)
Screenshot: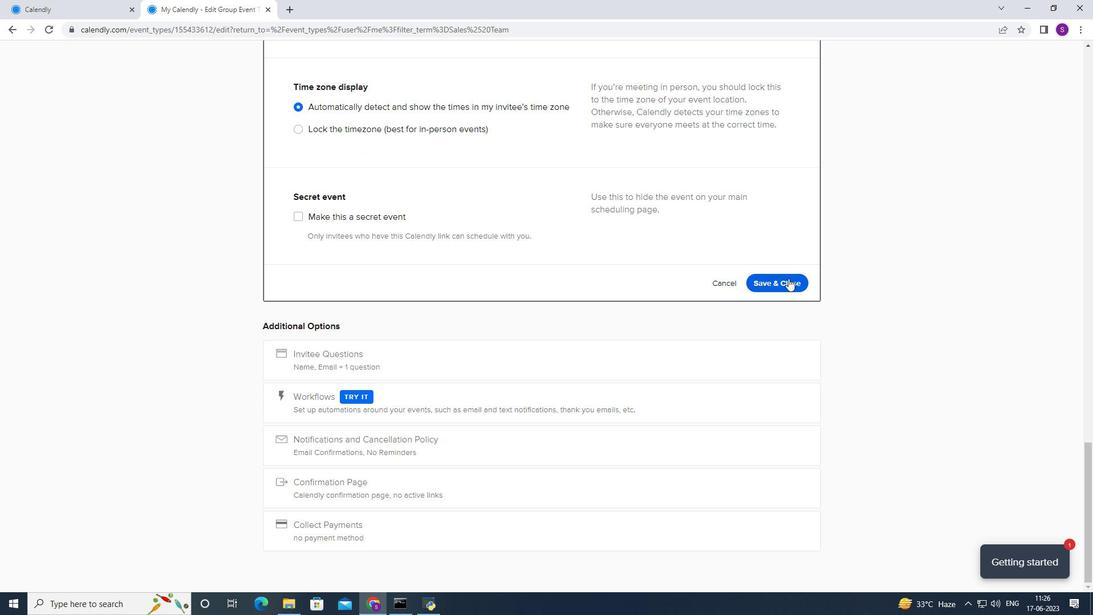 
Action: Mouse moved to (383, 101)
Screenshot: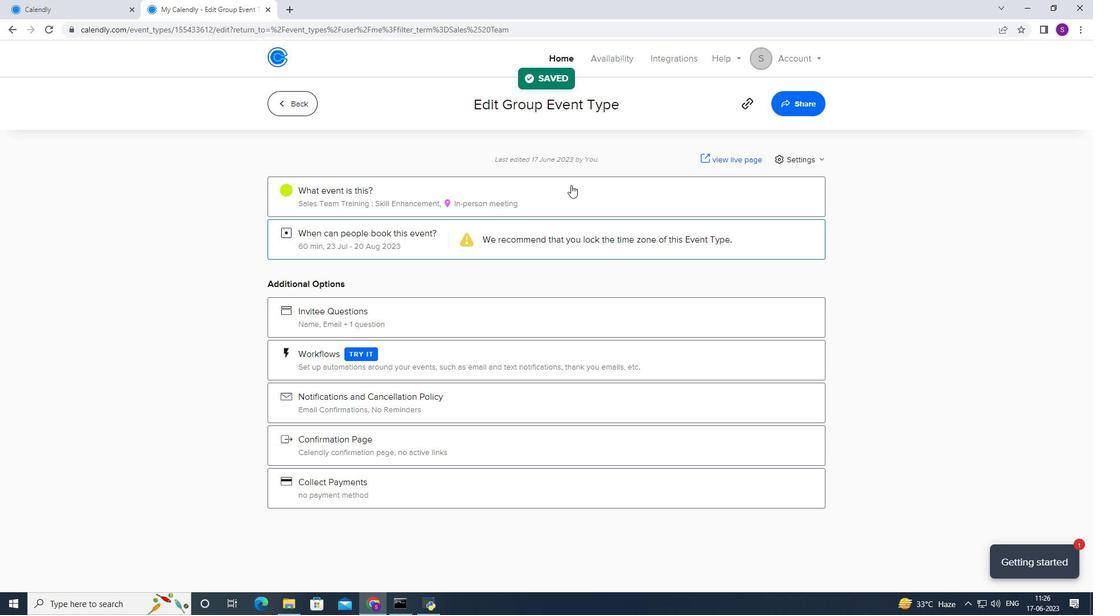 
Action: Mouse scrolled (383, 102) with delta (0, 0)
Screenshot: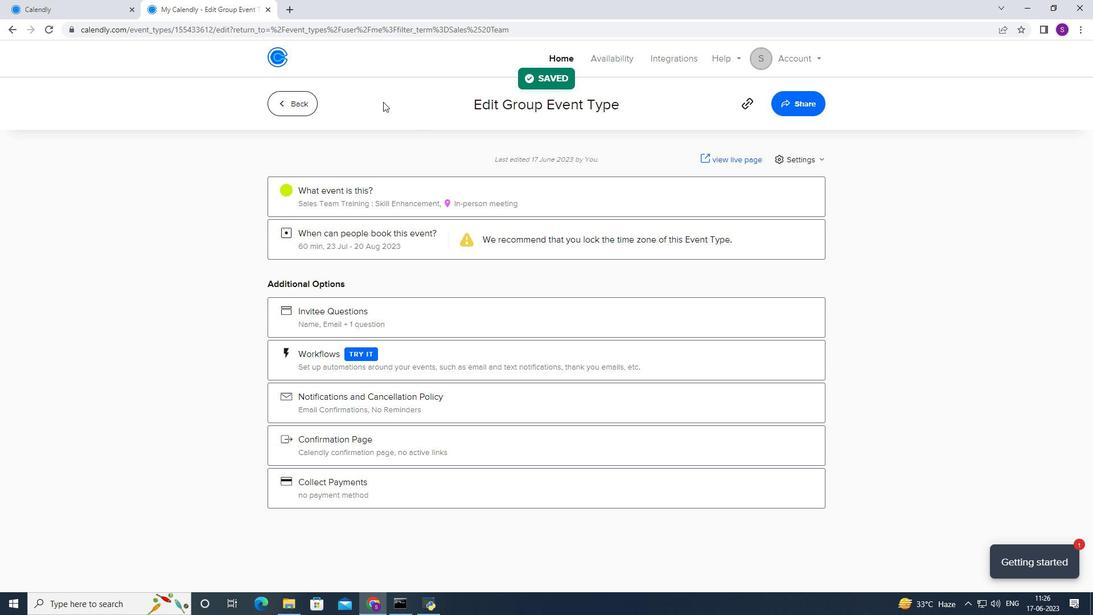 
